 Task: Send an email with the signature Leila Perez with the subject Feedback on an interview and the message Can you confirm the details of the project budget? from softage.9@softage.net to softage.7@softage.net and move the email from Sent Items to the folder Sales orders
Action: Mouse moved to (935, 63)
Screenshot: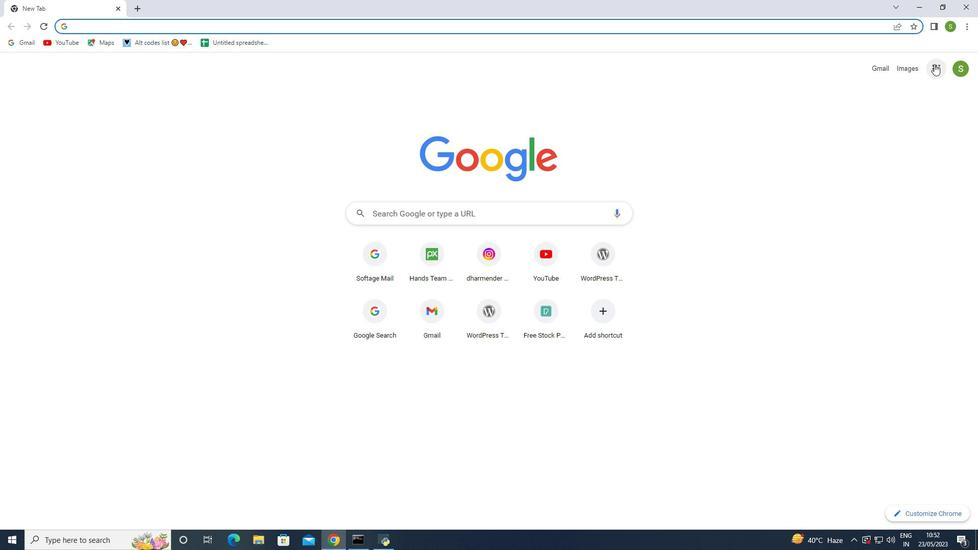 
Action: Mouse pressed left at (935, 63)
Screenshot: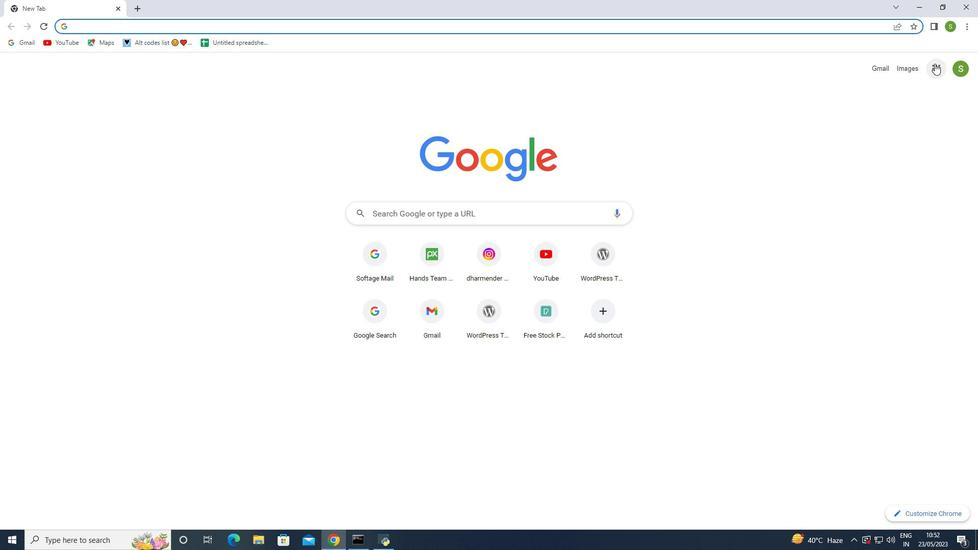 
Action: Mouse moved to (887, 121)
Screenshot: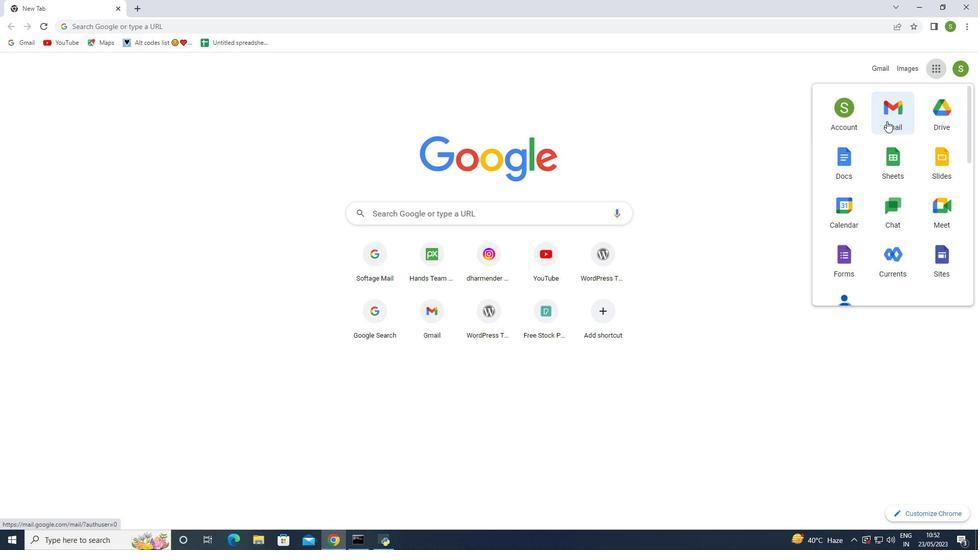 
Action: Mouse pressed left at (887, 121)
Screenshot: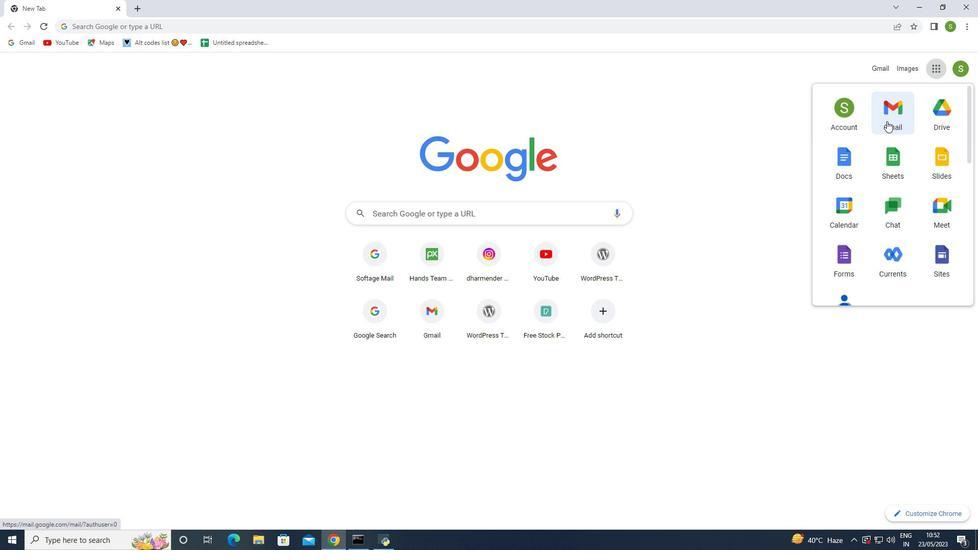 
Action: Mouse moved to (867, 74)
Screenshot: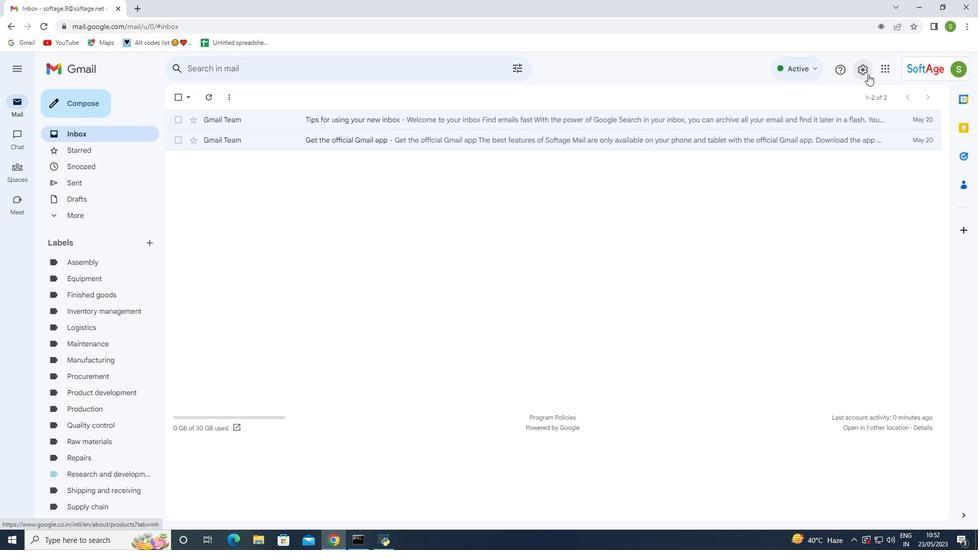 
Action: Mouse pressed left at (867, 74)
Screenshot: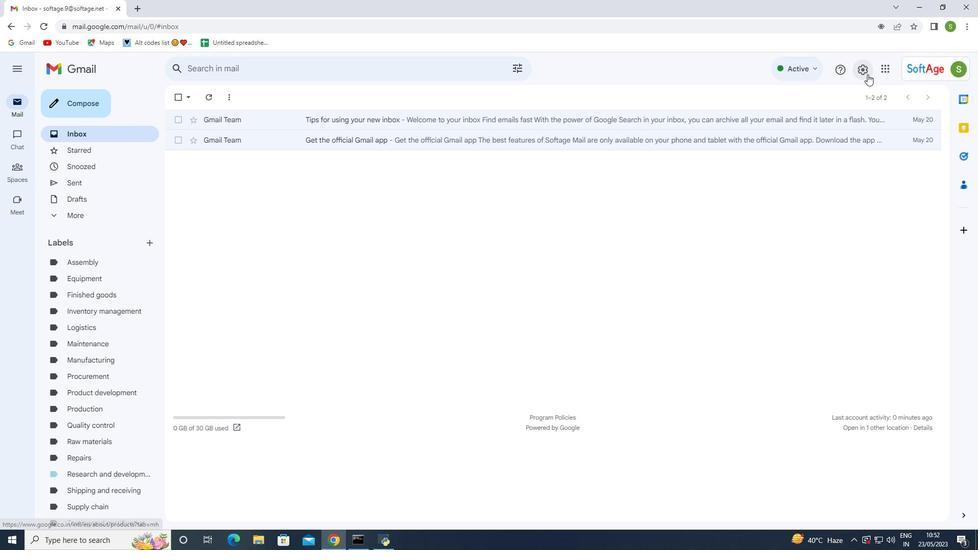 
Action: Mouse moved to (860, 119)
Screenshot: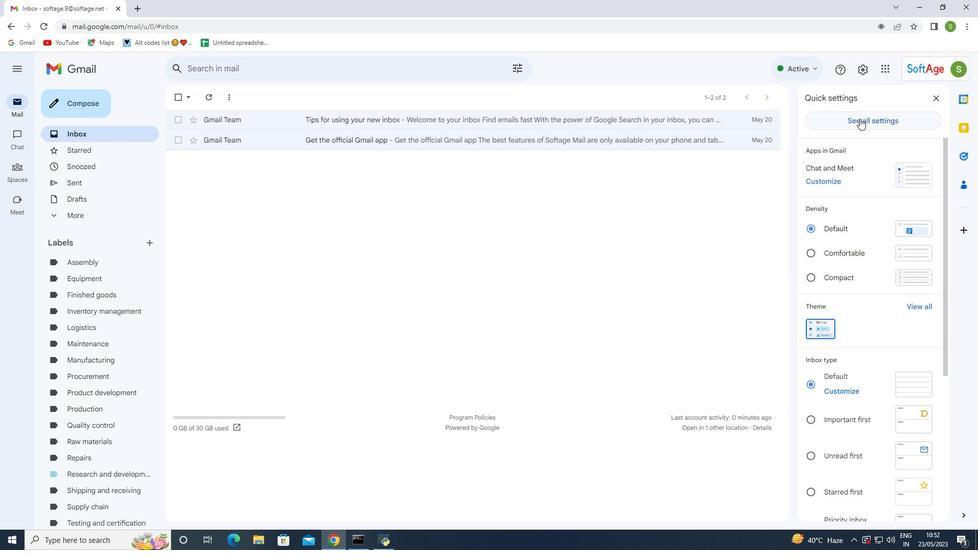 
Action: Mouse pressed left at (860, 119)
Screenshot: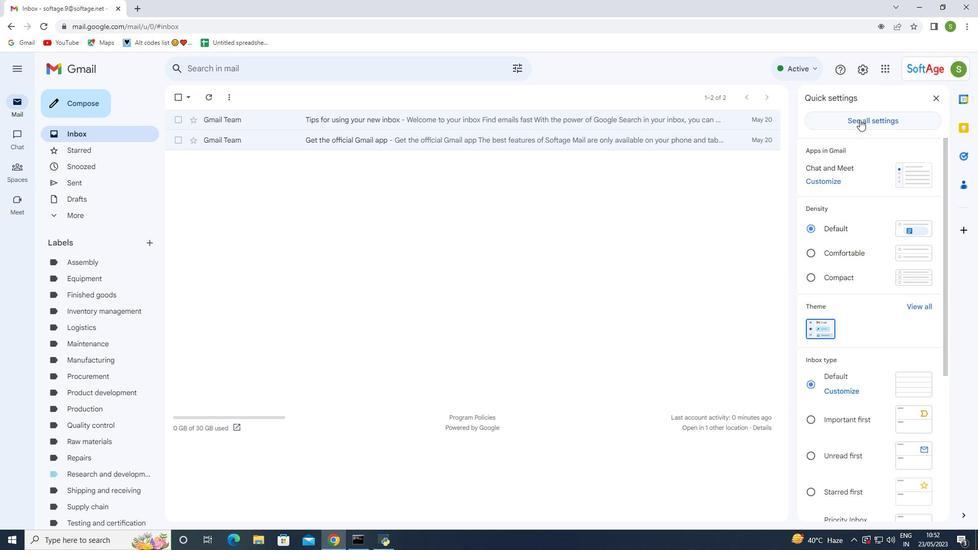 
Action: Mouse moved to (372, 271)
Screenshot: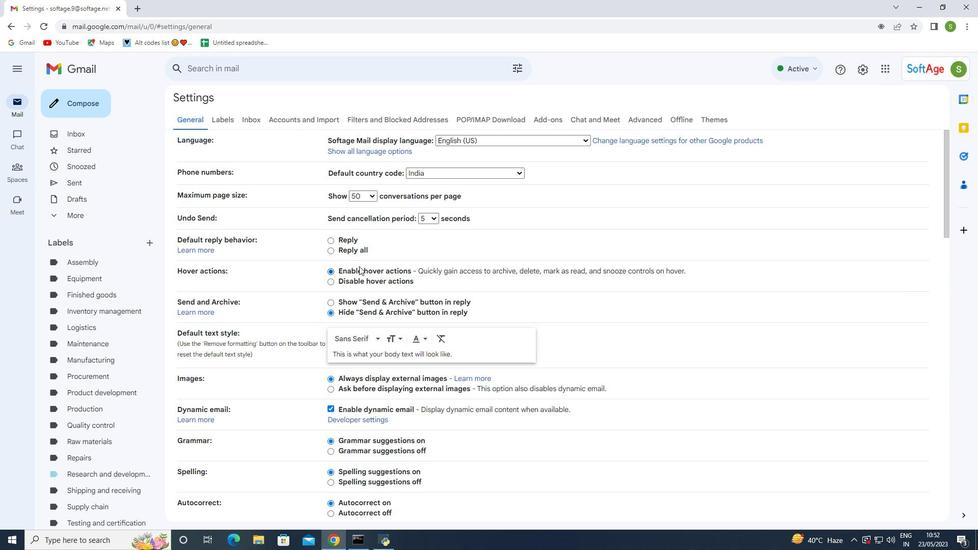 
Action: Mouse scrolled (367, 269) with delta (0, 0)
Screenshot: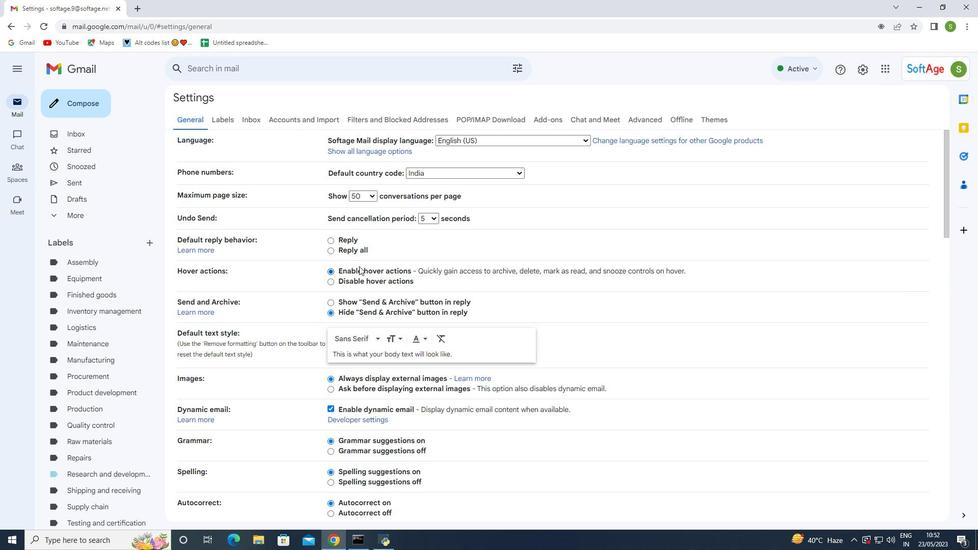 
Action: Mouse moved to (373, 271)
Screenshot: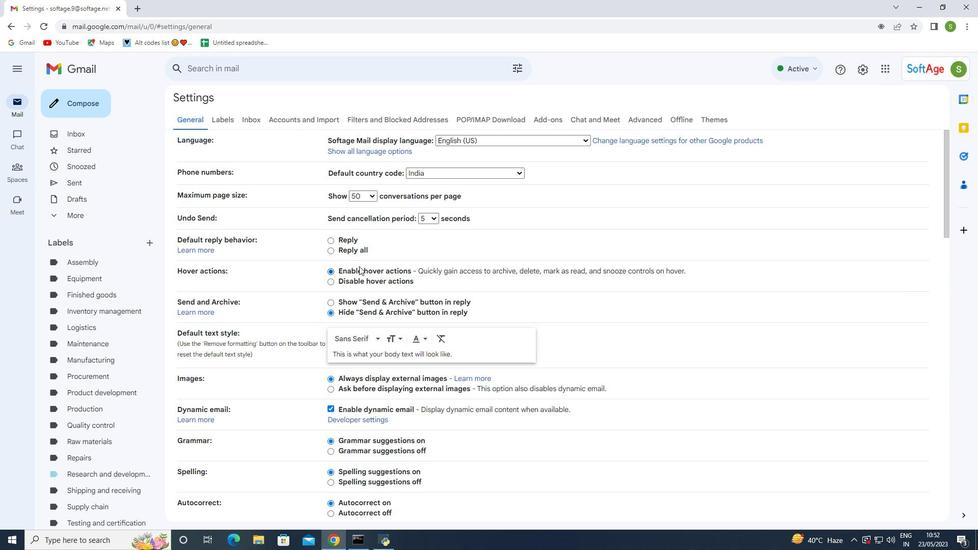 
Action: Mouse scrolled (368, 269) with delta (0, 0)
Screenshot: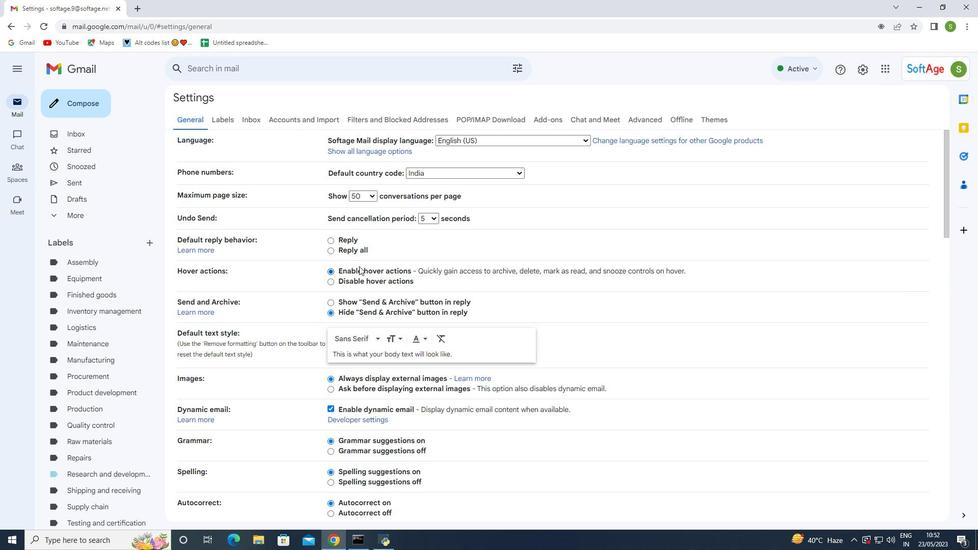 
Action: Mouse moved to (374, 271)
Screenshot: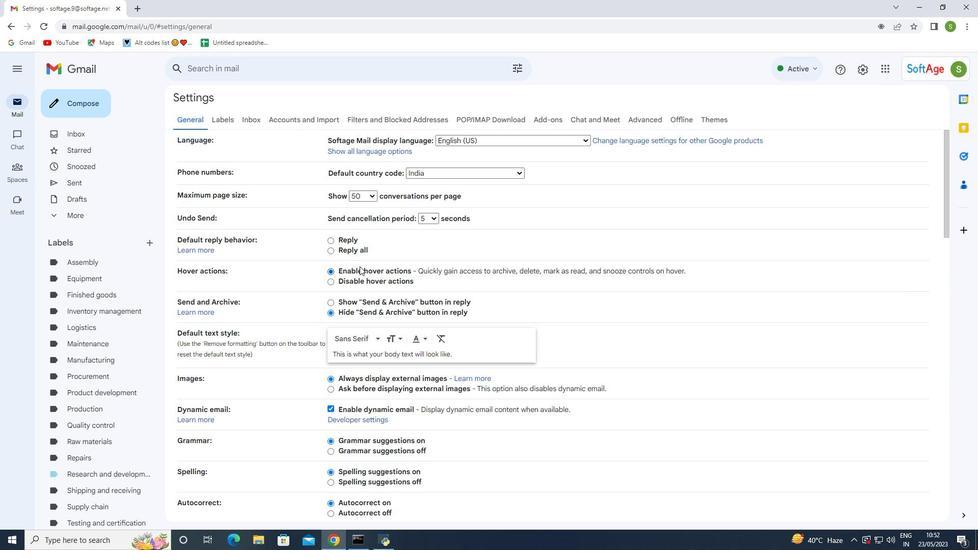 
Action: Mouse scrolled (368, 269) with delta (0, 0)
Screenshot: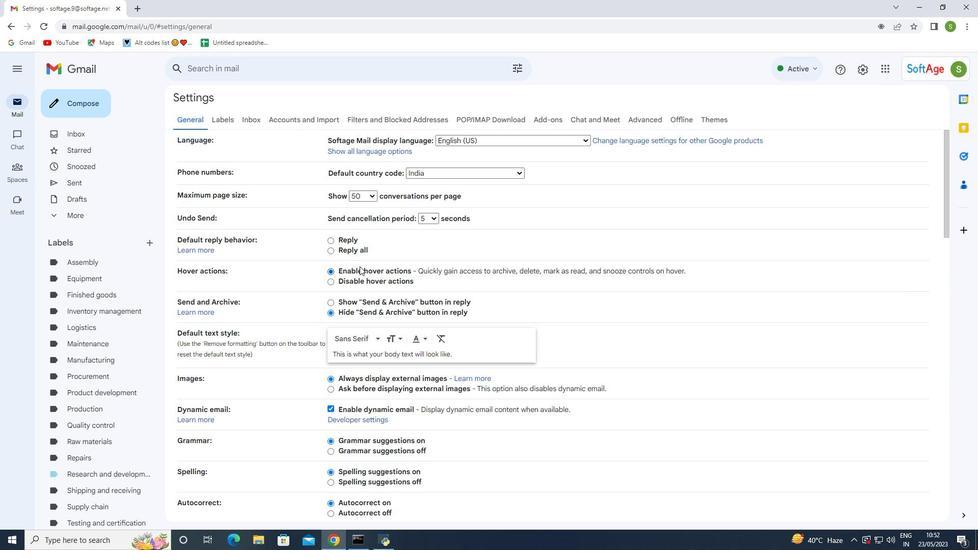 
Action: Mouse moved to (374, 272)
Screenshot: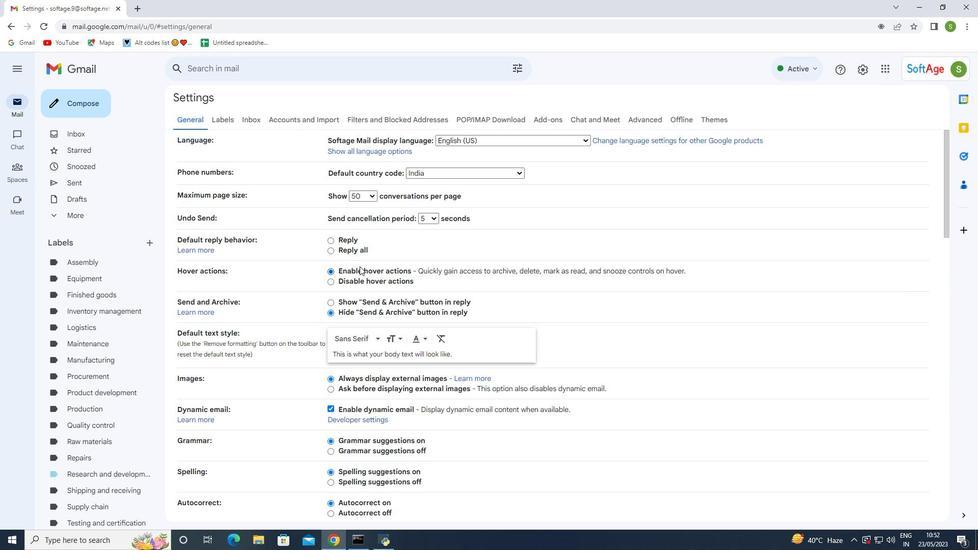 
Action: Mouse scrolled (368, 269) with delta (0, 0)
Screenshot: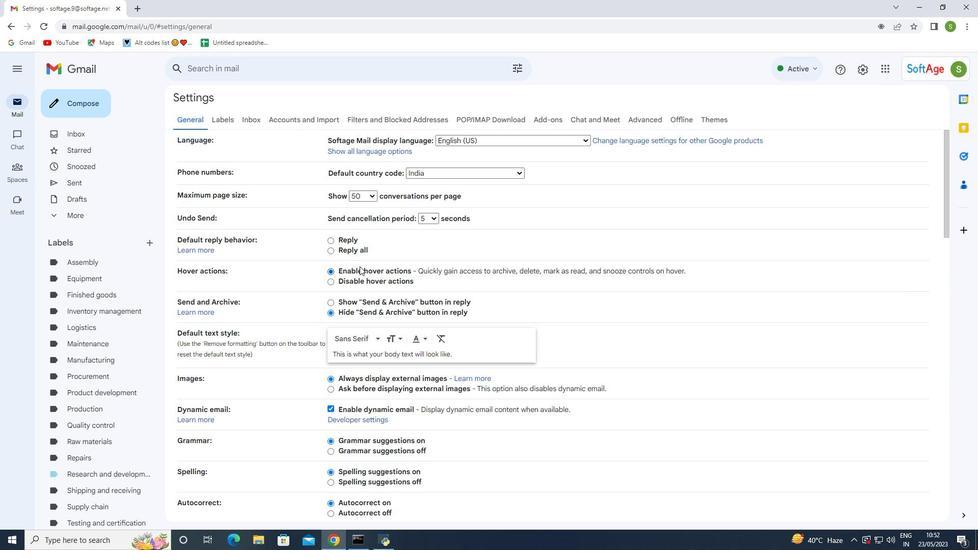 
Action: Mouse moved to (374, 272)
Screenshot: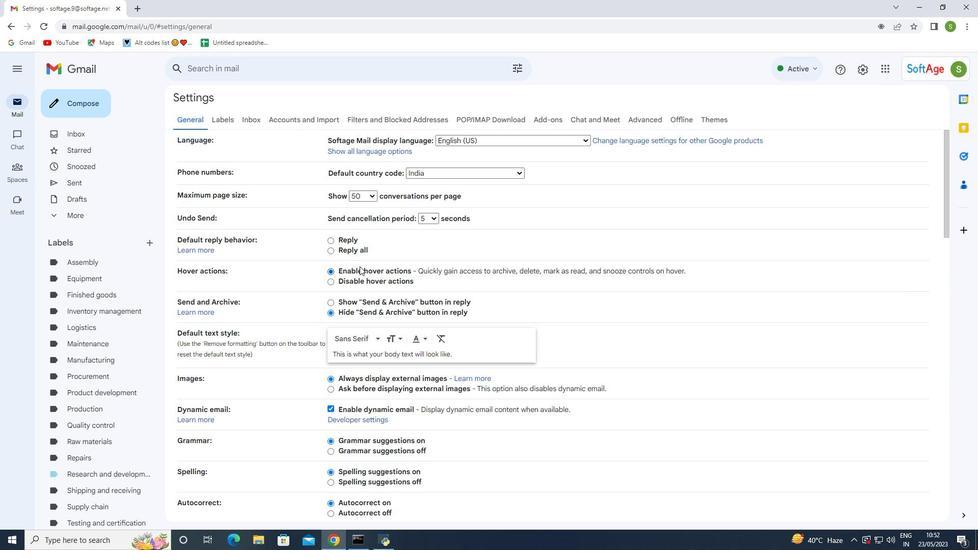 
Action: Mouse scrolled (368, 269) with delta (0, 0)
Screenshot: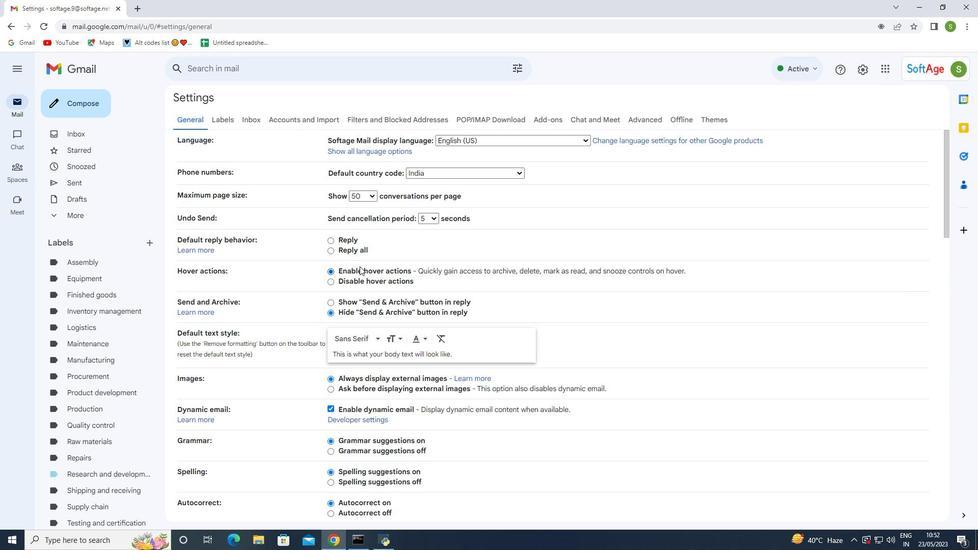
Action: Mouse moved to (375, 274)
Screenshot: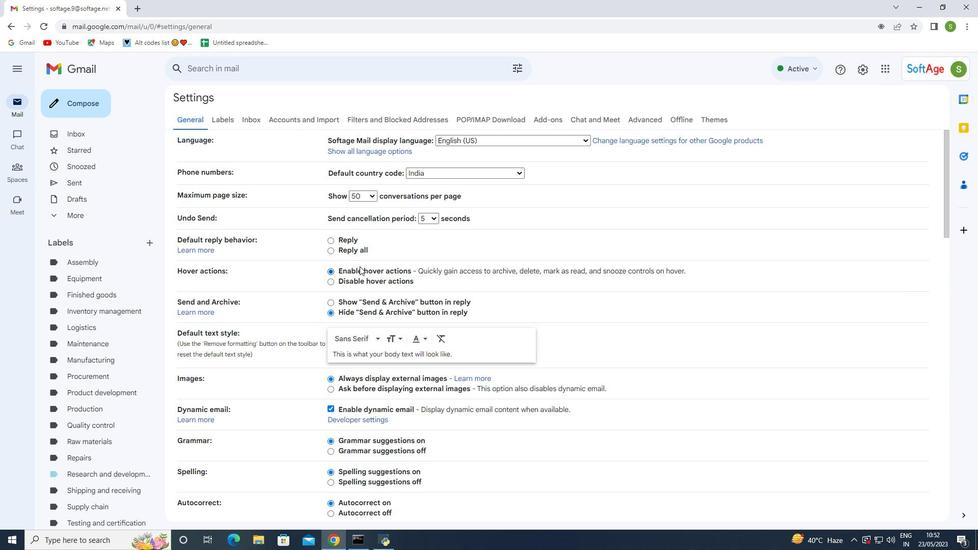 
Action: Mouse scrolled (375, 273) with delta (0, 0)
Screenshot: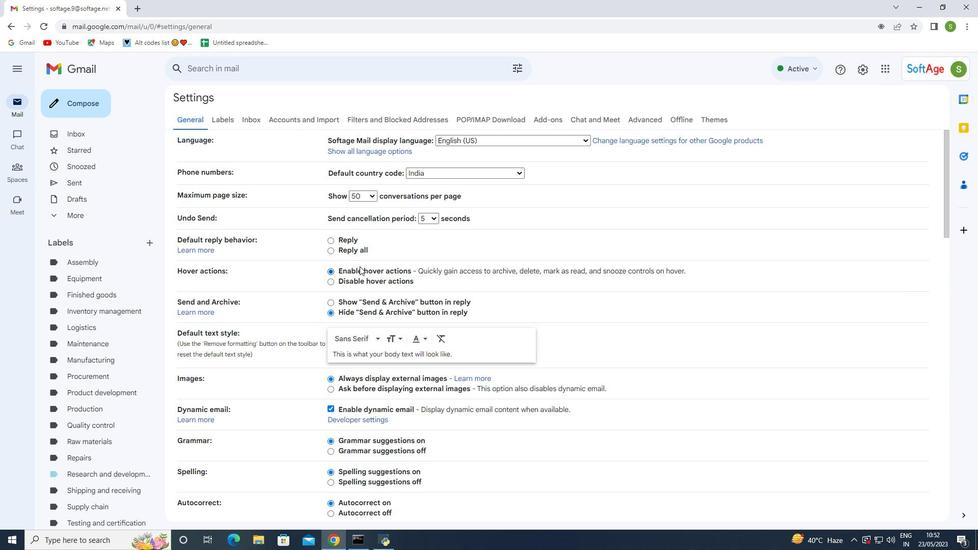 
Action: Mouse moved to (375, 274)
Screenshot: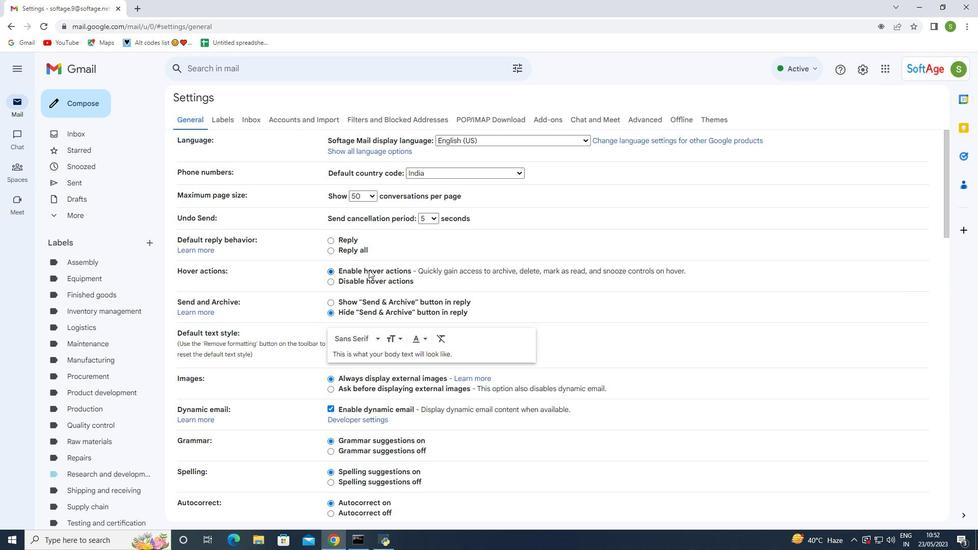 
Action: Mouse scrolled (375, 274) with delta (0, 0)
Screenshot: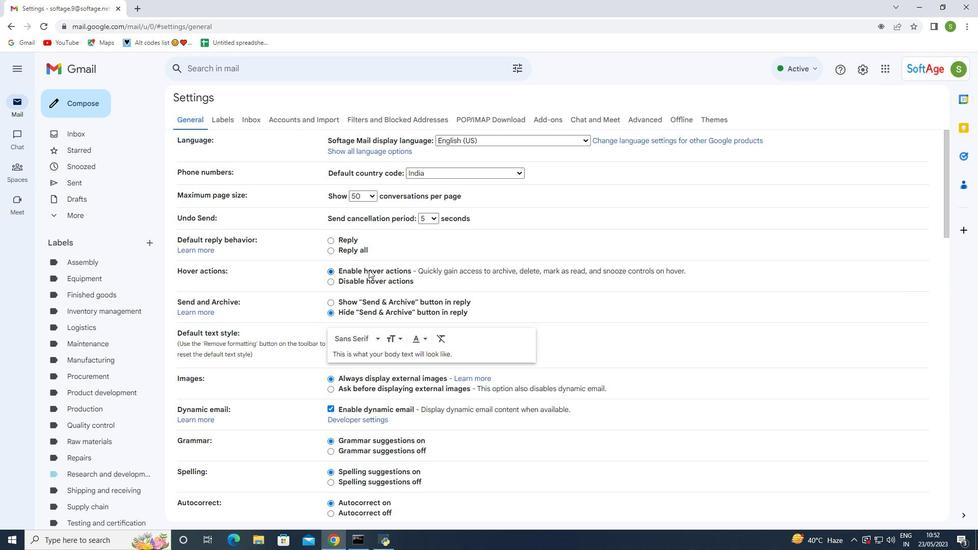 
Action: Mouse scrolled (375, 274) with delta (0, 0)
Screenshot: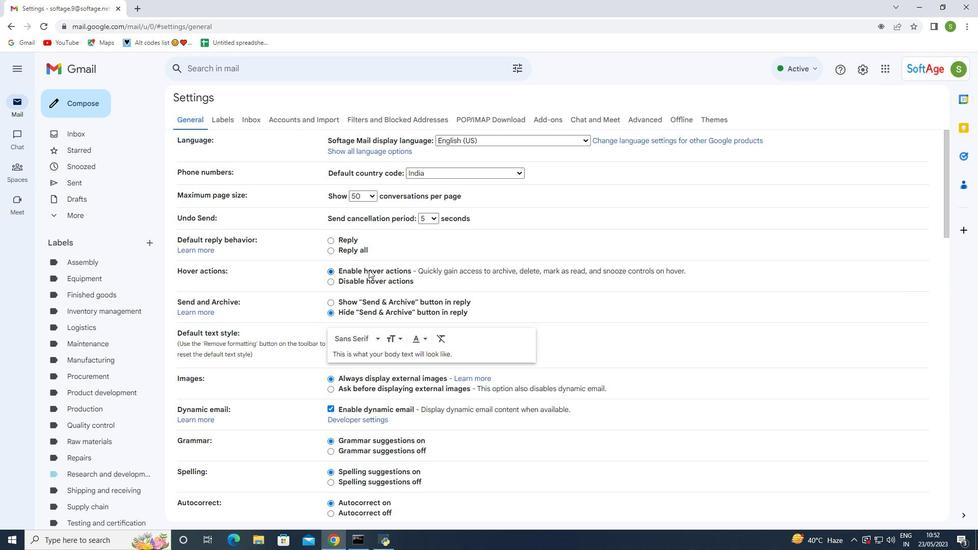 
Action: Mouse moved to (375, 275)
Screenshot: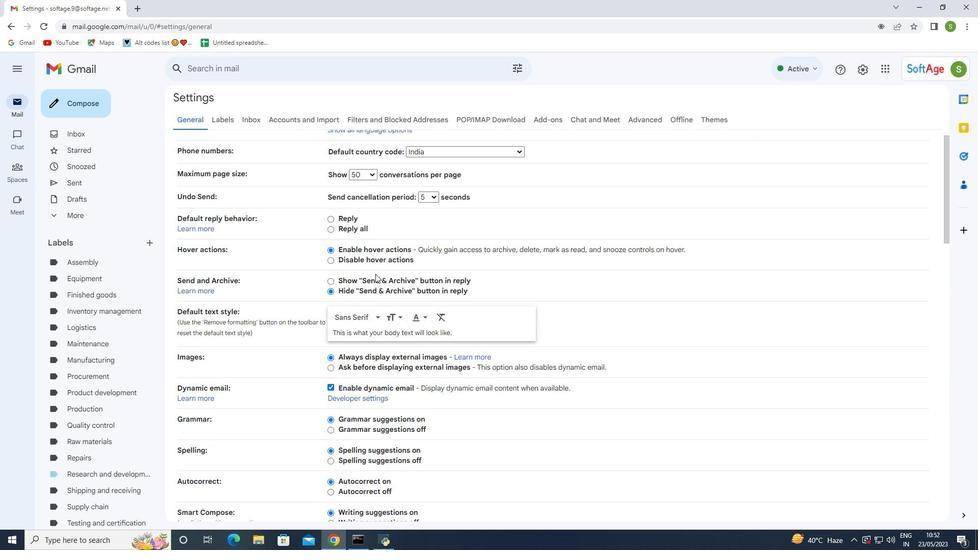 
Action: Mouse scrolled (375, 274) with delta (0, 0)
Screenshot: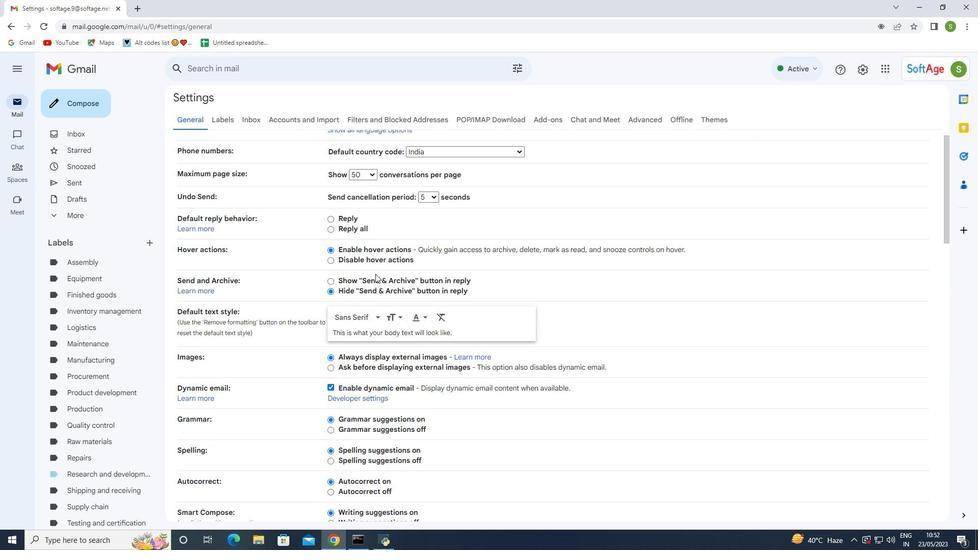 
Action: Mouse moved to (375, 275)
Screenshot: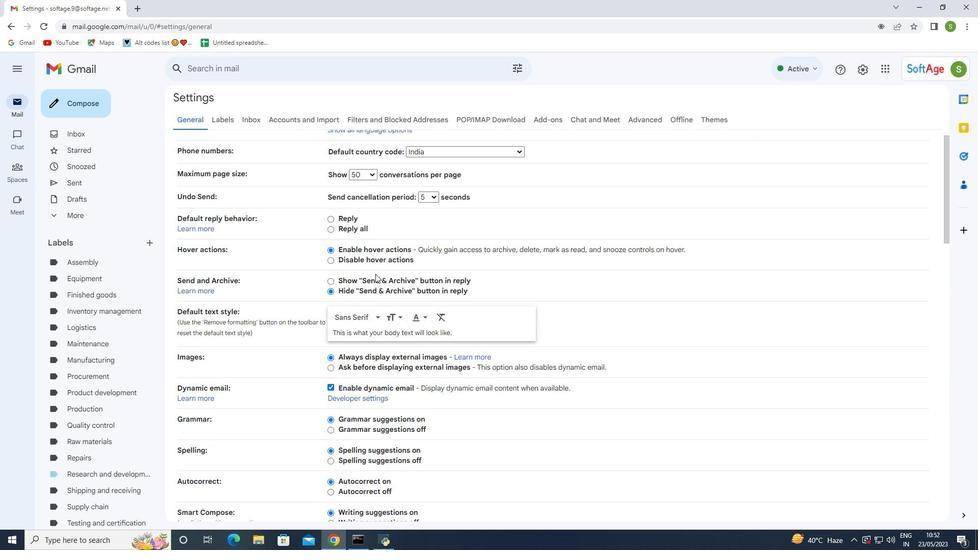 
Action: Mouse scrolled (375, 274) with delta (0, 0)
Screenshot: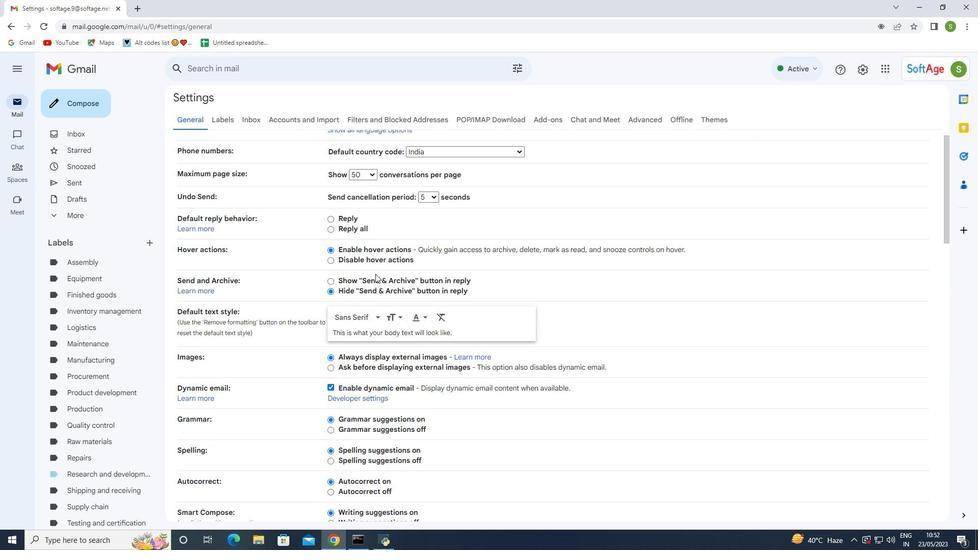 
Action: Mouse moved to (381, 288)
Screenshot: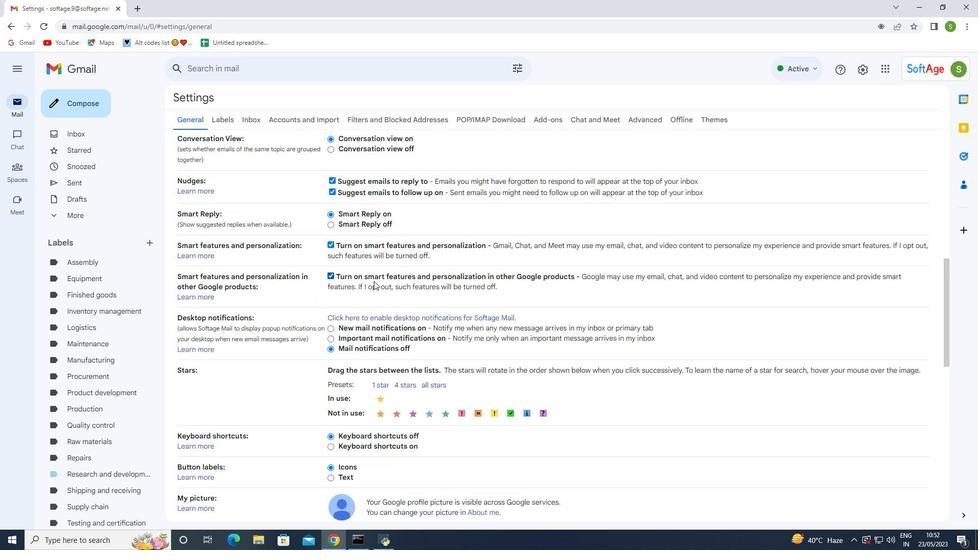 
Action: Mouse scrolled (381, 288) with delta (0, 0)
Screenshot: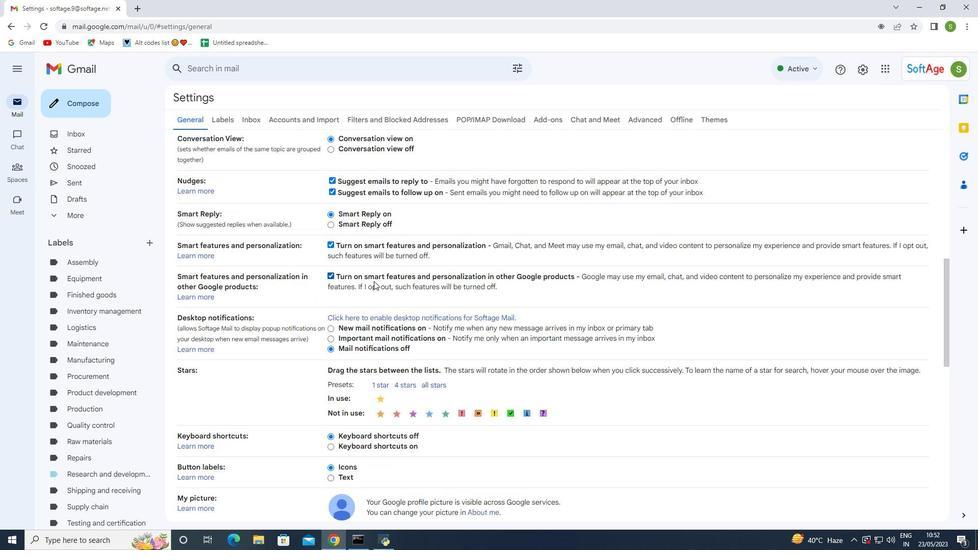 
Action: Mouse moved to (381, 289)
Screenshot: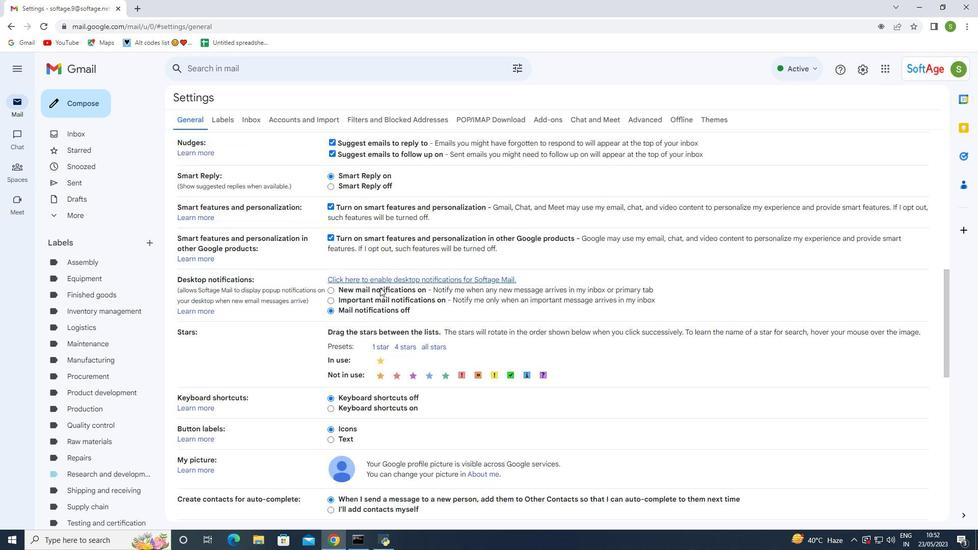 
Action: Mouse scrolled (381, 288) with delta (0, 0)
Screenshot: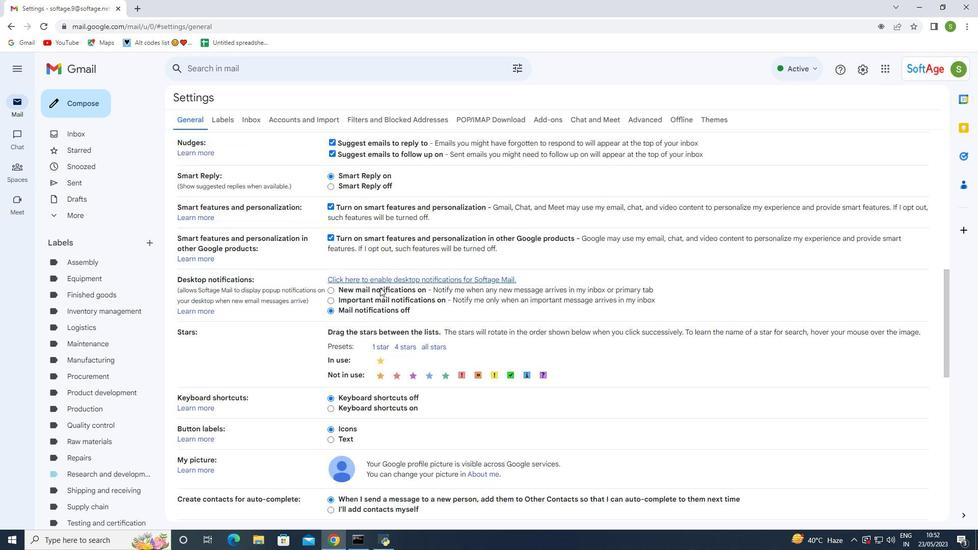 
Action: Mouse moved to (381, 290)
Screenshot: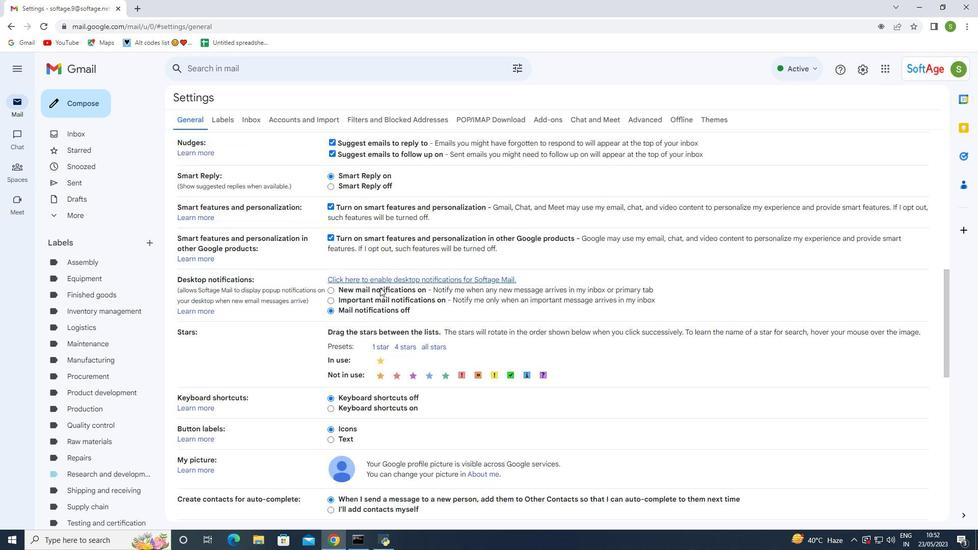 
Action: Mouse scrolled (381, 289) with delta (0, 0)
Screenshot: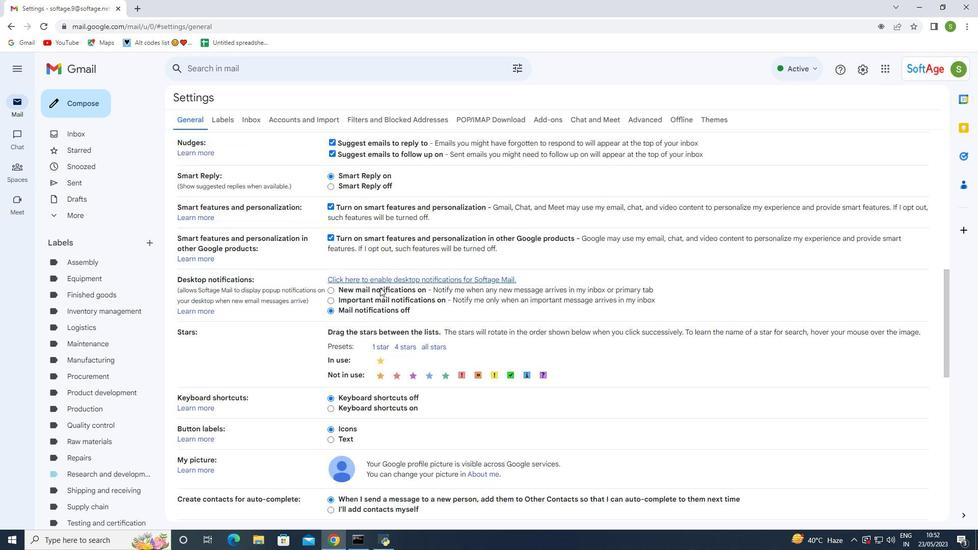 
Action: Mouse moved to (380, 290)
Screenshot: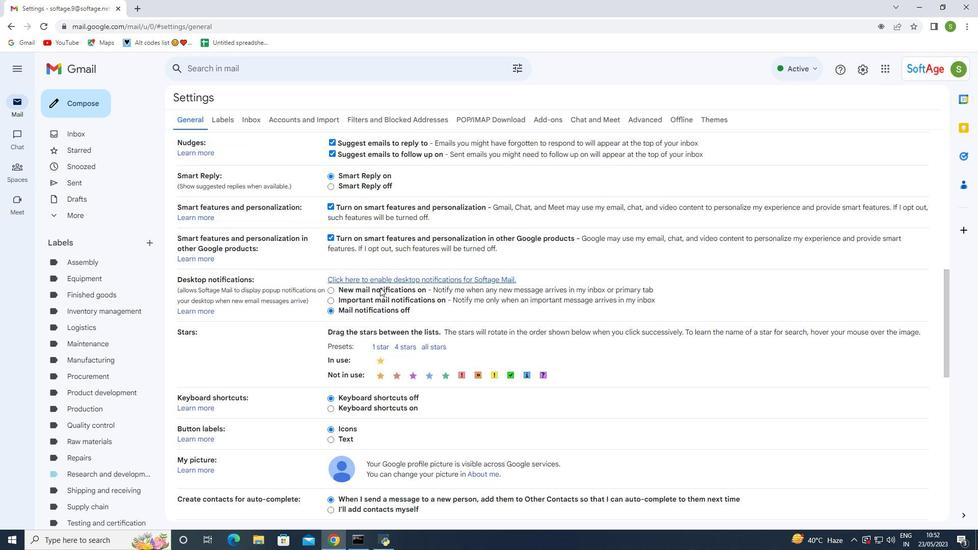 
Action: Mouse scrolled (380, 290) with delta (0, 0)
Screenshot: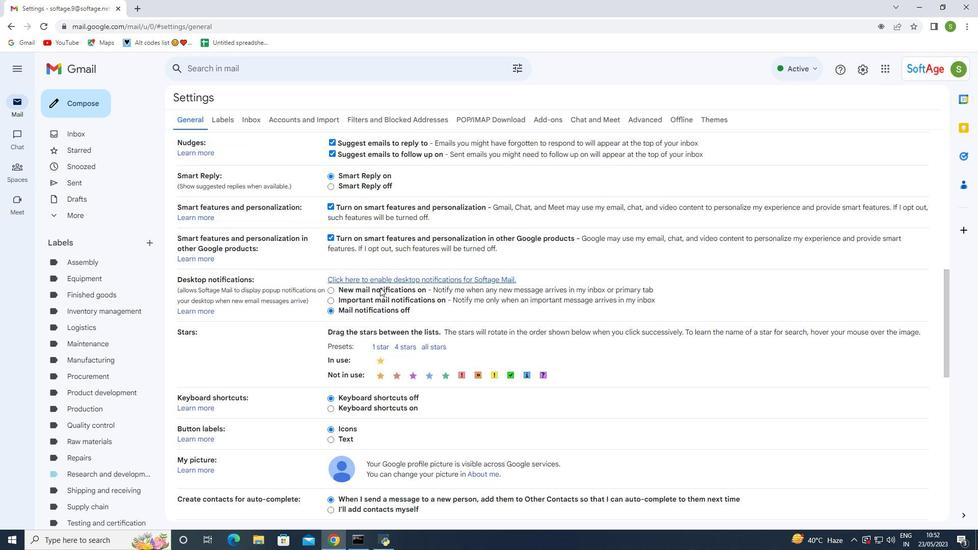 
Action: Mouse moved to (380, 290)
Screenshot: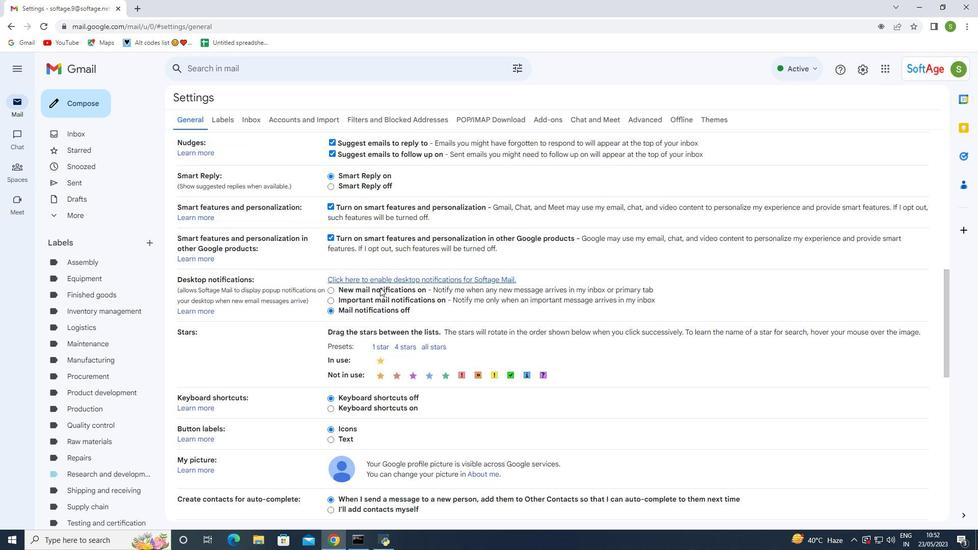 
Action: Mouse scrolled (380, 290) with delta (0, 0)
Screenshot: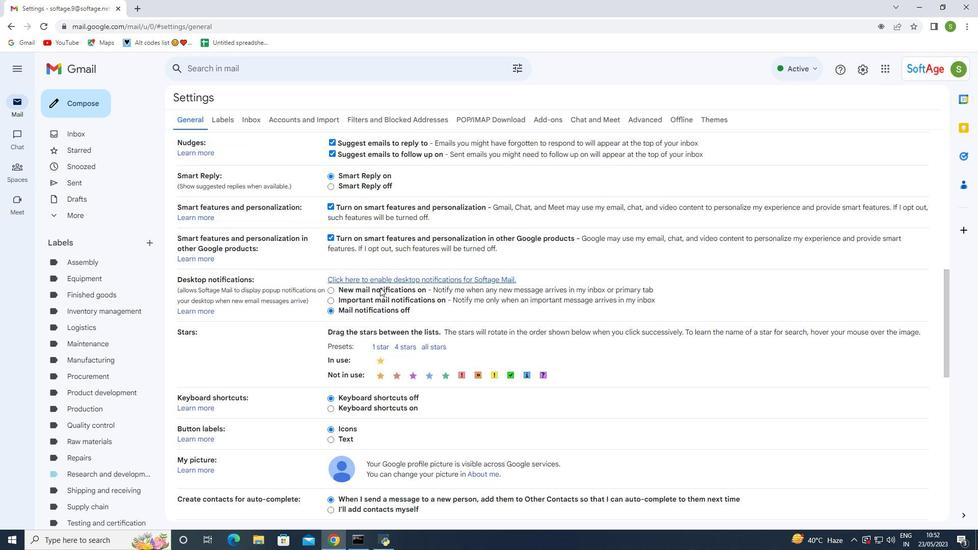 
Action: Mouse moved to (398, 341)
Screenshot: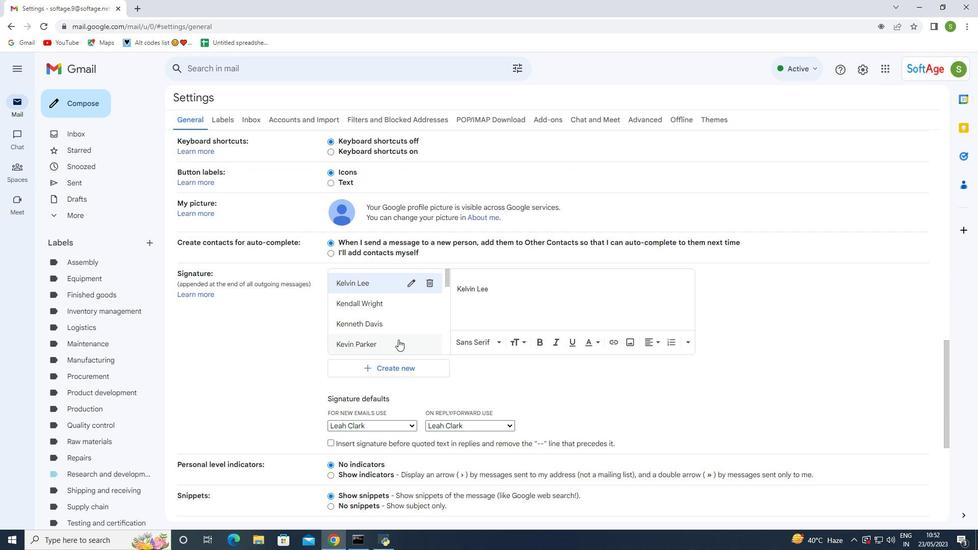 
Action: Mouse scrolled (398, 341) with delta (0, 0)
Screenshot: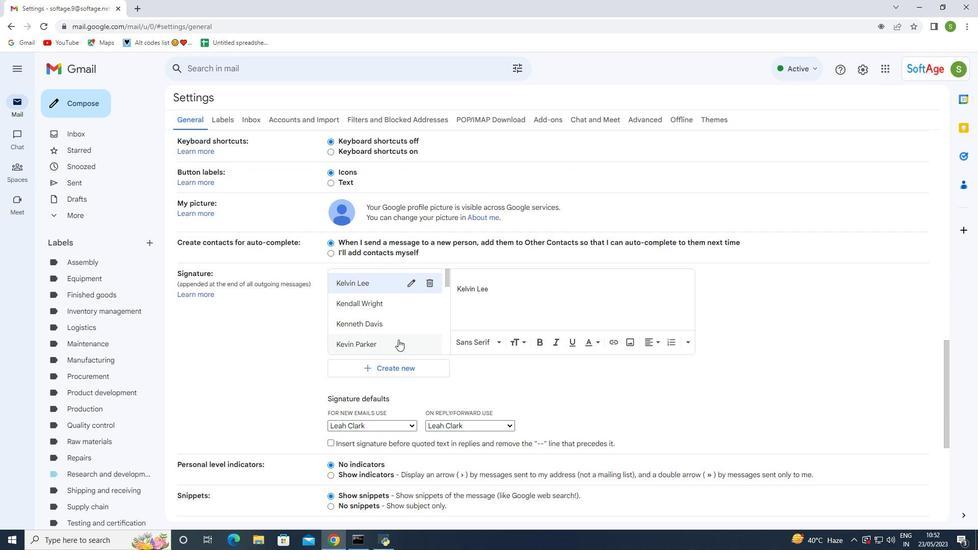 
Action: Mouse scrolled (398, 341) with delta (0, 0)
Screenshot: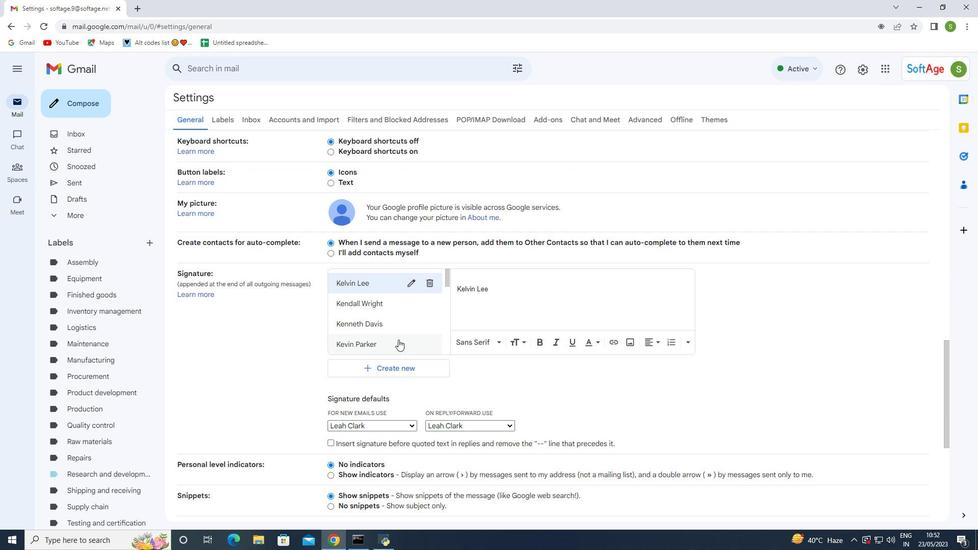 
Action: Mouse scrolled (398, 341) with delta (0, 0)
Screenshot: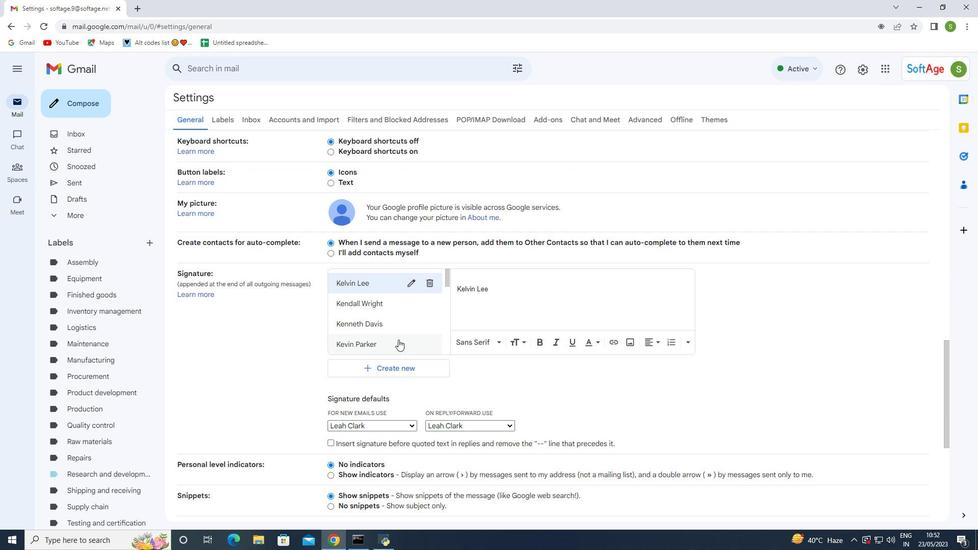 
Action: Mouse moved to (398, 341)
Screenshot: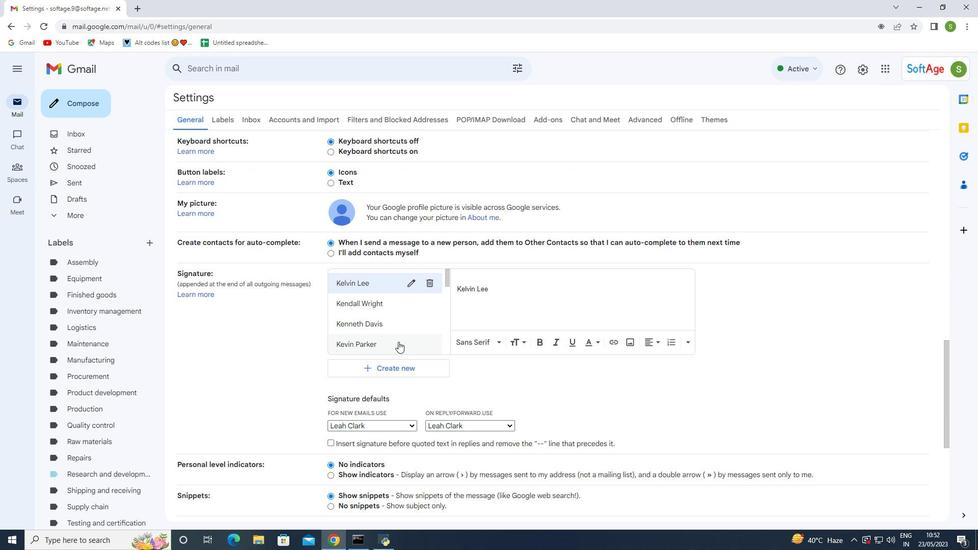 
Action: Mouse scrolled (398, 341) with delta (0, 0)
Screenshot: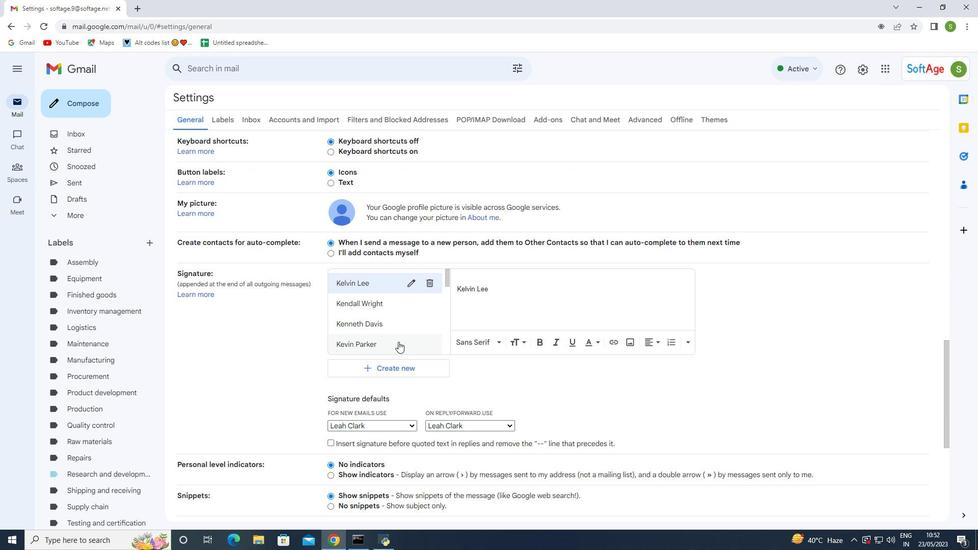 
Action: Mouse moved to (390, 366)
Screenshot: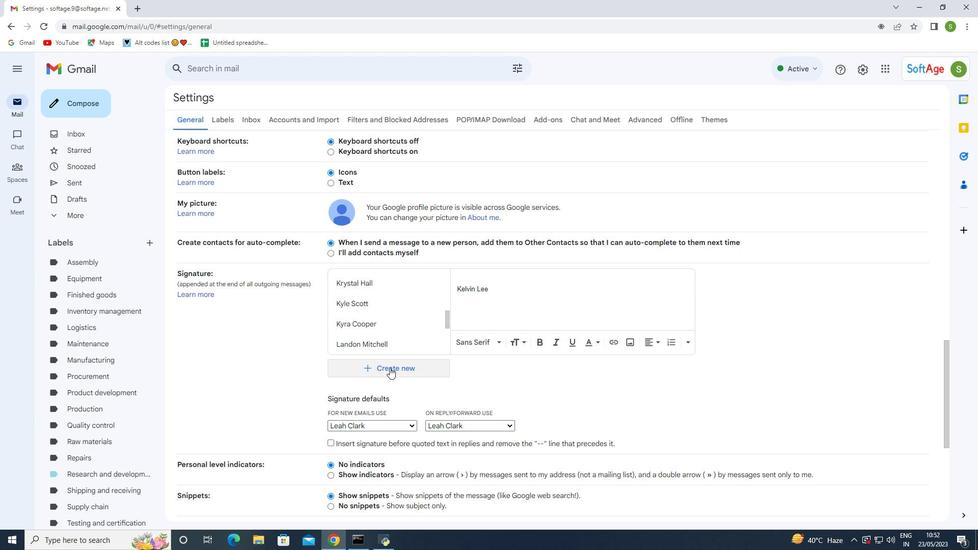 
Action: Mouse pressed left at (390, 366)
Screenshot: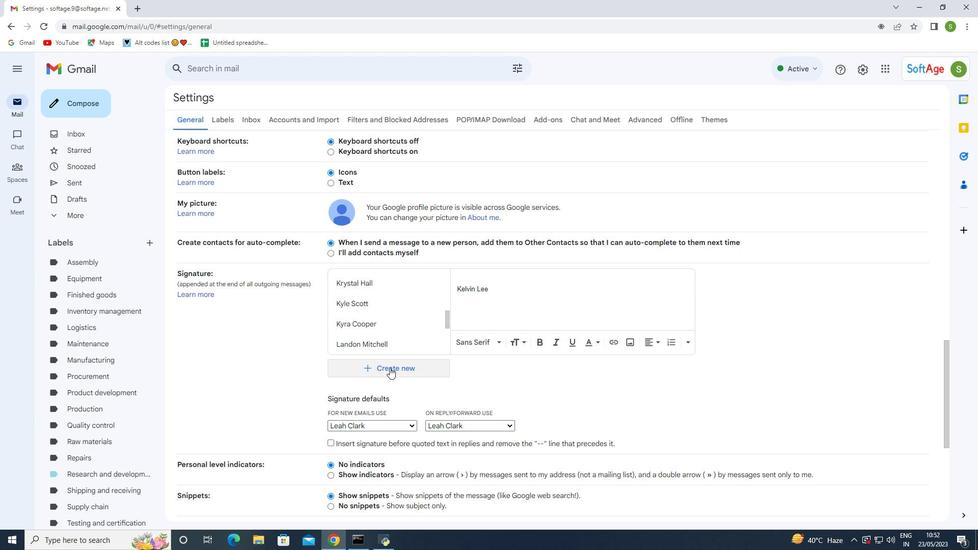 
Action: Mouse moved to (427, 277)
Screenshot: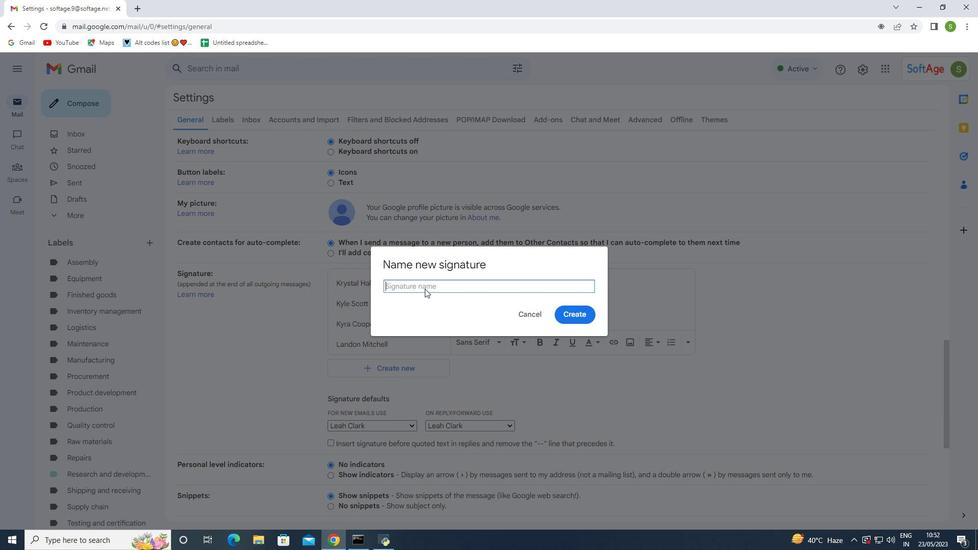 
Action: Mouse pressed left at (427, 277)
Screenshot: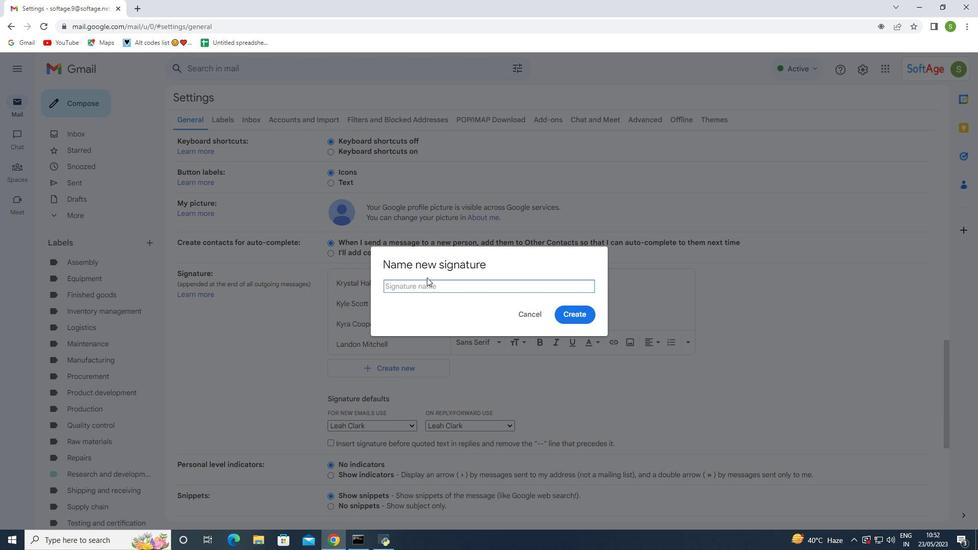 
Action: Mouse moved to (428, 283)
Screenshot: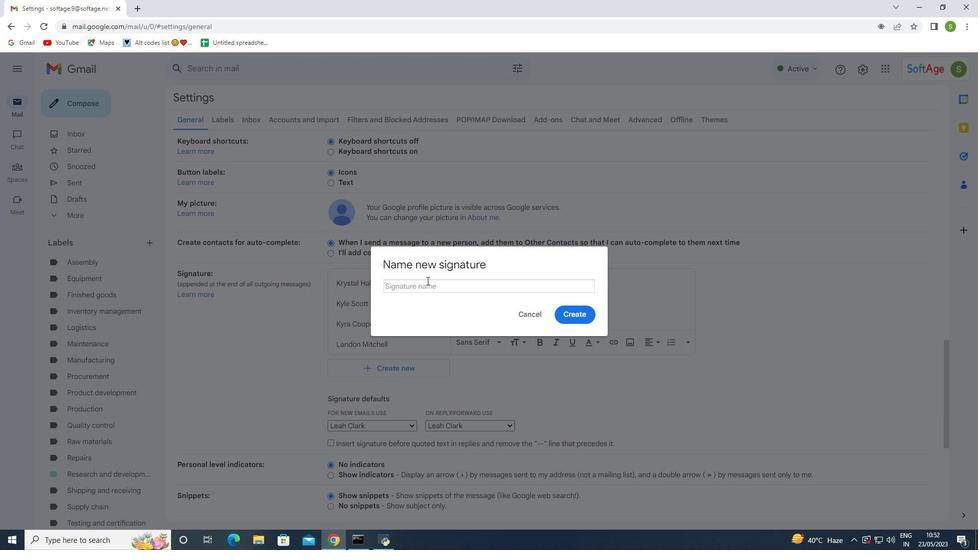 
Action: Mouse pressed left at (428, 283)
Screenshot: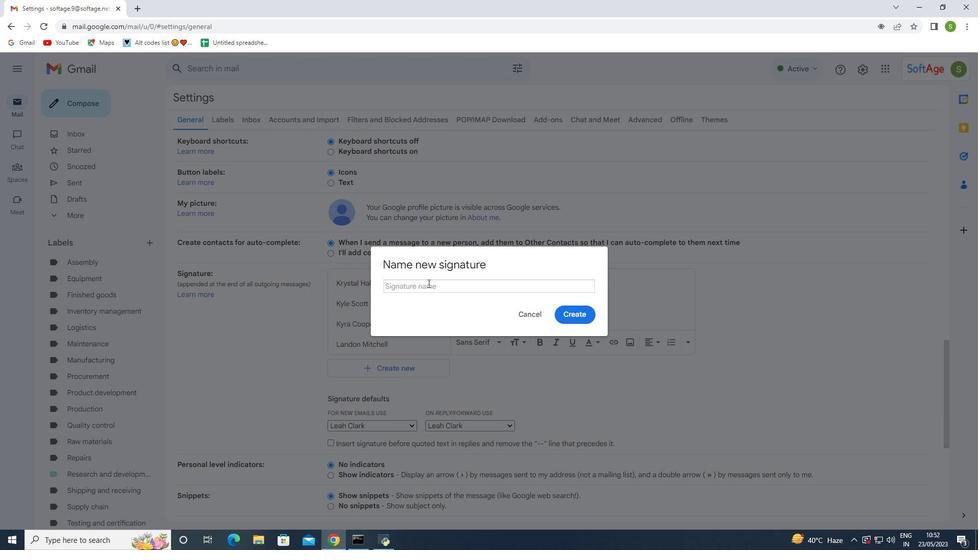 
Action: Key pressed <Key.shift>Leila<Key.space><Key.shift>Perez
Screenshot: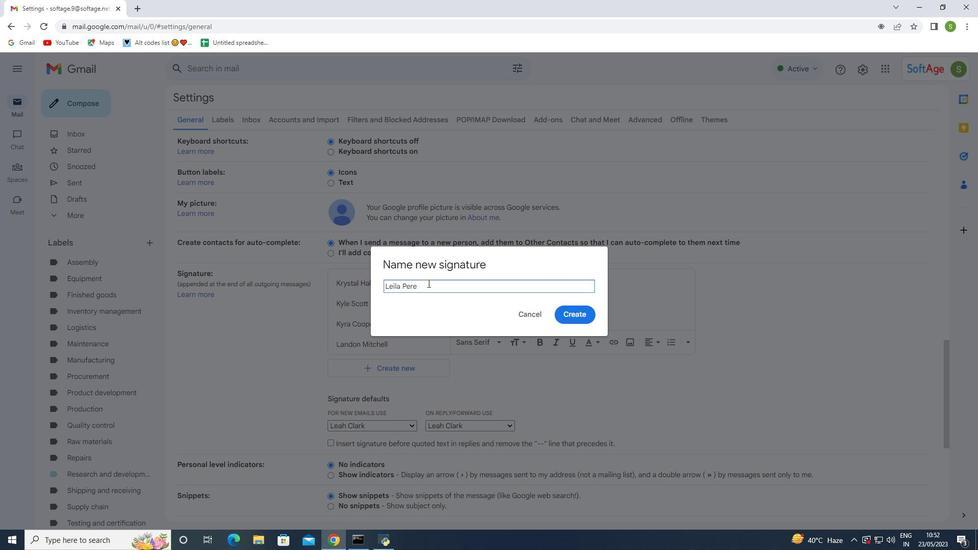 
Action: Mouse moved to (566, 317)
Screenshot: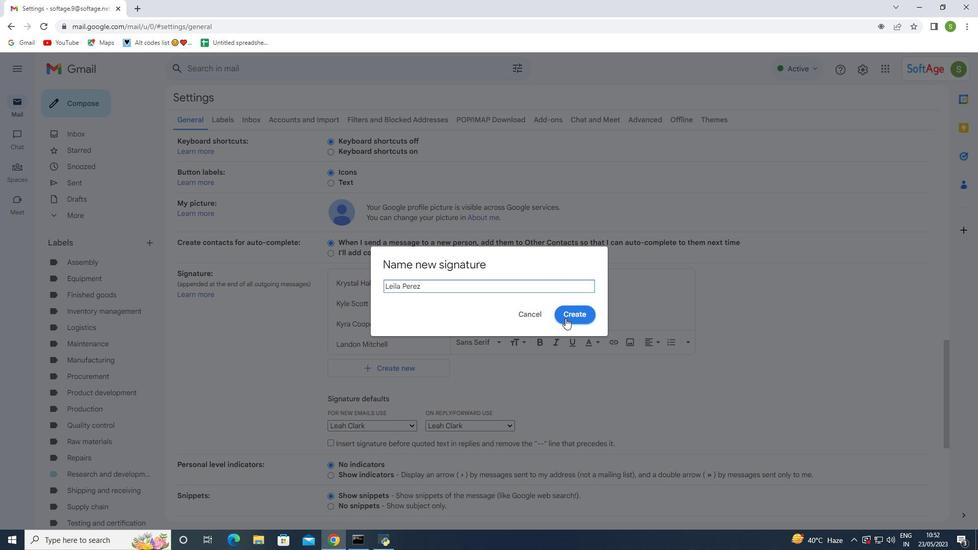 
Action: Mouse pressed left at (566, 317)
Screenshot: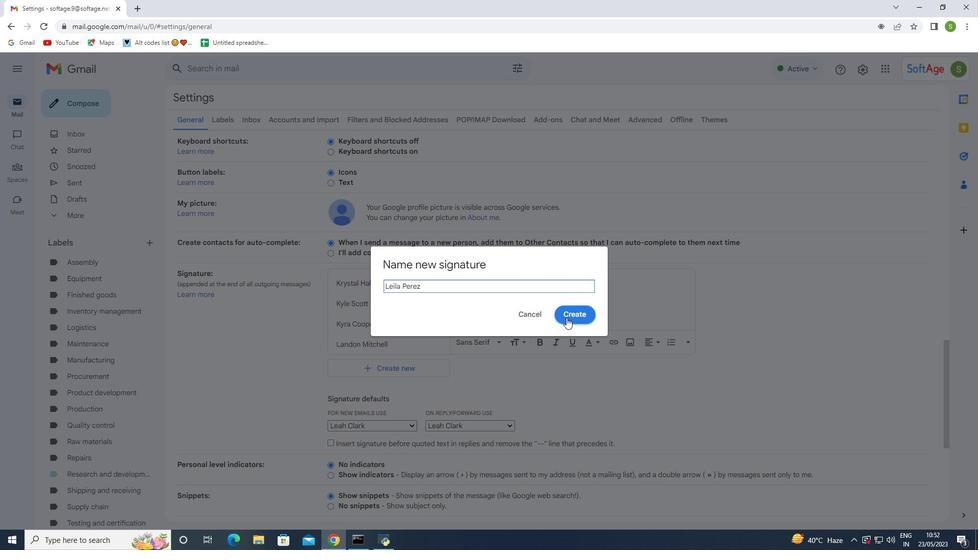 
Action: Mouse moved to (502, 287)
Screenshot: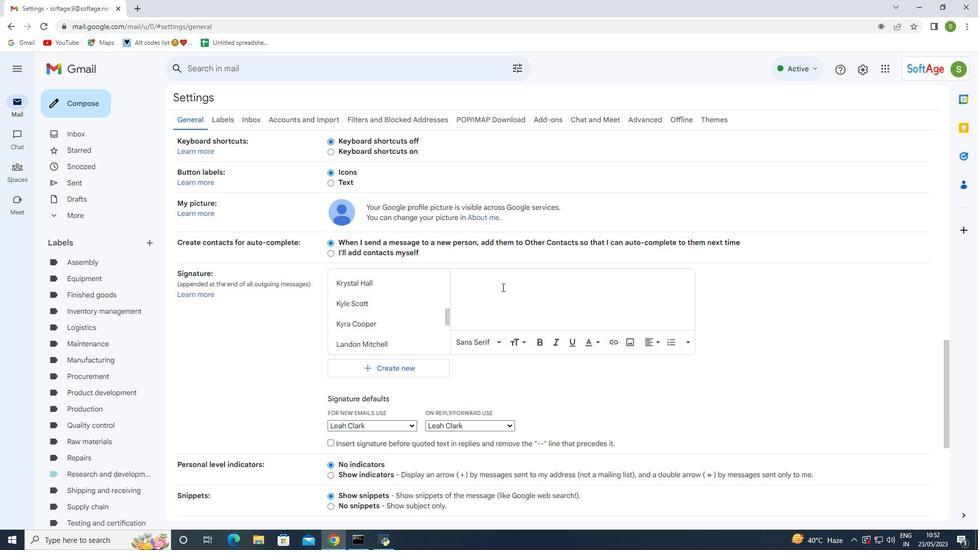 
Action: Key pressed <Key.shift>Leila<Key.space><Key.shift><Key.shift>Perez
Screenshot: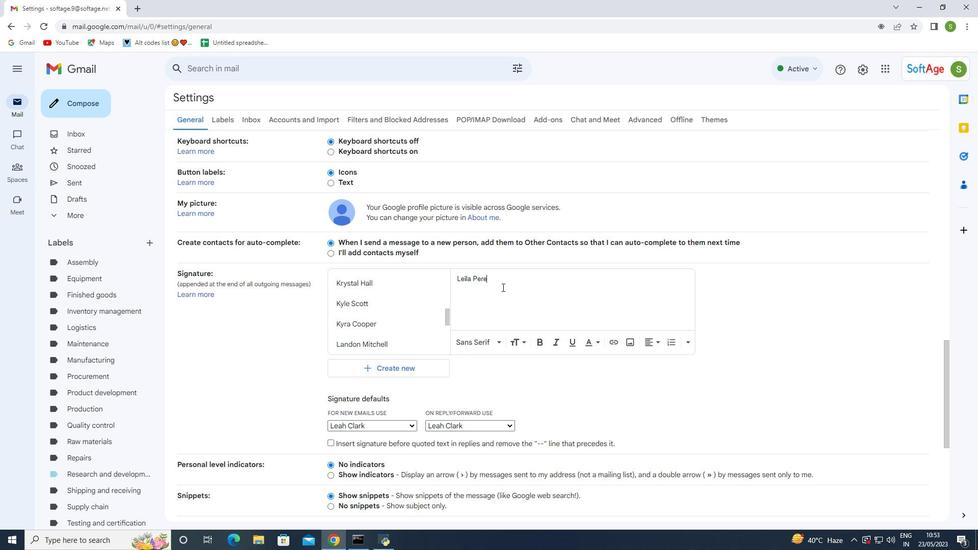 
Action: Mouse moved to (445, 421)
Screenshot: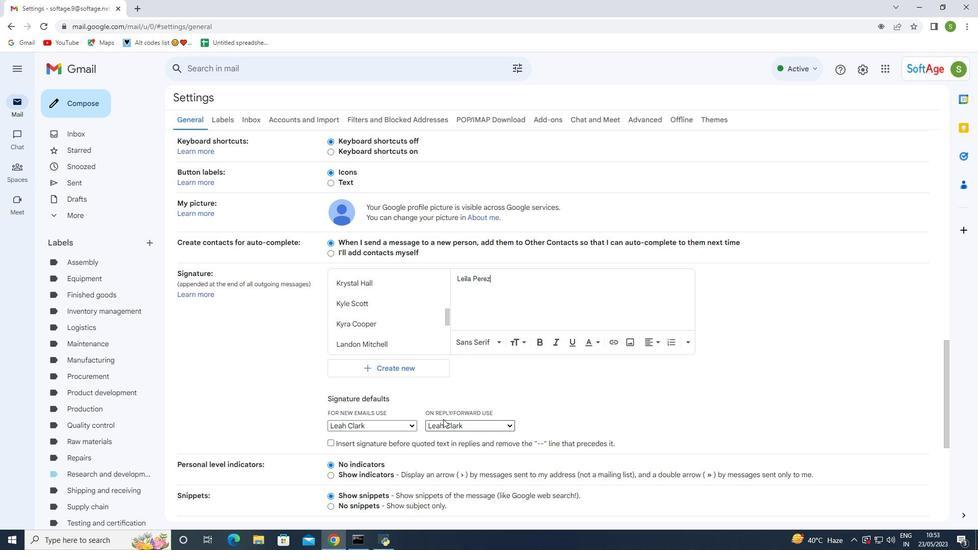 
Action: Mouse pressed left at (445, 421)
Screenshot: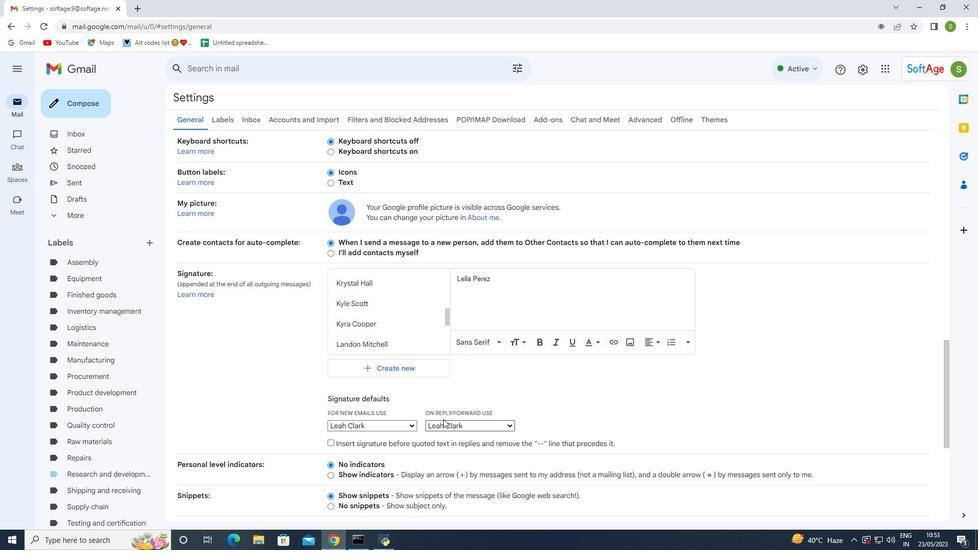 
Action: Mouse moved to (448, 414)
Screenshot: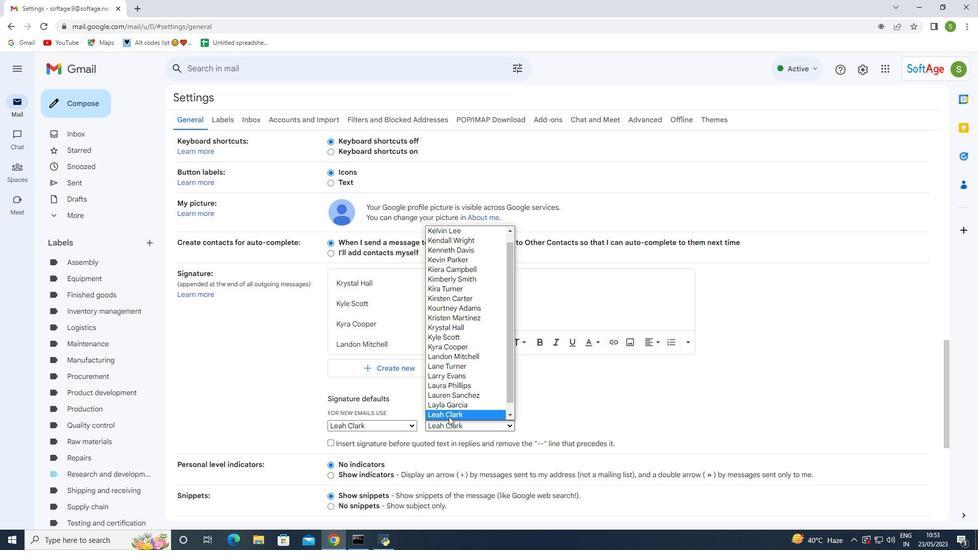 
Action: Mouse scrolled (448, 413) with delta (0, 0)
Screenshot: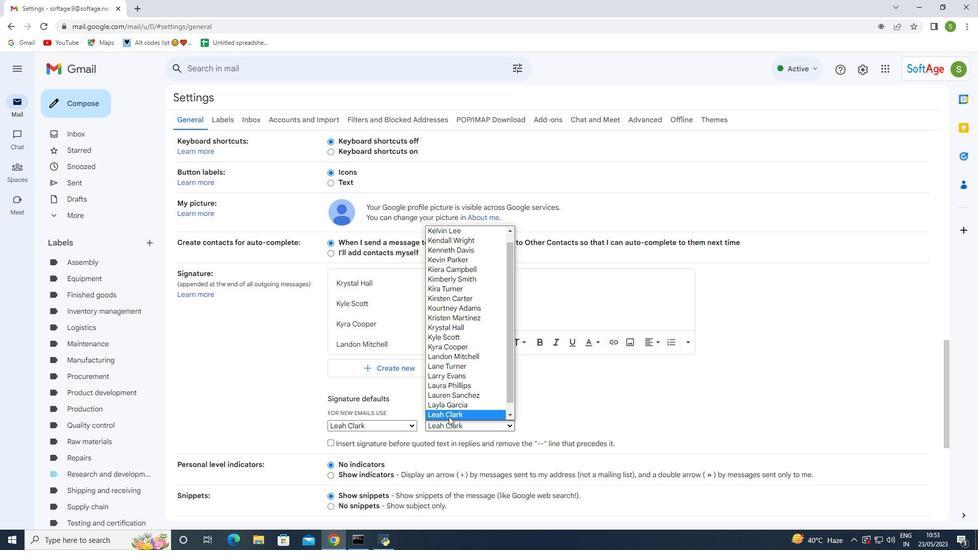 
Action: Mouse moved to (448, 414)
Screenshot: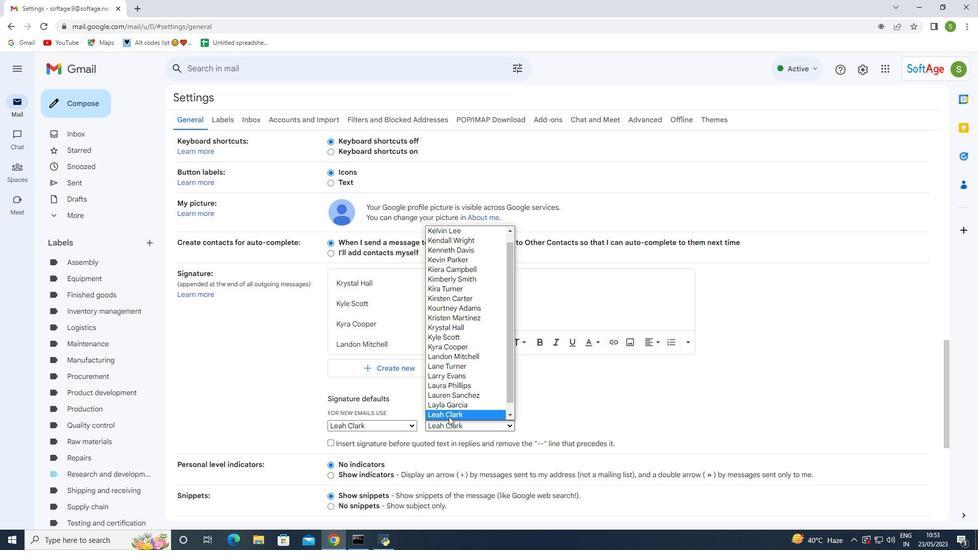 
Action: Mouse scrolled (448, 413) with delta (0, 0)
Screenshot: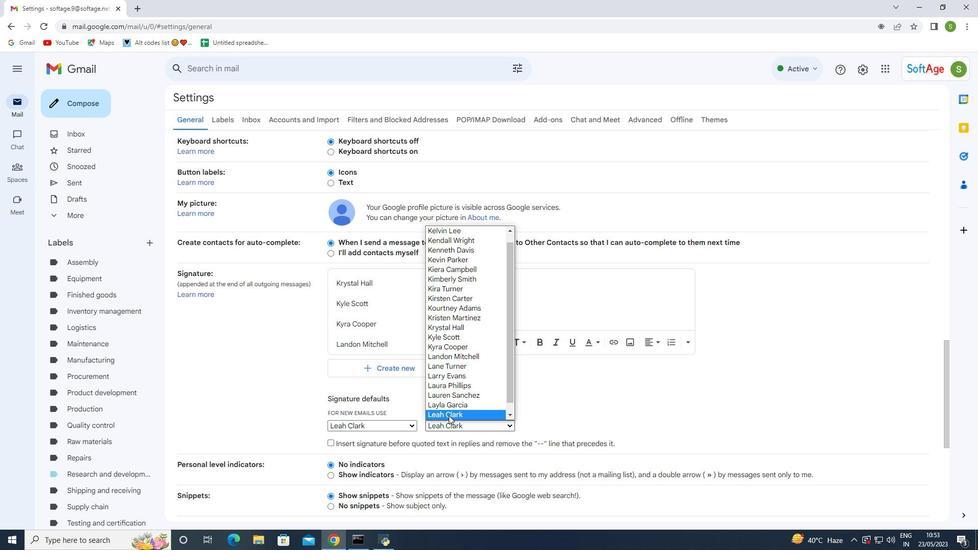 
Action: Mouse scrolled (448, 413) with delta (0, 0)
Screenshot: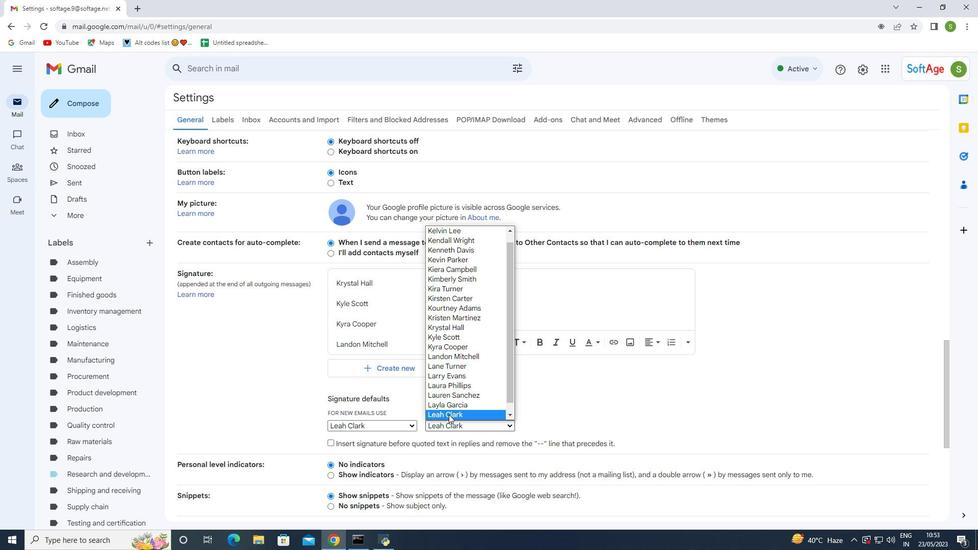 
Action: Mouse moved to (448, 414)
Screenshot: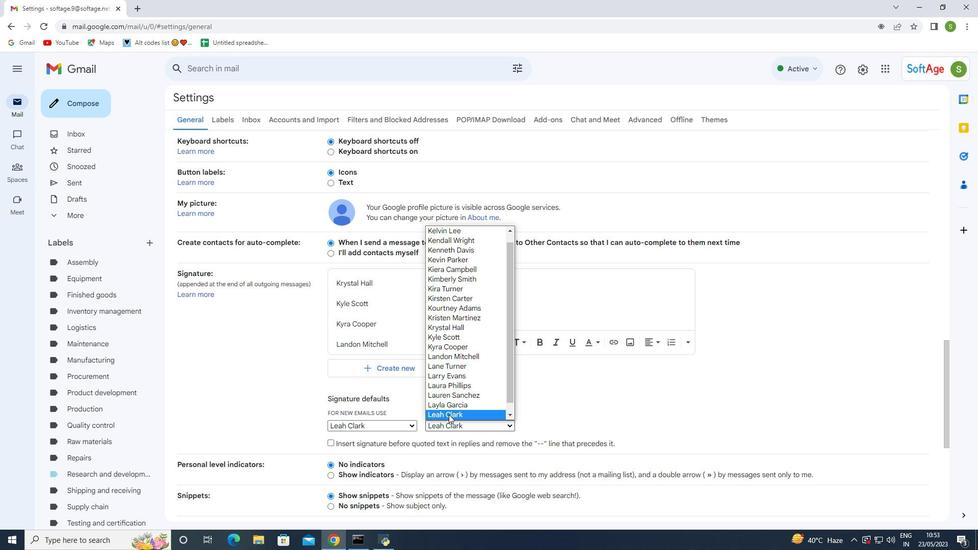 
Action: Mouse scrolled (448, 413) with delta (0, 0)
Screenshot: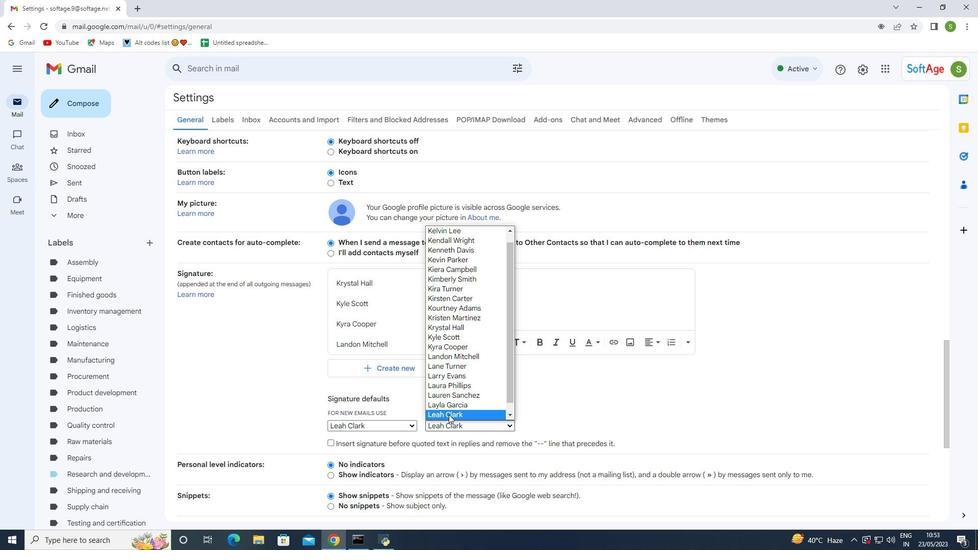 
Action: Mouse moved to (456, 416)
Screenshot: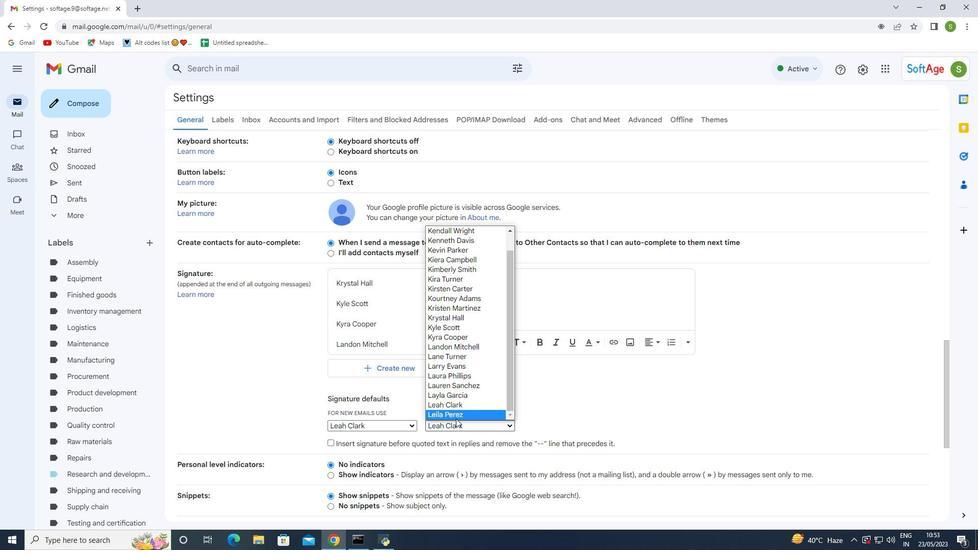 
Action: Mouse pressed left at (456, 416)
Screenshot: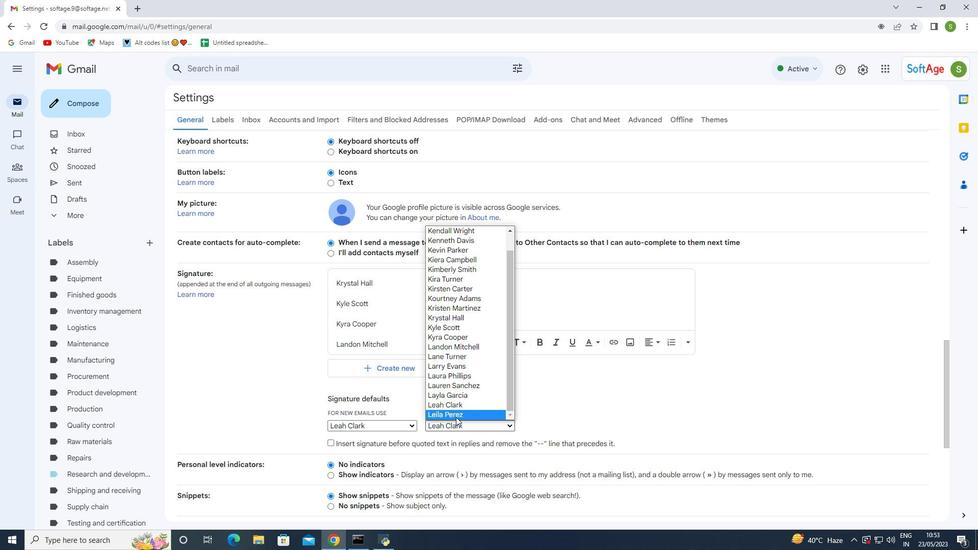 
Action: Mouse moved to (407, 427)
Screenshot: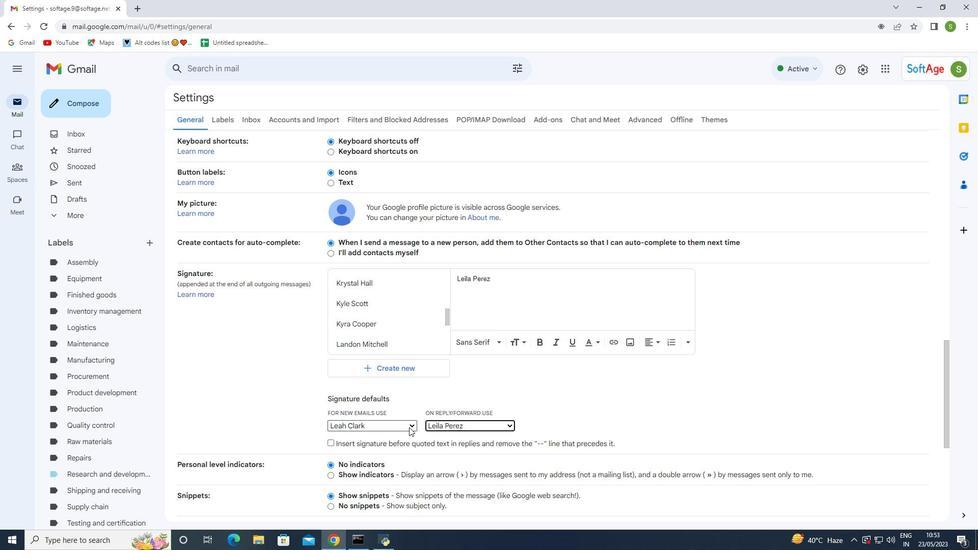 
Action: Mouse pressed left at (407, 427)
Screenshot: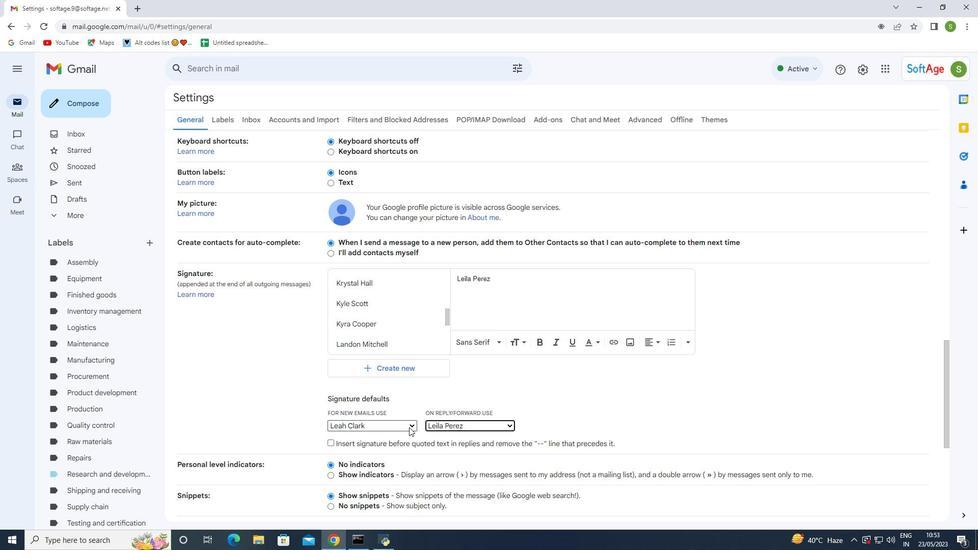 
Action: Mouse moved to (409, 423)
Screenshot: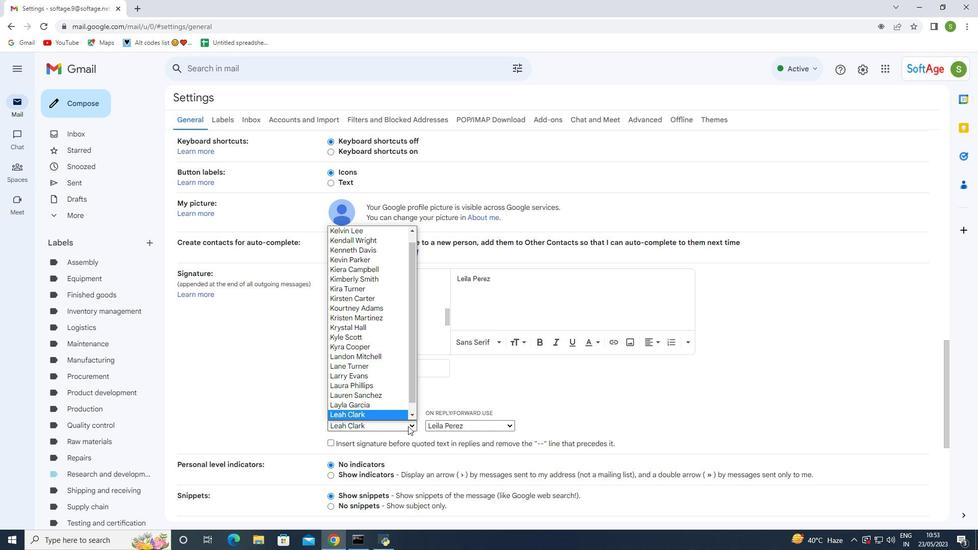 
Action: Mouse scrolled (409, 423) with delta (0, 0)
Screenshot: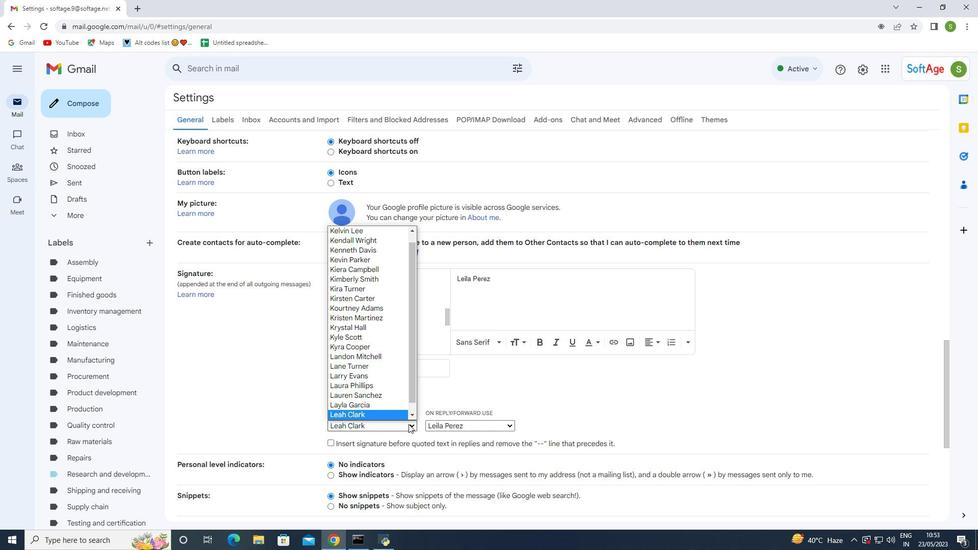 
Action: Mouse scrolled (409, 423) with delta (0, 0)
Screenshot: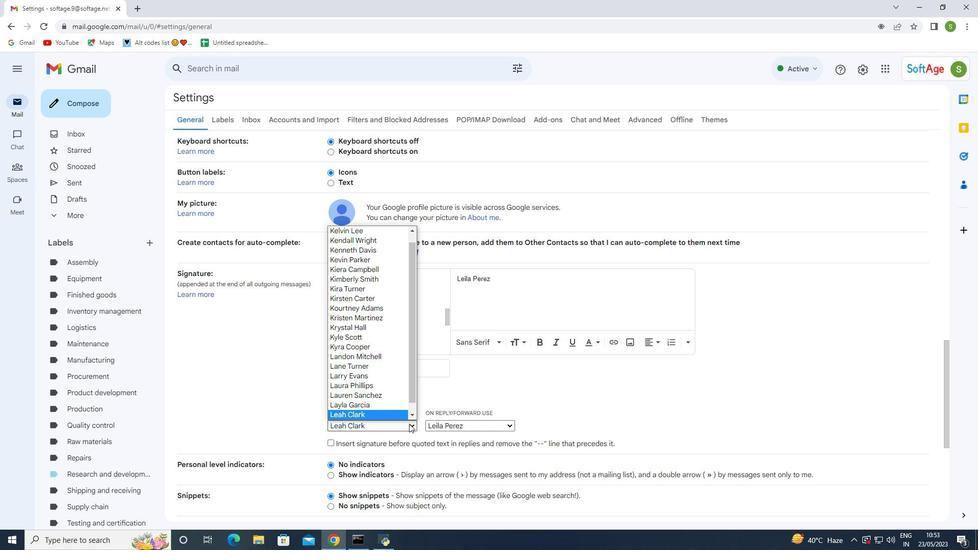 
Action: Mouse scrolled (409, 423) with delta (0, 0)
Screenshot: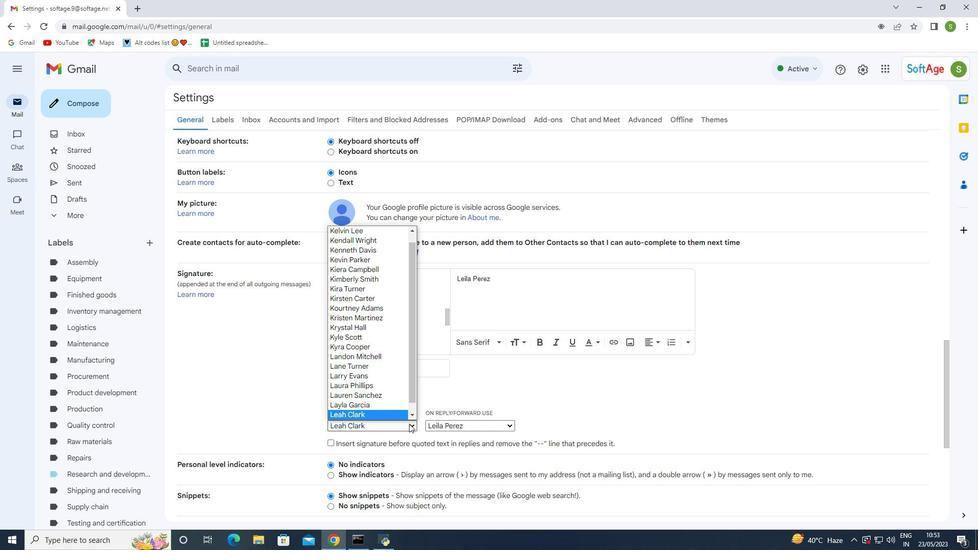 
Action: Mouse moved to (388, 276)
Screenshot: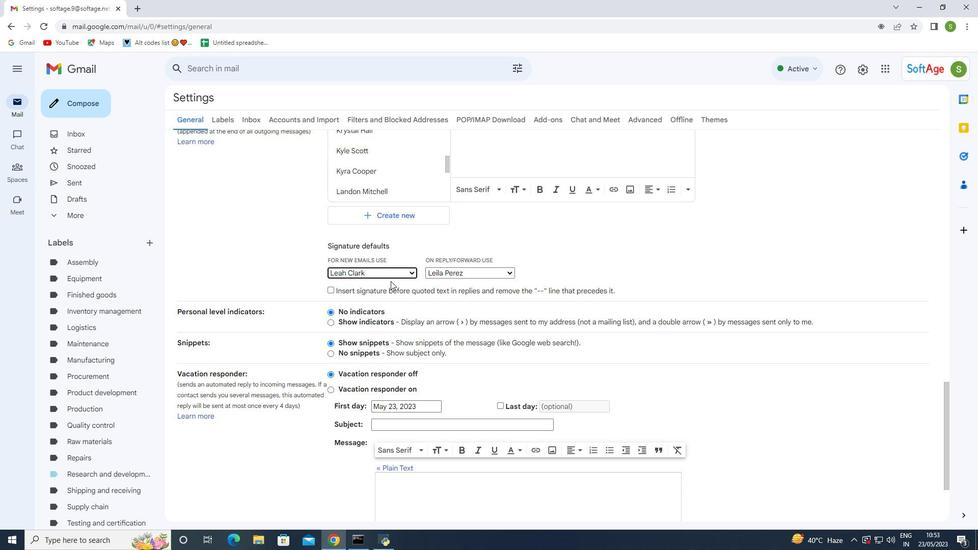 
Action: Mouse pressed left at (388, 276)
Screenshot: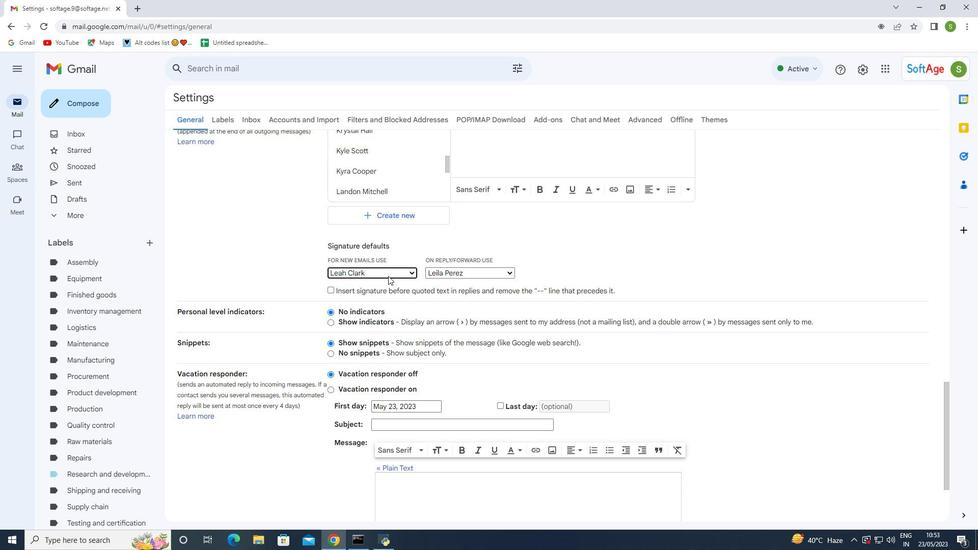 
Action: Mouse moved to (343, 466)
Screenshot: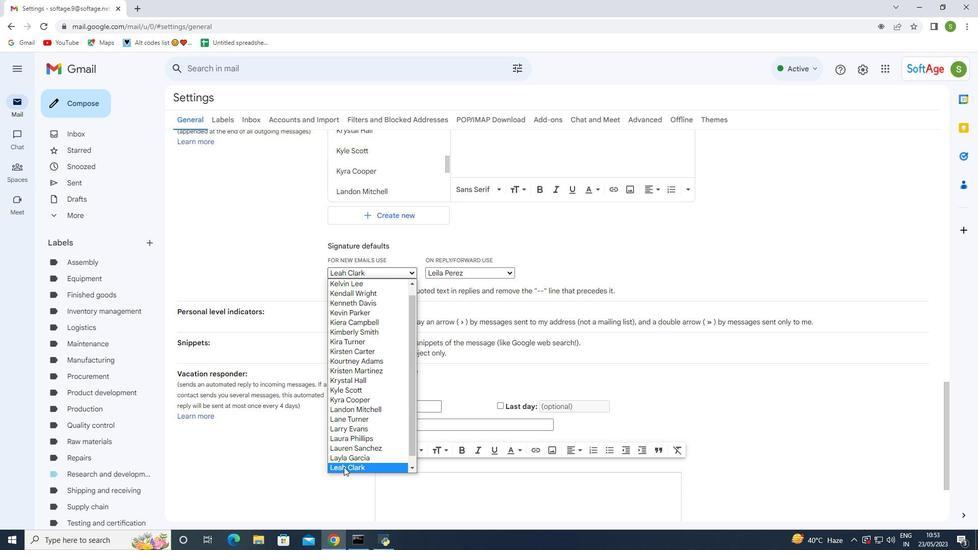
Action: Mouse scrolled (343, 466) with delta (0, 0)
Screenshot: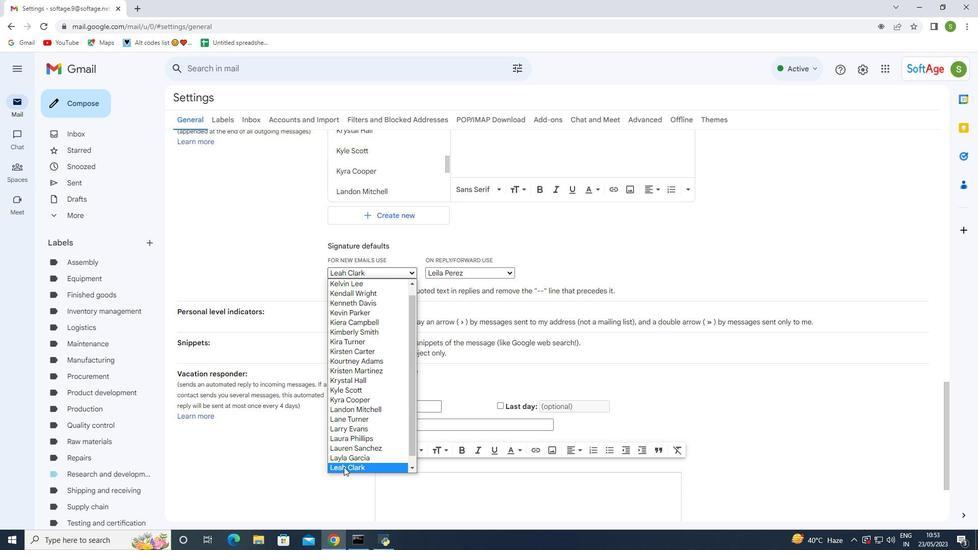 
Action: Mouse moved to (343, 466)
Screenshot: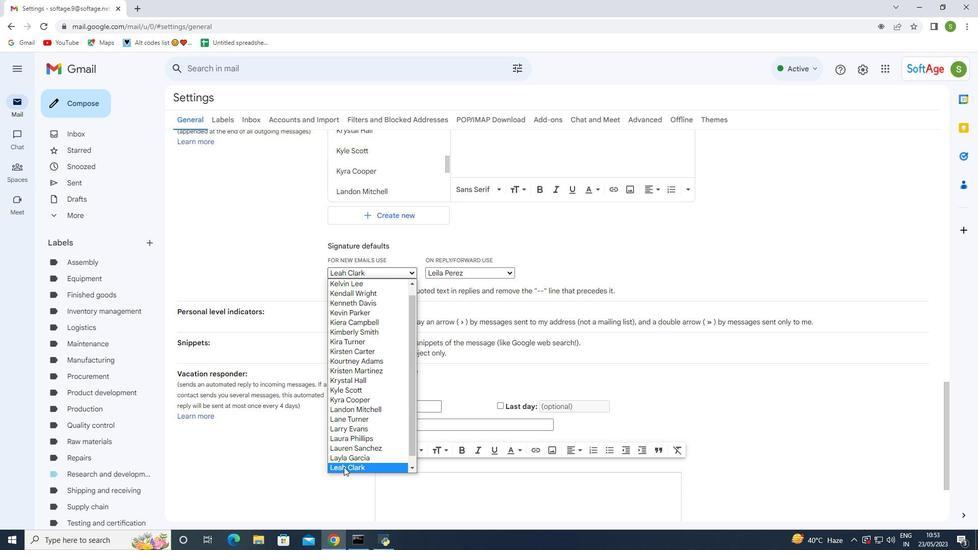
Action: Mouse scrolled (343, 465) with delta (0, 0)
Screenshot: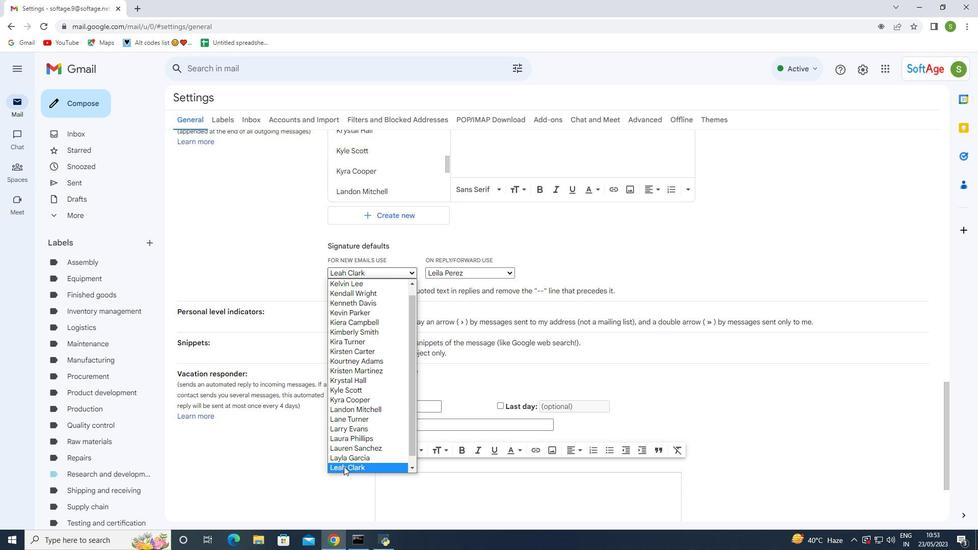 
Action: Mouse scrolled (343, 465) with delta (0, 0)
Screenshot: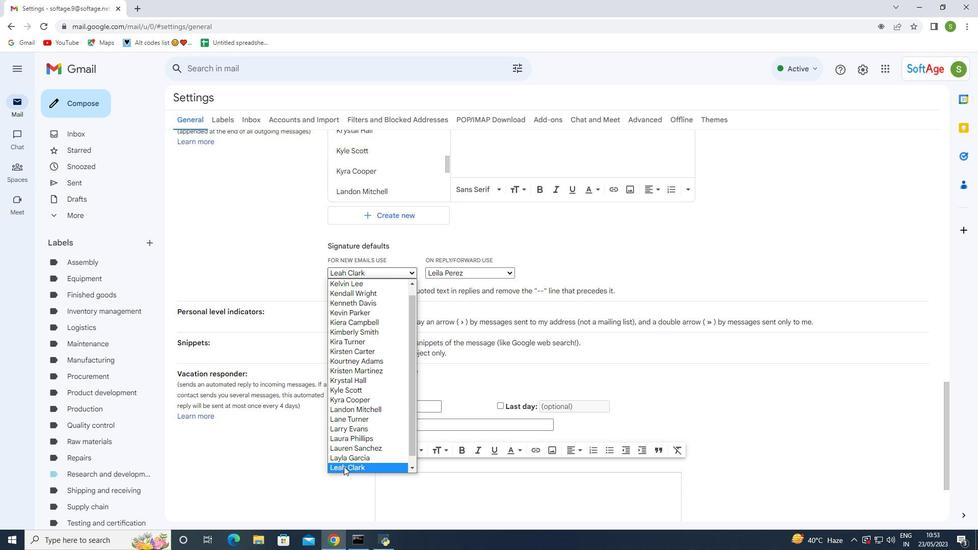 
Action: Mouse moved to (349, 469)
Screenshot: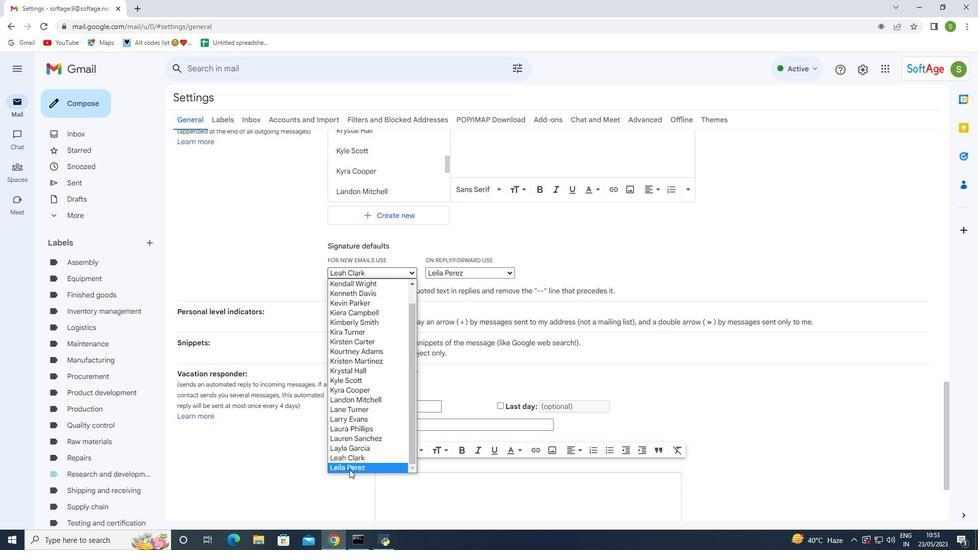 
Action: Mouse pressed left at (349, 469)
Screenshot: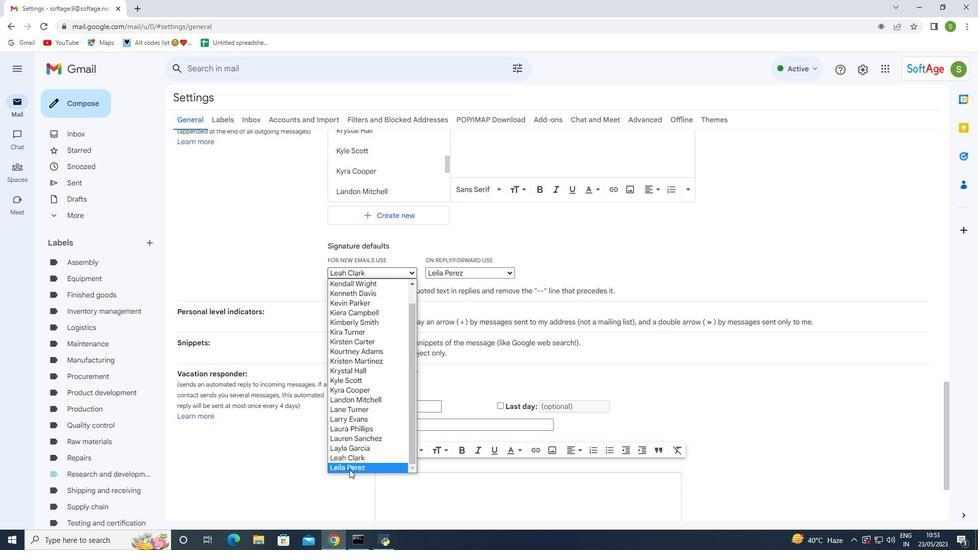 
Action: Mouse moved to (384, 416)
Screenshot: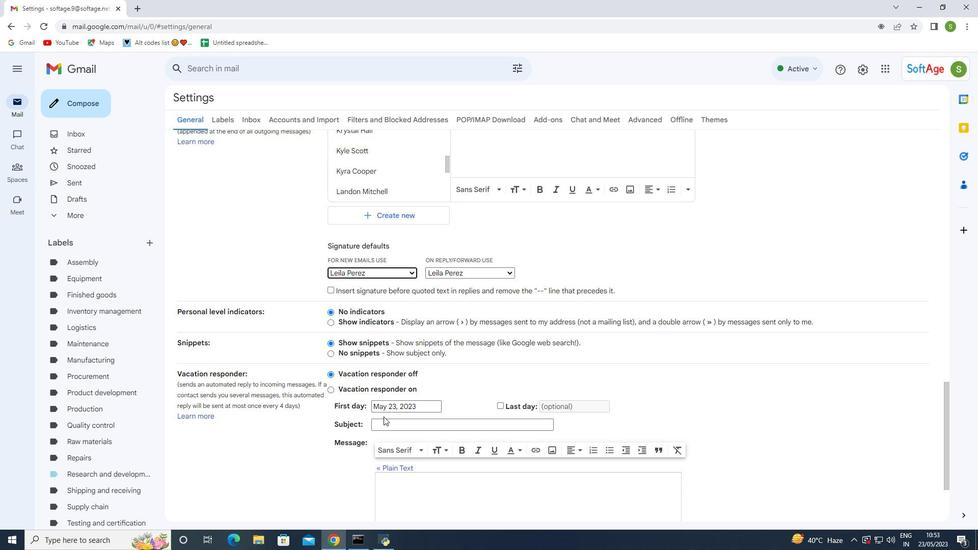 
Action: Mouse scrolled (384, 416) with delta (0, 0)
Screenshot: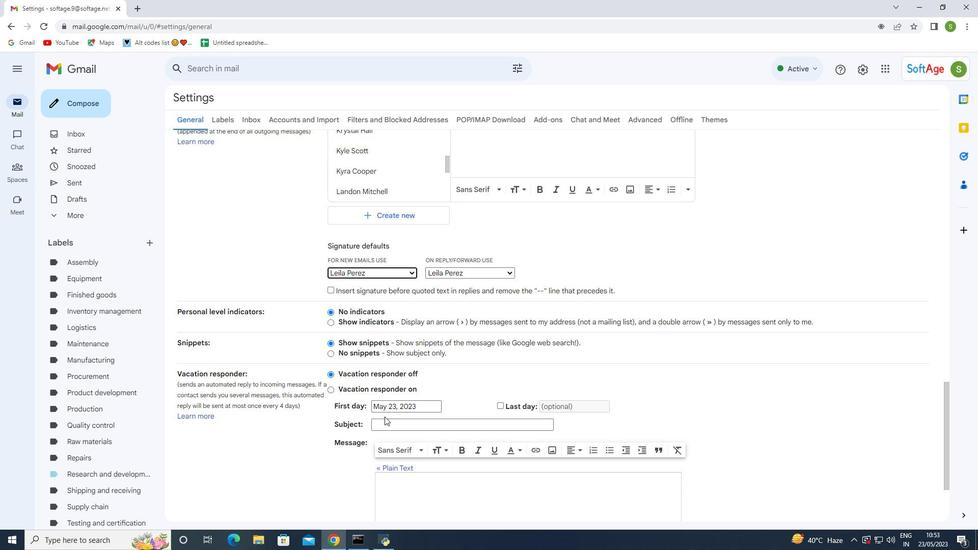 
Action: Mouse scrolled (384, 416) with delta (0, 0)
Screenshot: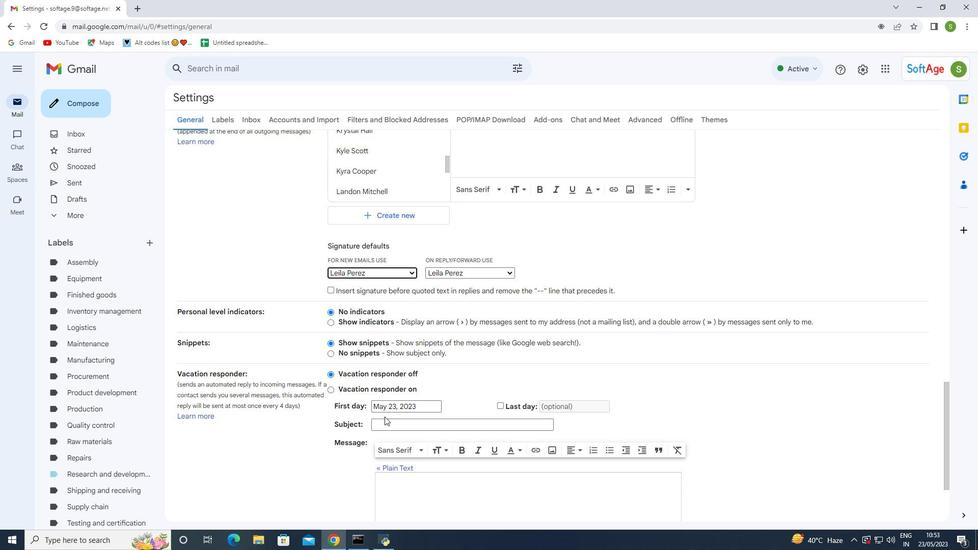 
Action: Mouse scrolled (384, 416) with delta (0, 0)
Screenshot: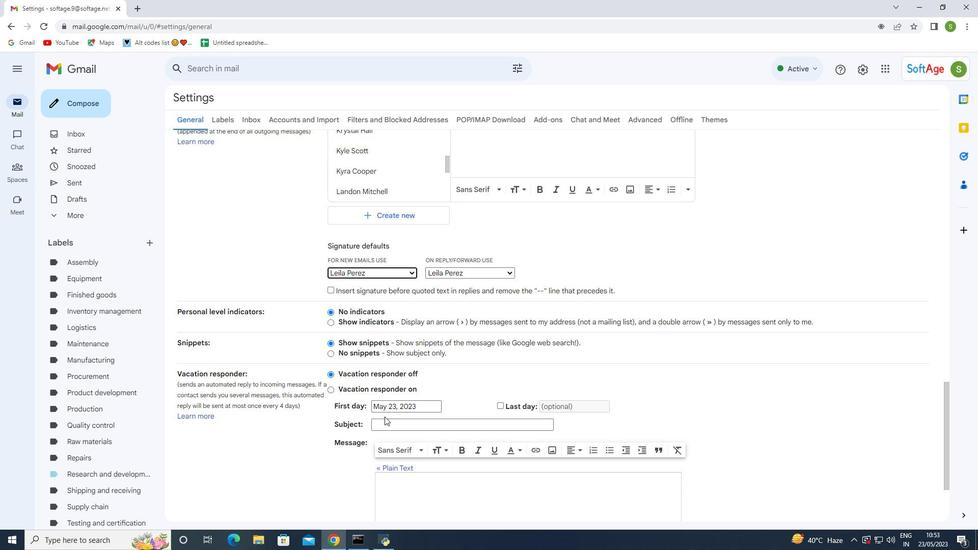 
Action: Mouse moved to (540, 463)
Screenshot: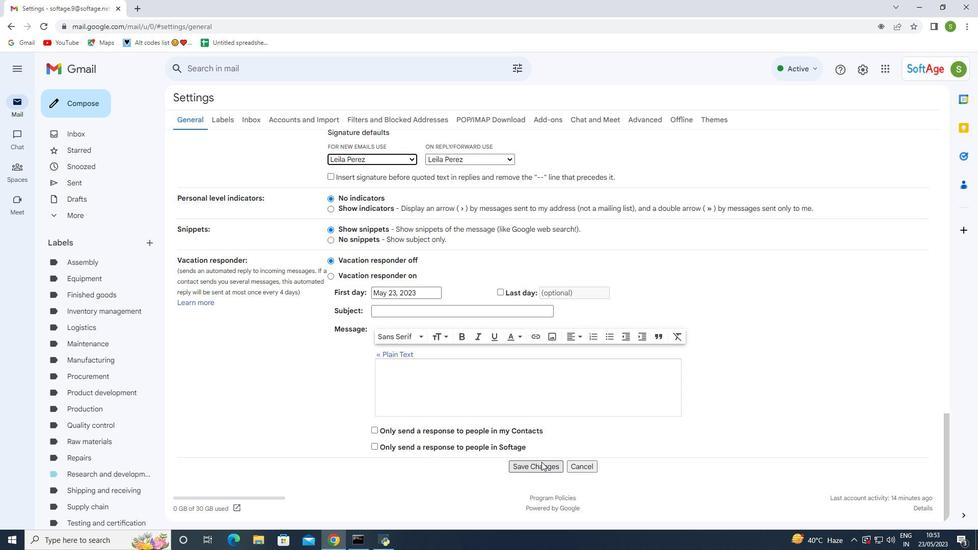 
Action: Mouse pressed left at (540, 463)
Screenshot: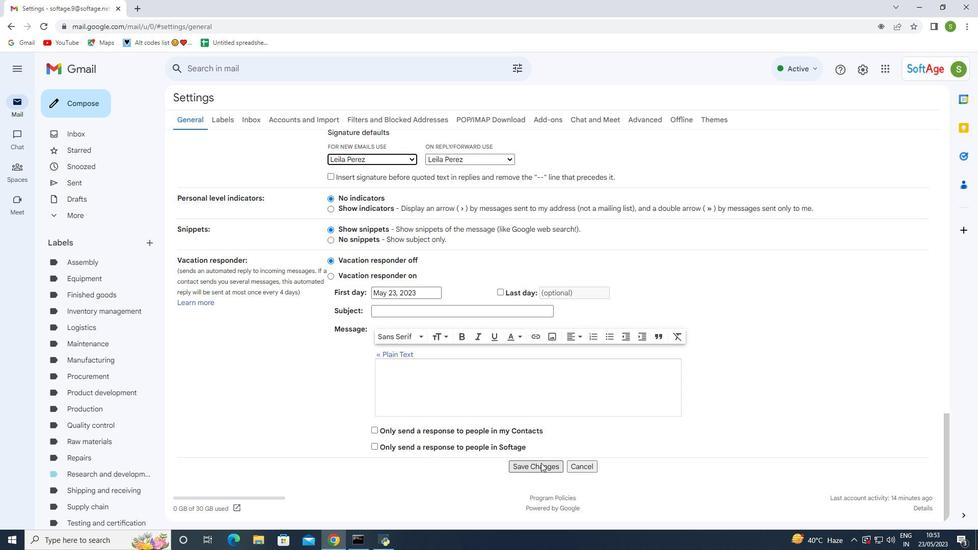 
Action: Mouse moved to (79, 95)
Screenshot: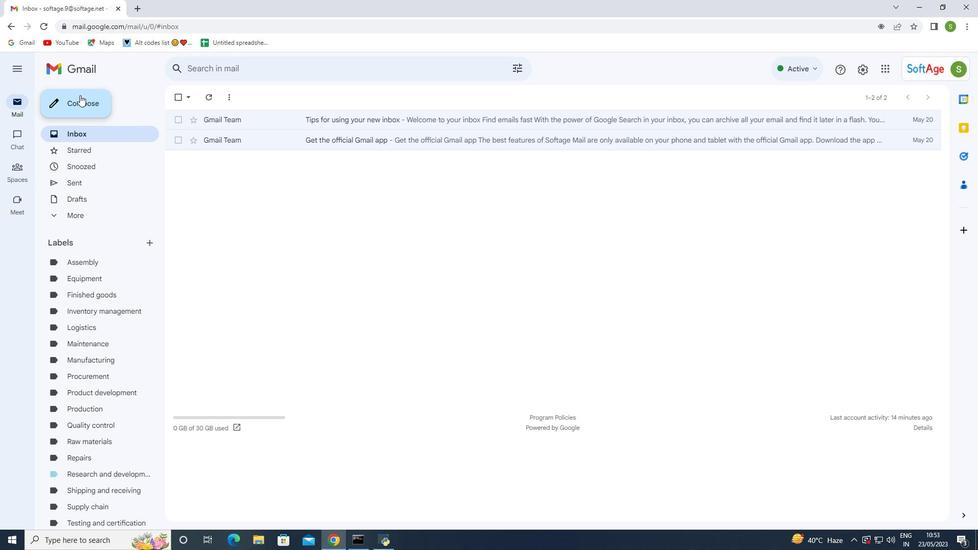 
Action: Mouse pressed left at (79, 95)
Screenshot: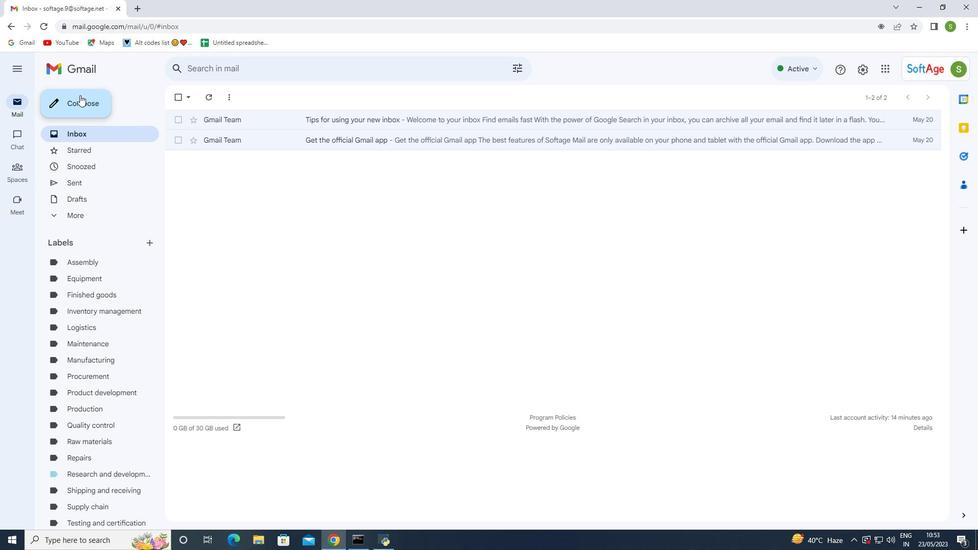 
Action: Mouse moved to (707, 249)
Screenshot: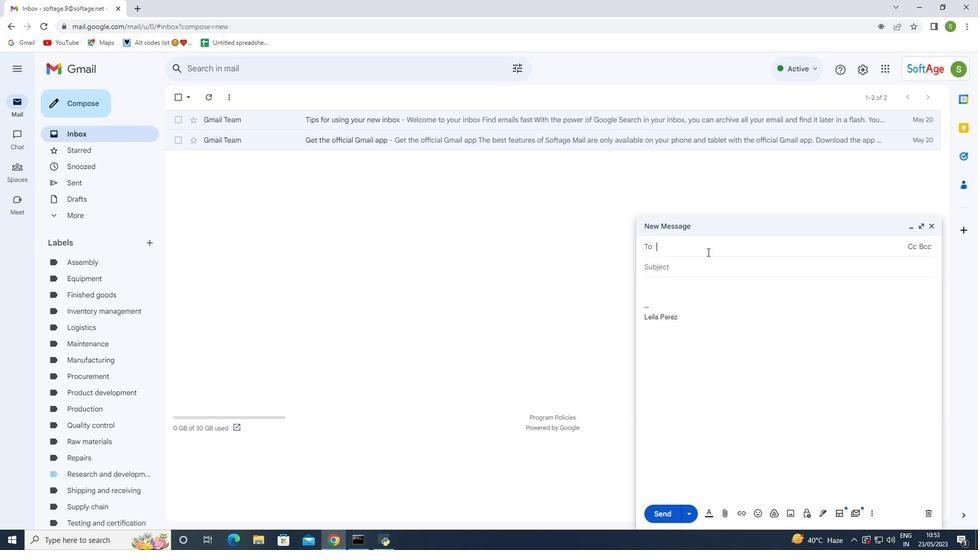 
Action: Mouse pressed left at (707, 249)
Screenshot: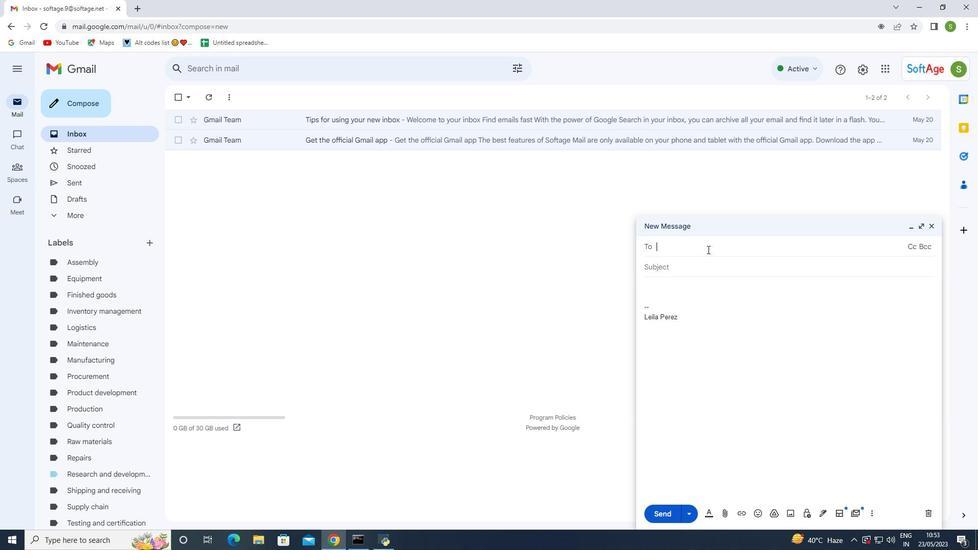 
Action: Mouse moved to (707, 249)
Screenshot: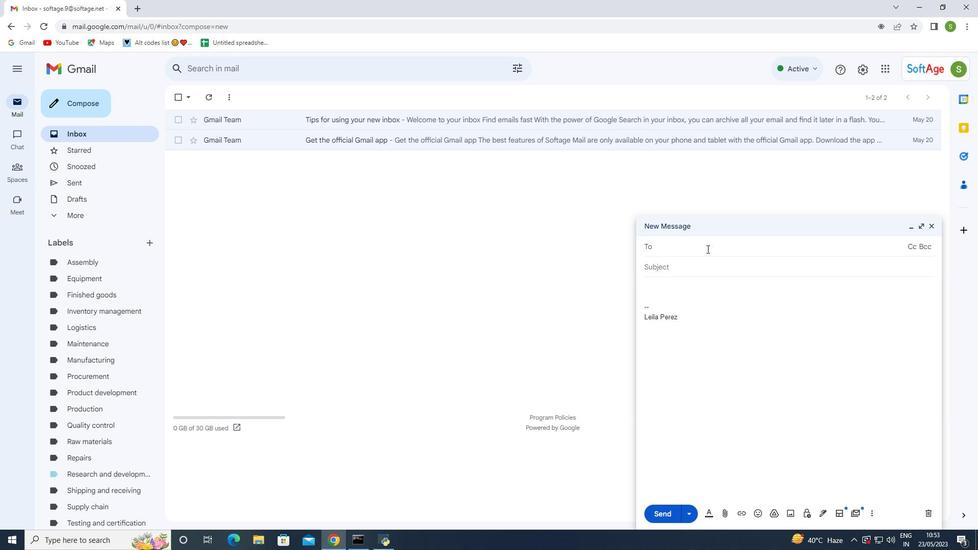 
Action: Key pressed softage.7<Key.shift>@softage.net
Screenshot: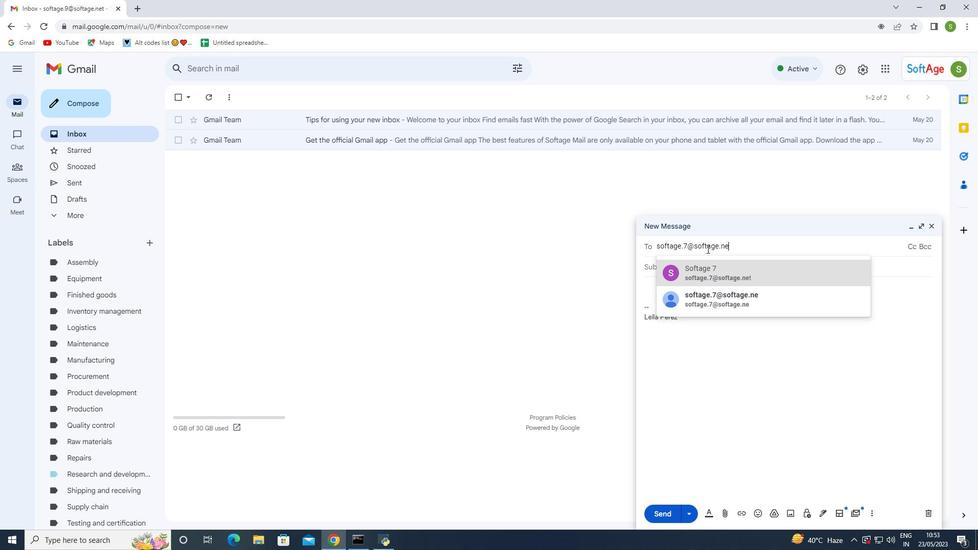 
Action: Mouse moved to (685, 281)
Screenshot: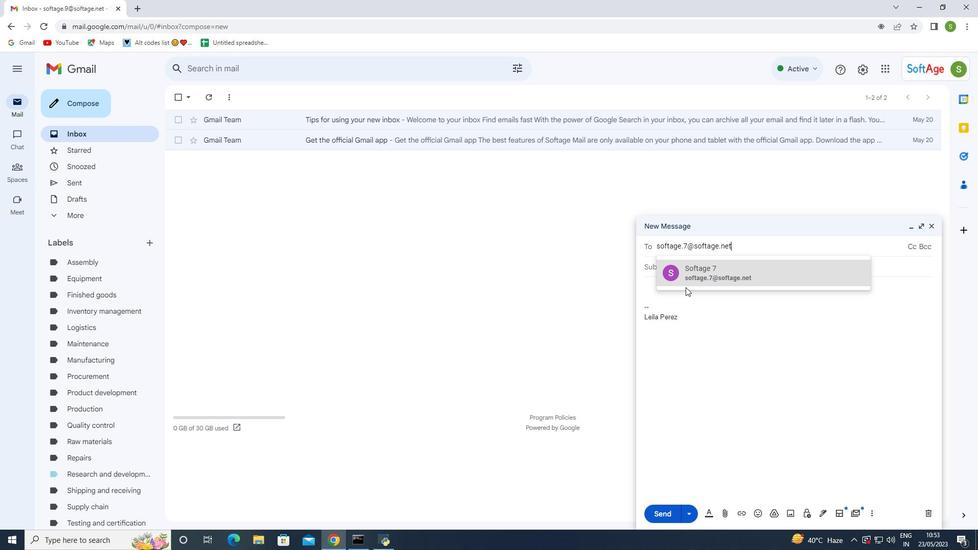 
Action: Mouse pressed left at (685, 281)
Screenshot: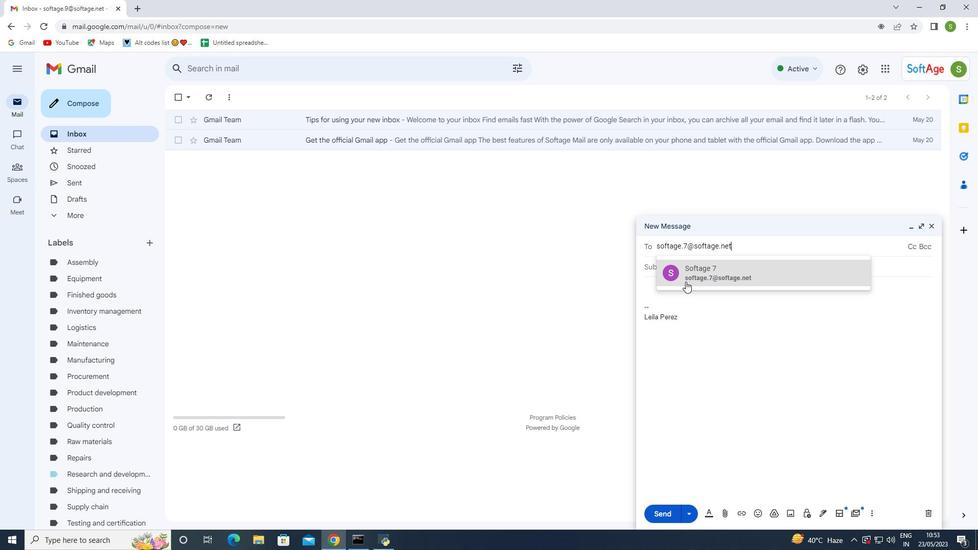 
Action: Mouse moved to (687, 276)
Screenshot: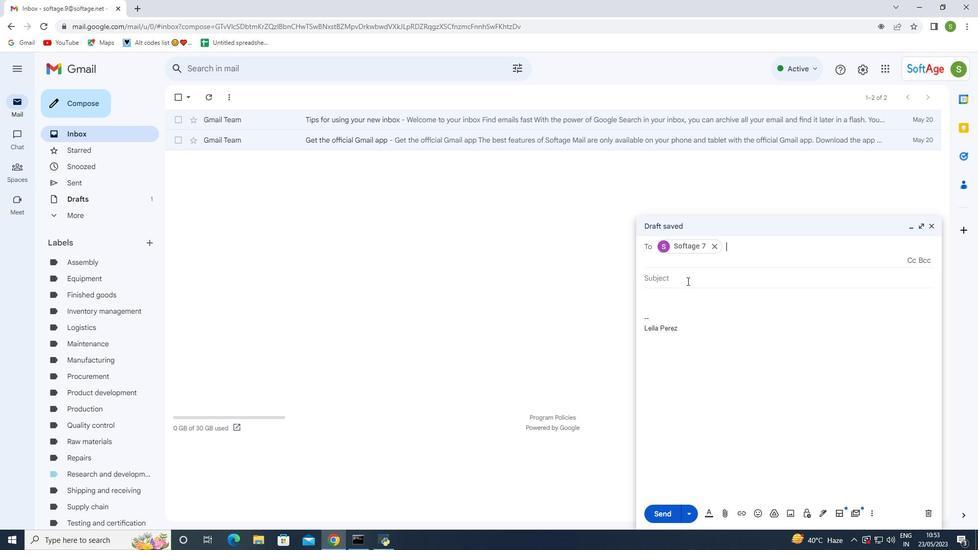
Action: Mouse pressed left at (687, 276)
Screenshot: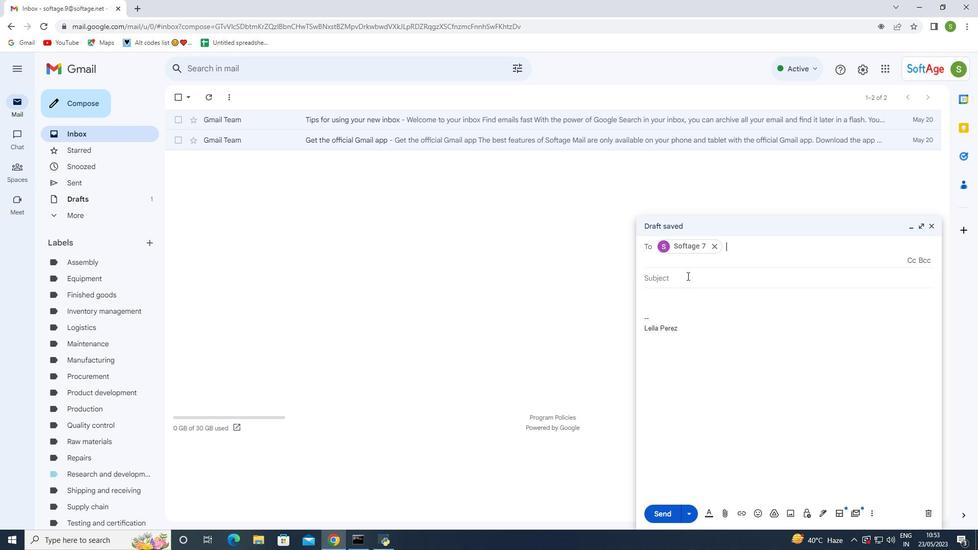 
Action: Key pressed <Key.caps_lock><Key.caps_lock><Key.shift>Feedback<Key.space>on<Key.space>aaaaaaaaaaa<Key.backspace><Key.backspace><Key.backspace><Key.backspace><Key.backspace><Key.backspace><Key.backspace><Key.backspace><Key.backspace><Key.backspace><Key.backspace><Key.backspace><Key.space>a<Key.space>a<Key.backspace><Key.backspace><Key.backspace>an<Key.space>interview<Key.space>and<Key.space><Key.backspace><Key.backspace><Key.backspace><Key.backspace><Key.backspace>
Screenshot: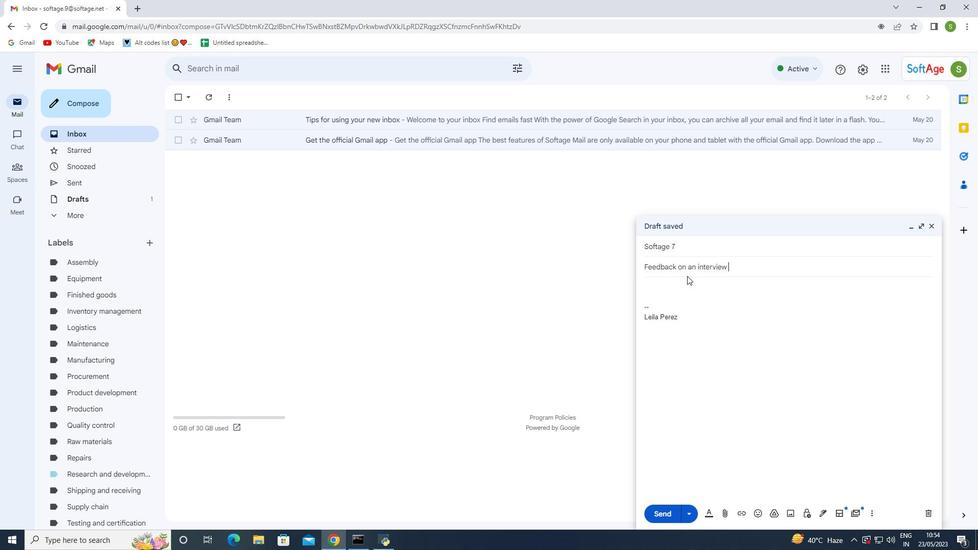 
Action: Mouse moved to (700, 296)
Screenshot: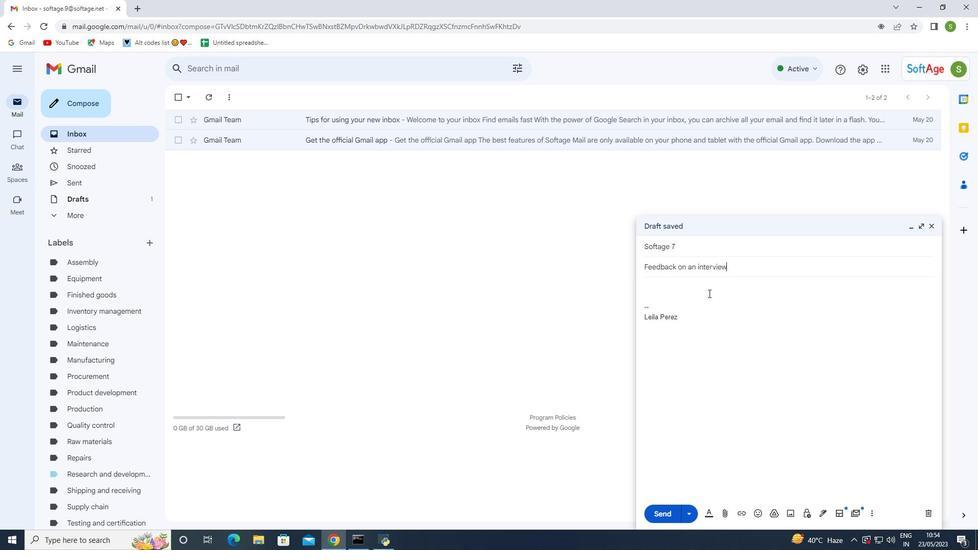 
Action: Mouse pressed left at (700, 296)
Screenshot: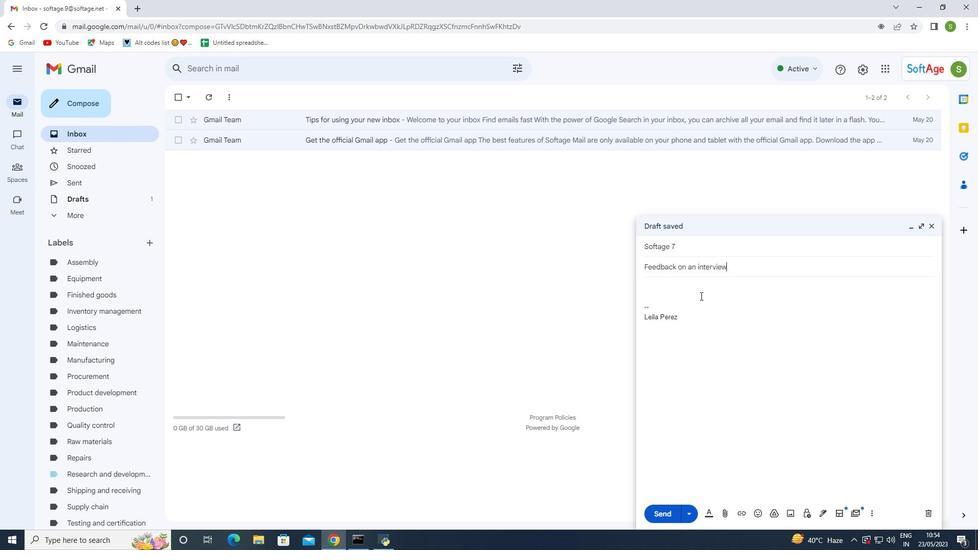 
Action: Mouse moved to (658, 307)
Screenshot: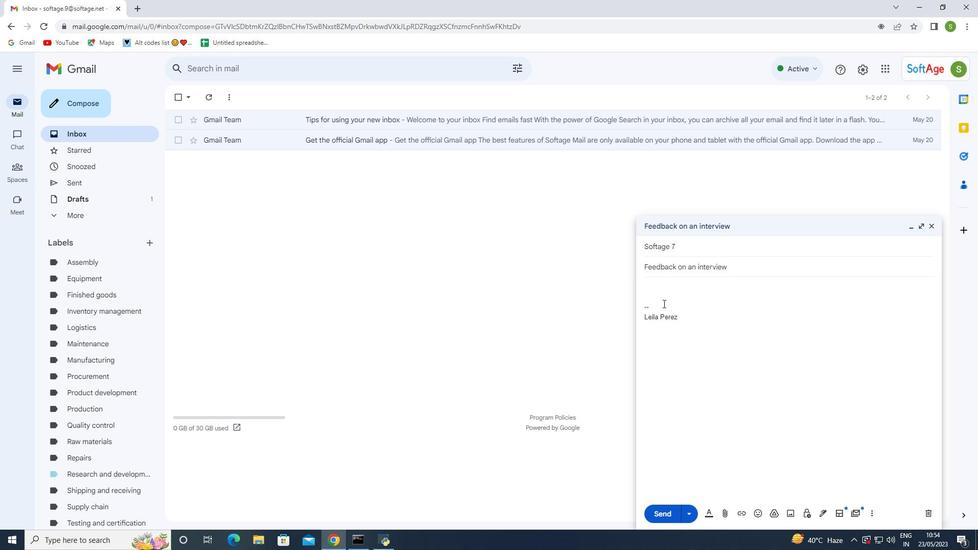 
Action: Mouse pressed left at (658, 307)
Screenshot: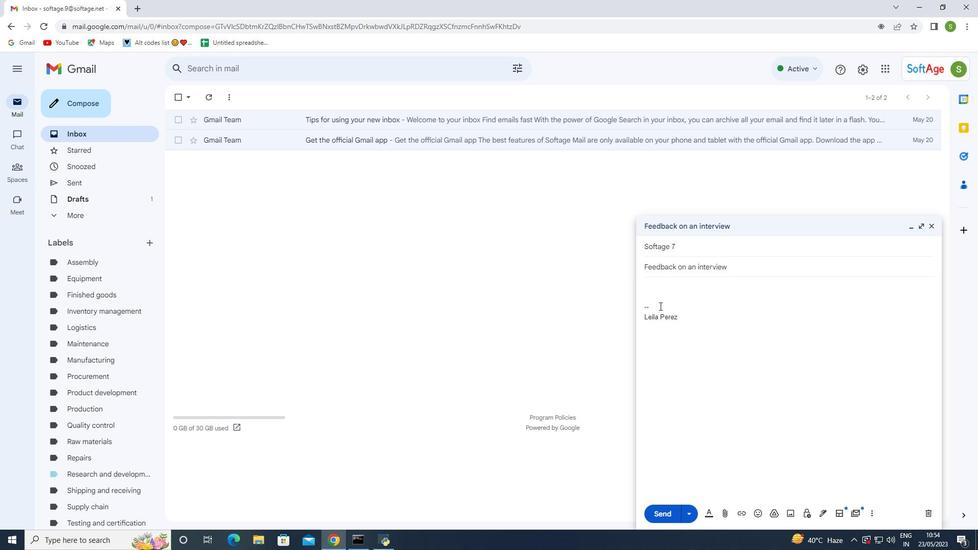 
Action: Mouse moved to (638, 287)
Screenshot: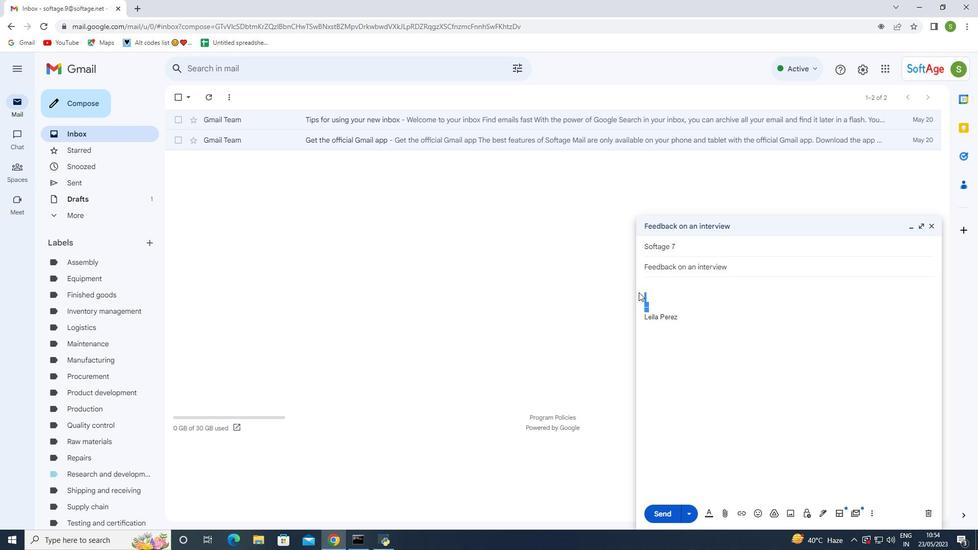 
Action: Key pressed <Key.backspace><Key.enter><Key.up><Key.shift><Key.shift><Key.shift><Key.shift><Key.shift>Can<Key.space>you<Key.space>confirm<Key.space>the<Key.space>details<Key.space>of<Key.space>the<Key.space>project<Key.space>budget<Key.shift_r>><Key.backspace><Key.shift_r>?
Screenshot: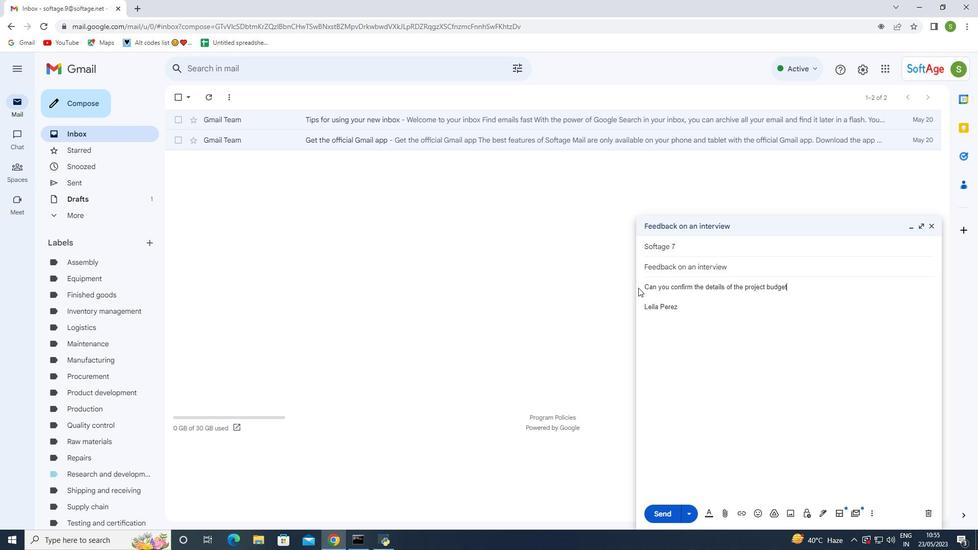 
Action: Mouse moved to (665, 517)
Screenshot: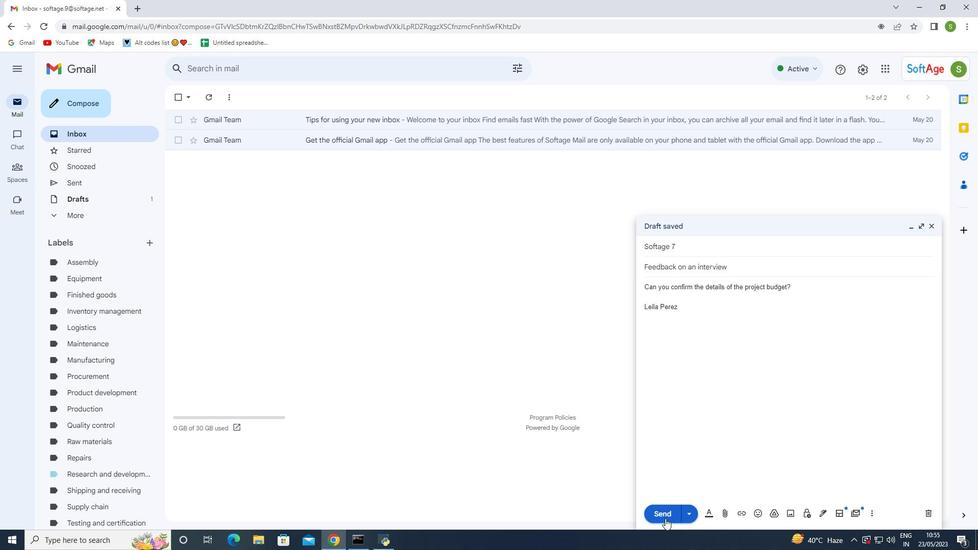 
Action: Mouse pressed left at (665, 517)
Screenshot: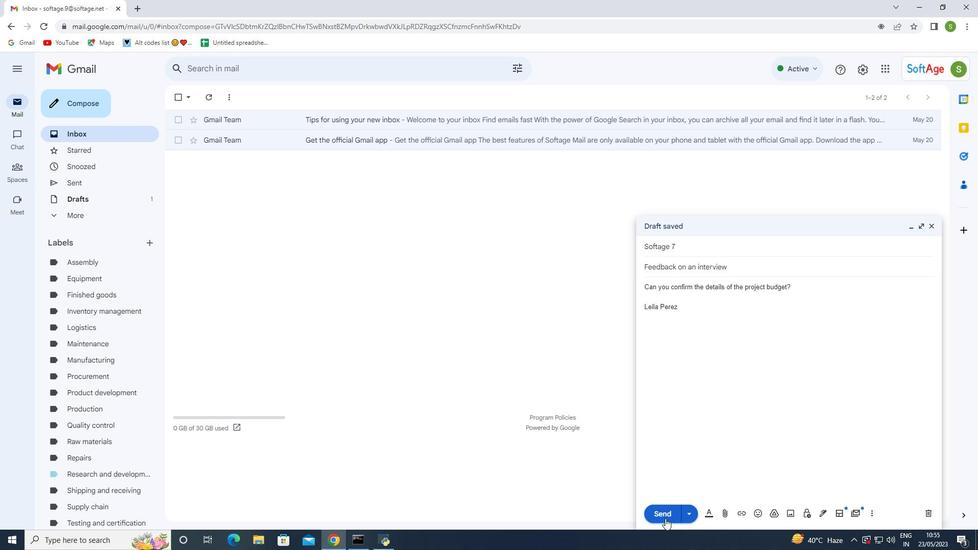 
Action: Mouse moved to (73, 181)
Screenshot: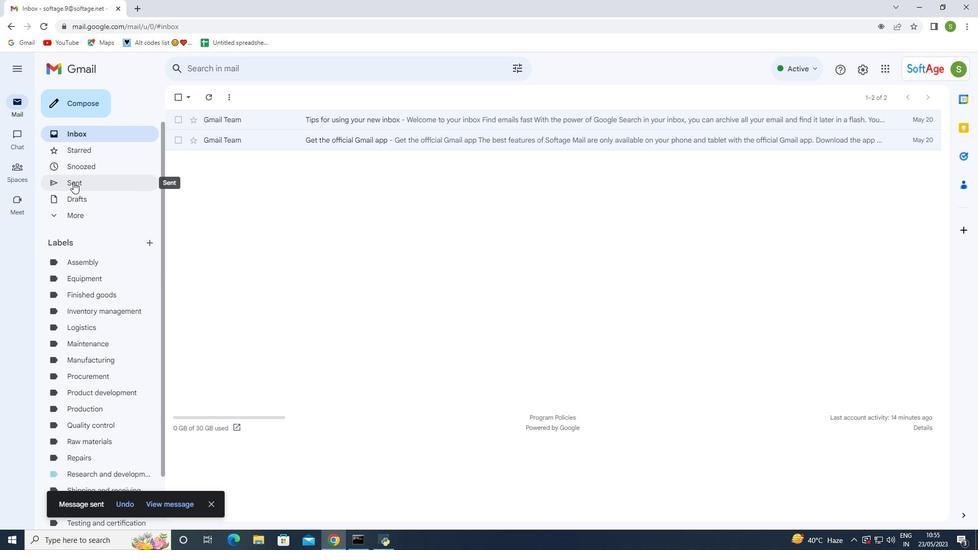 
Action: Mouse pressed left at (73, 181)
Screenshot: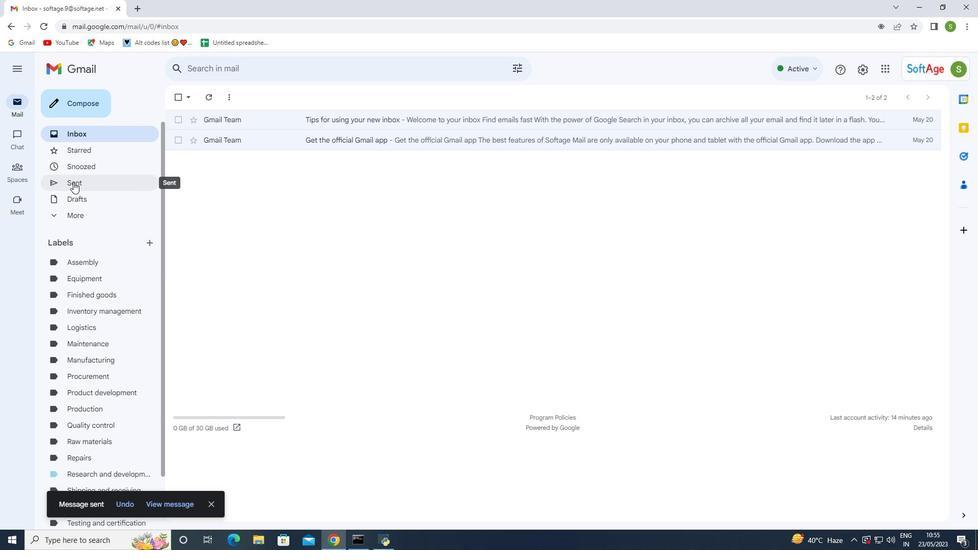 
Action: Mouse moved to (177, 147)
Screenshot: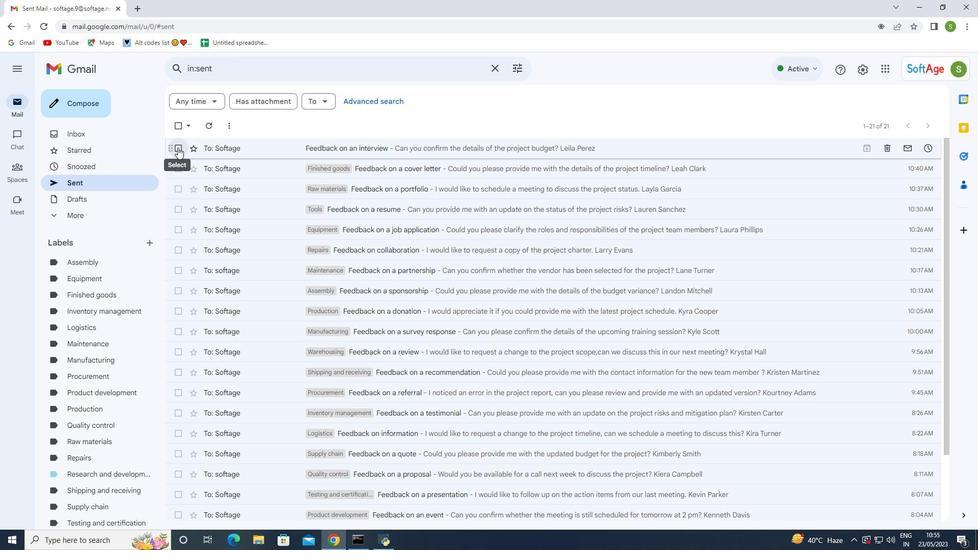 
Action: Mouse pressed left at (177, 147)
Screenshot: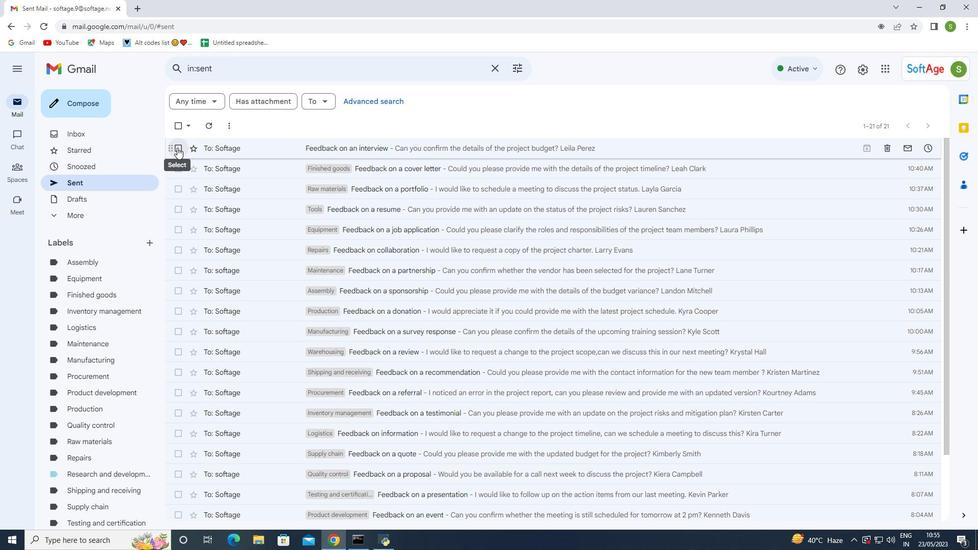 
Action: Mouse moved to (249, 147)
Screenshot: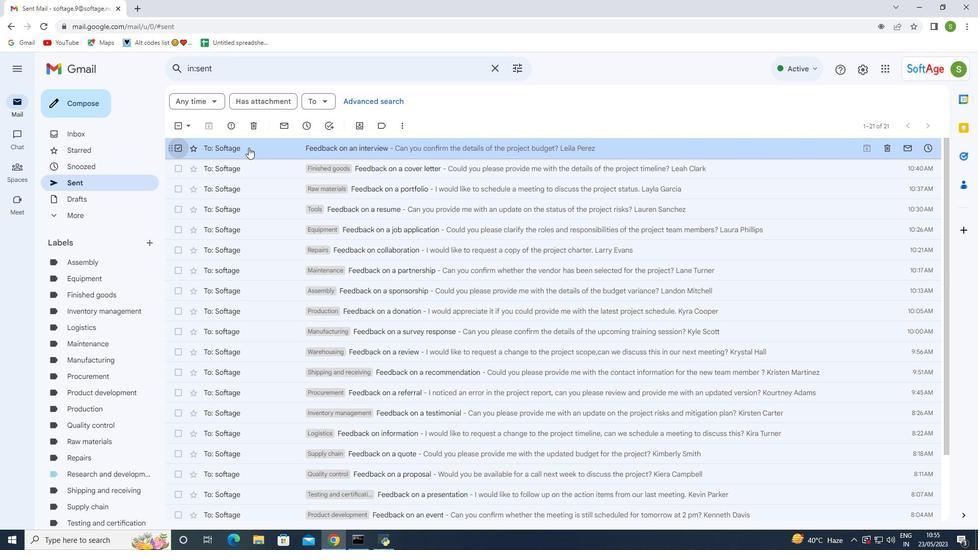 
Action: Mouse pressed right at (249, 147)
Screenshot: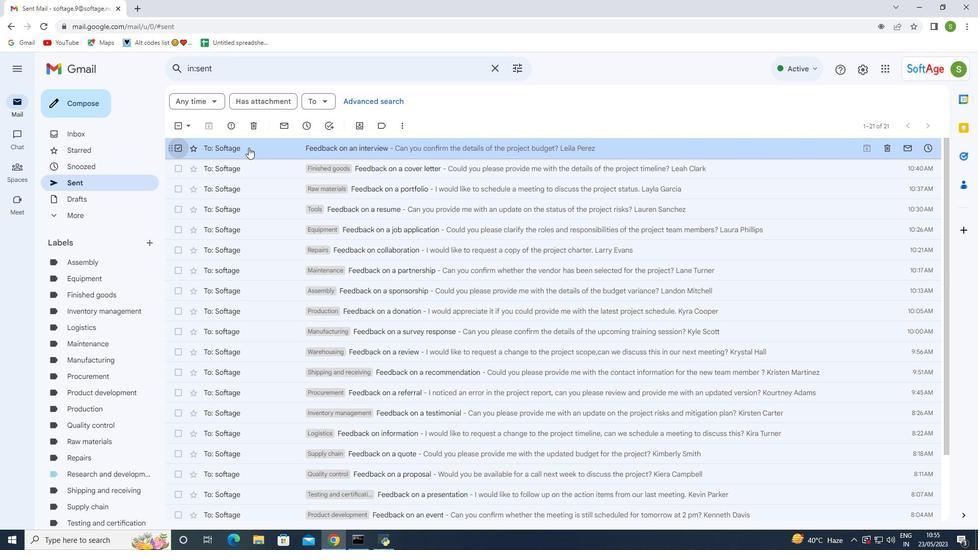 
Action: Mouse moved to (417, 297)
Screenshot: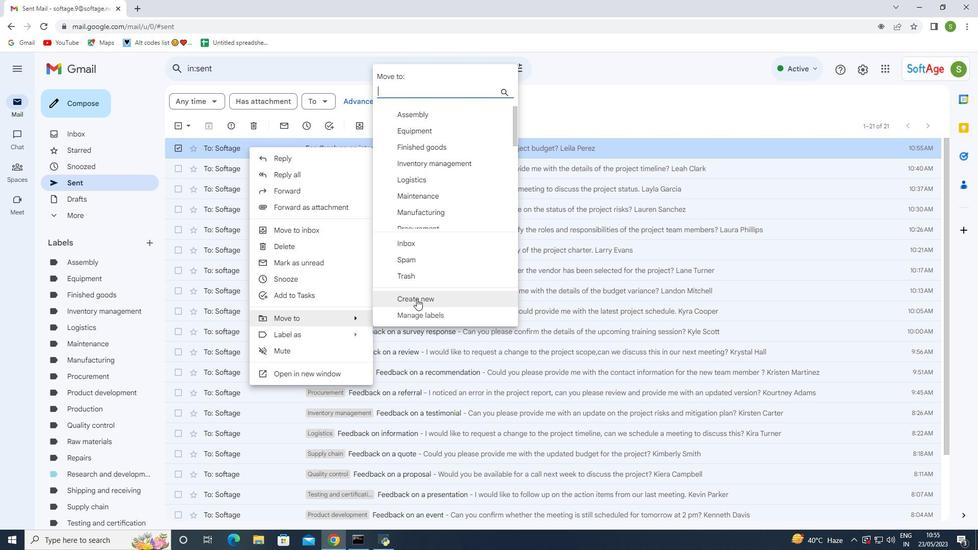 
Action: Mouse pressed left at (417, 297)
Screenshot: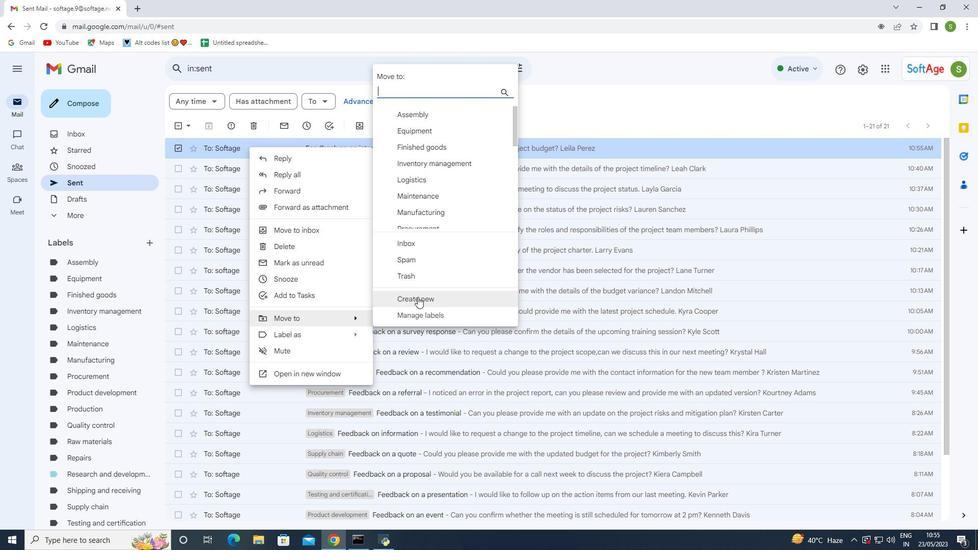 
Action: Mouse moved to (420, 285)
Screenshot: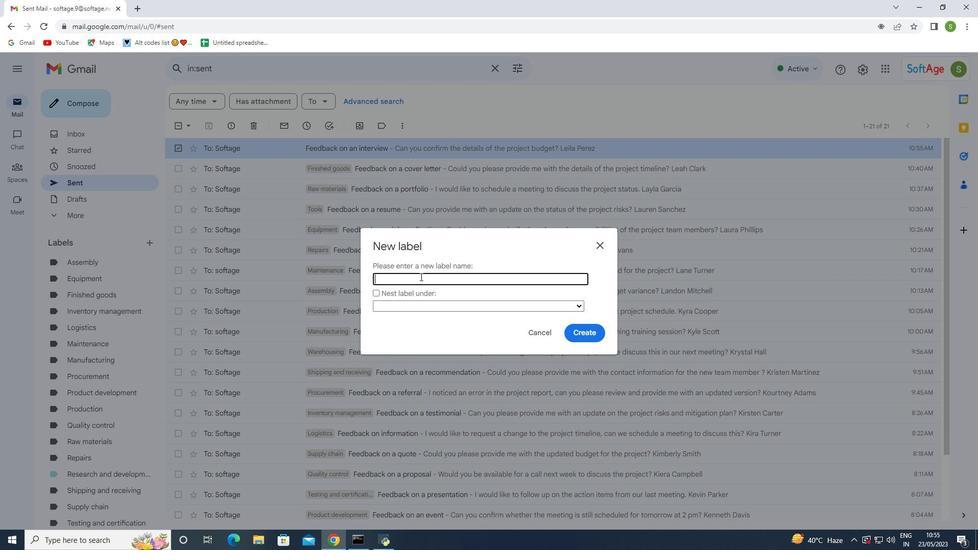
Action: Mouse pressed left at (420, 285)
Screenshot: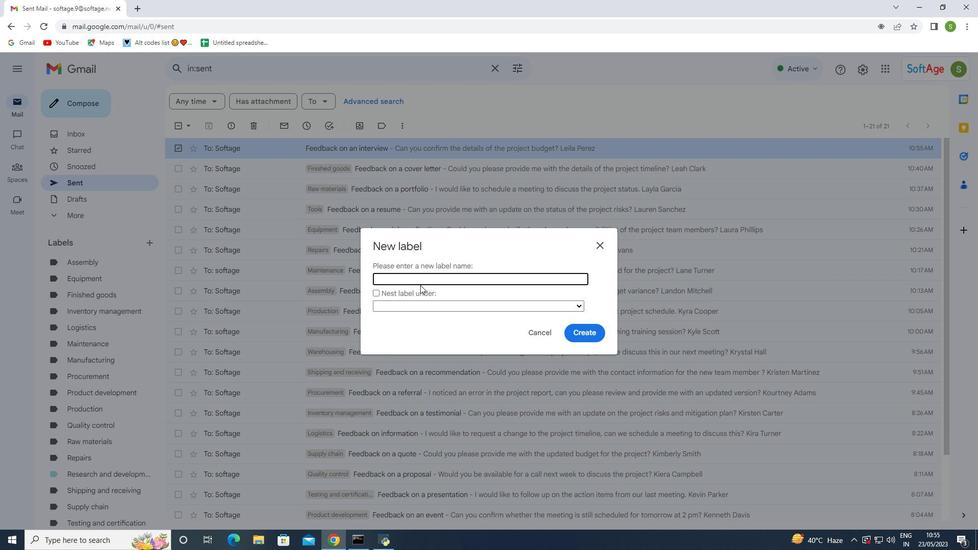 
Action: Mouse moved to (421, 280)
Screenshot: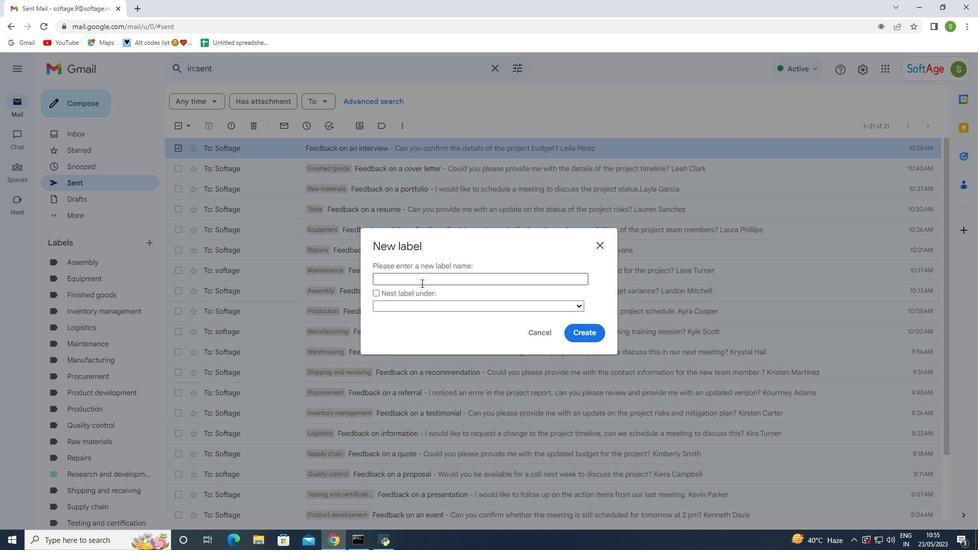 
Action: Mouse pressed left at (421, 280)
Screenshot: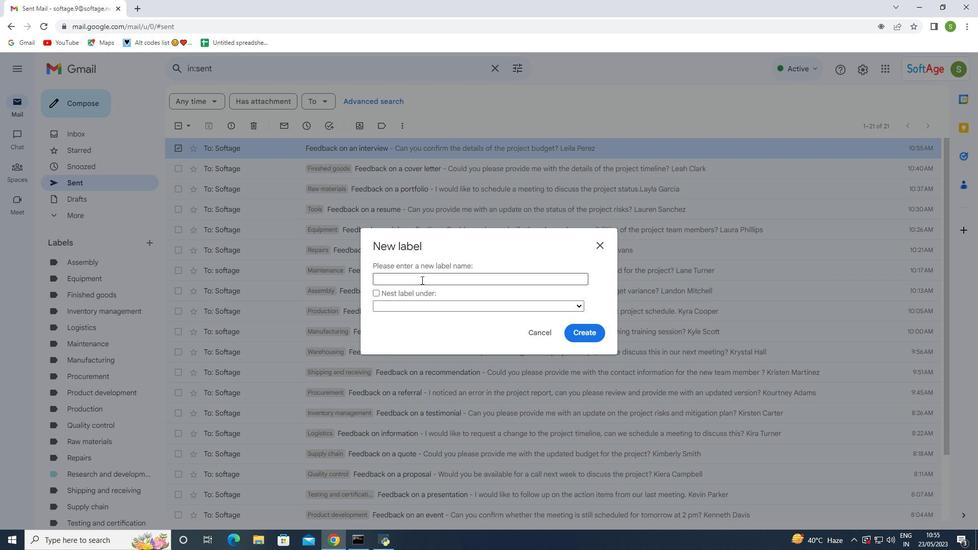 
Action: Key pressed <Key.shift>Sales<Key.space>orders
Screenshot: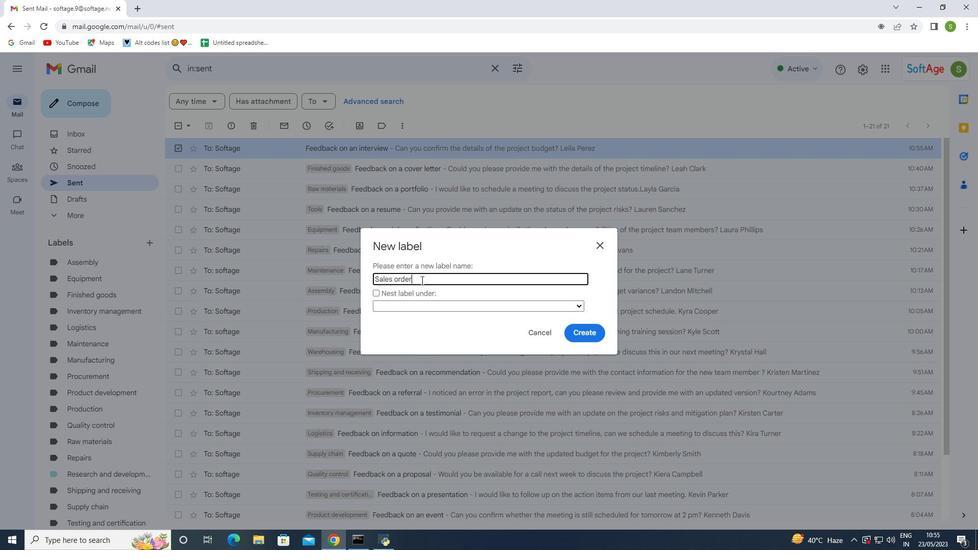 
Action: Mouse moved to (578, 338)
Screenshot: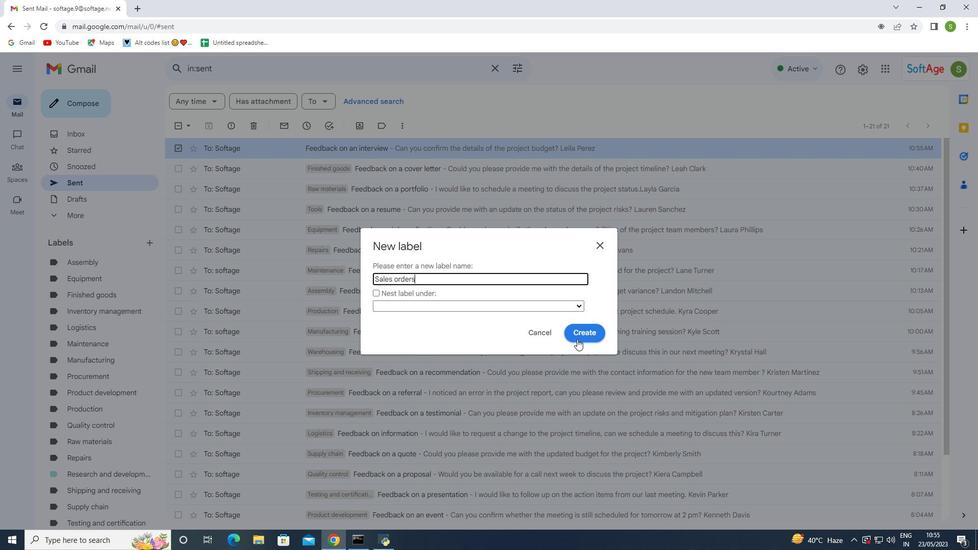 
Action: Mouse pressed left at (578, 338)
Screenshot: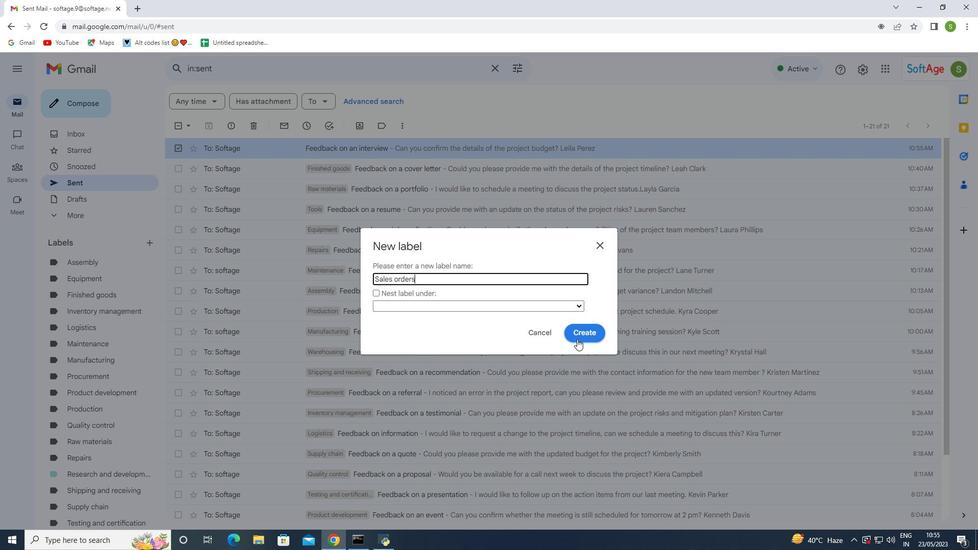 
Action: Mouse moved to (66, 315)
Screenshot: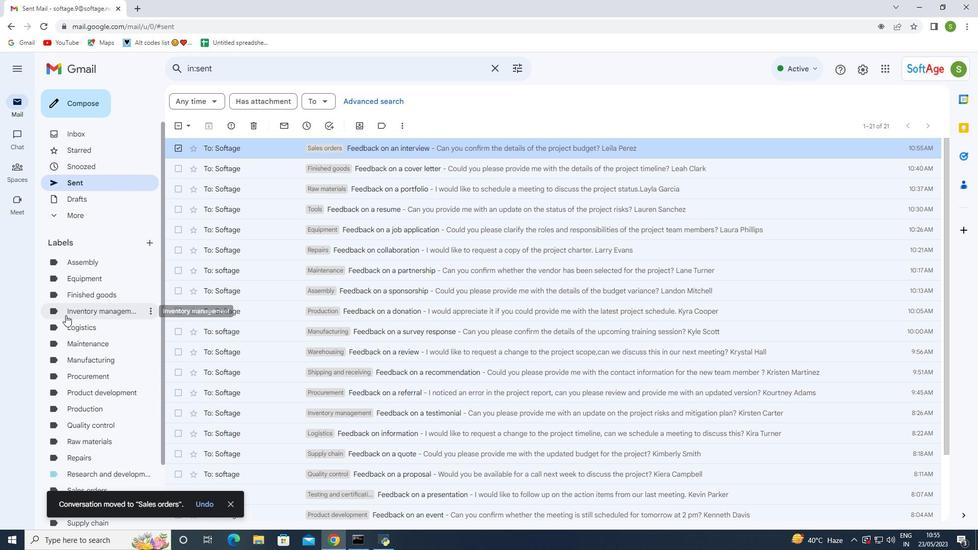 
Action: Mouse scrolled (66, 314) with delta (0, 0)
Screenshot: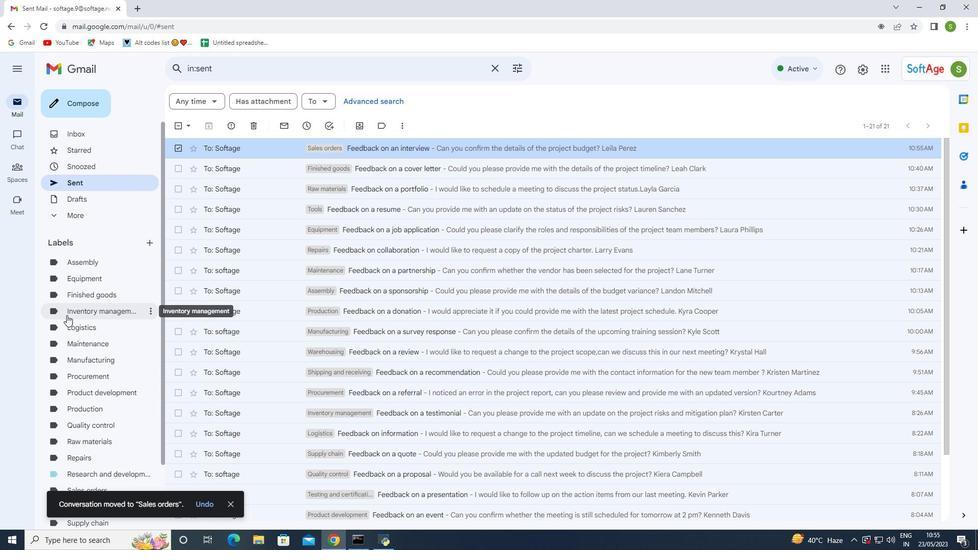 
Action: Mouse moved to (85, 394)
Screenshot: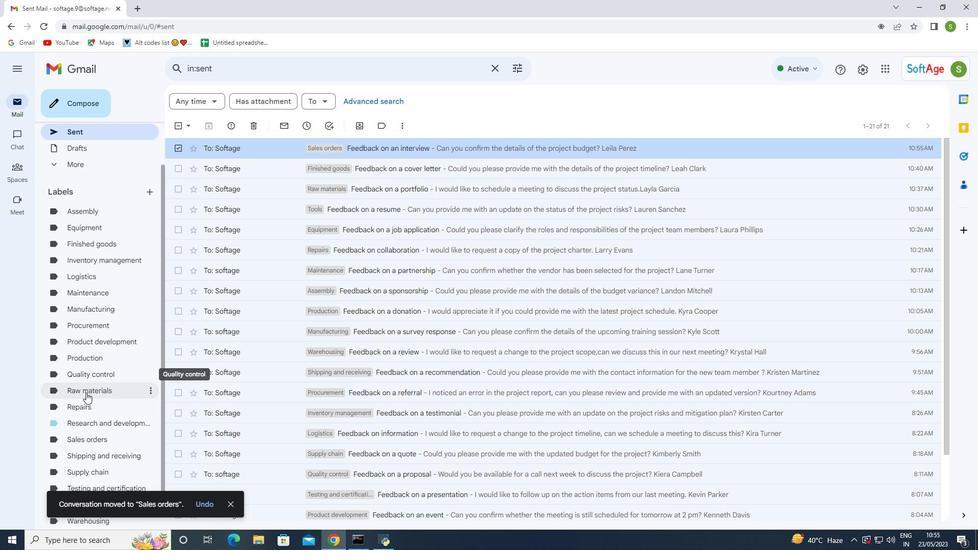 
Action: Mouse scrolled (85, 393) with delta (0, 0)
Screenshot: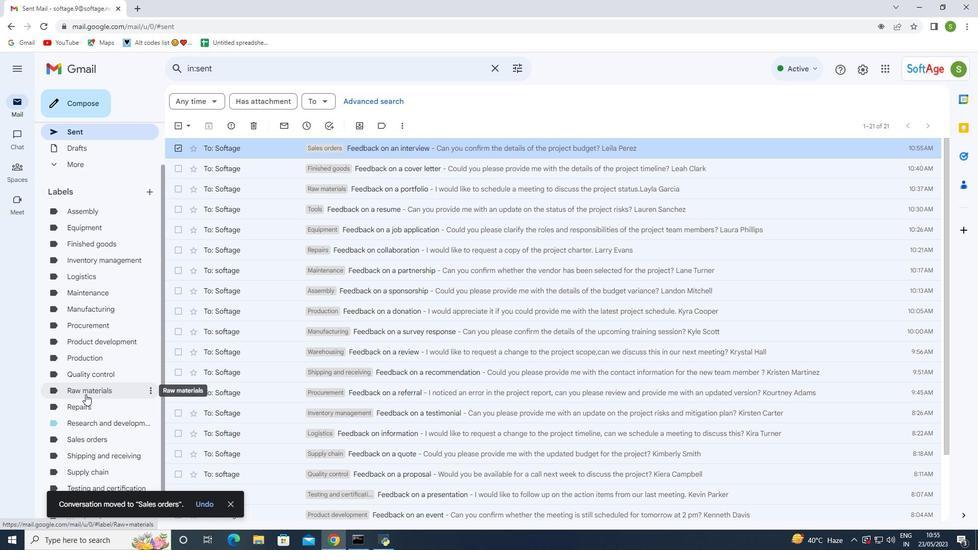 
Action: Mouse scrolled (85, 393) with delta (0, 0)
Screenshot: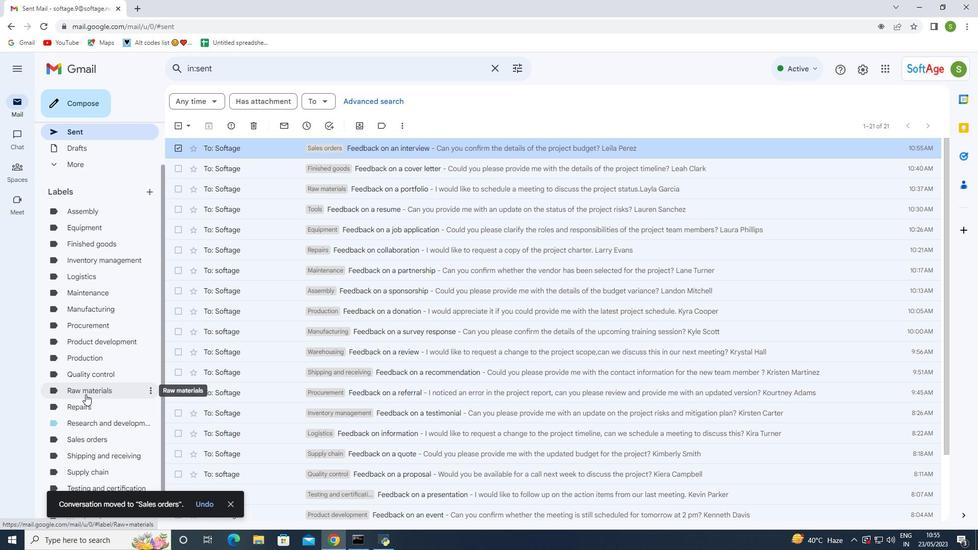 
Action: Mouse moved to (86, 414)
Screenshot: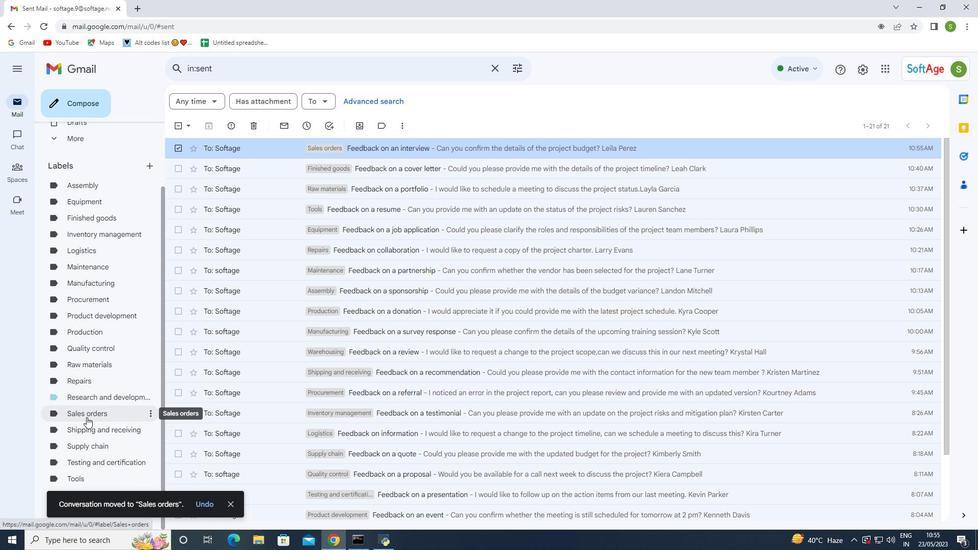 
Action: Mouse pressed left at (86, 414)
Screenshot: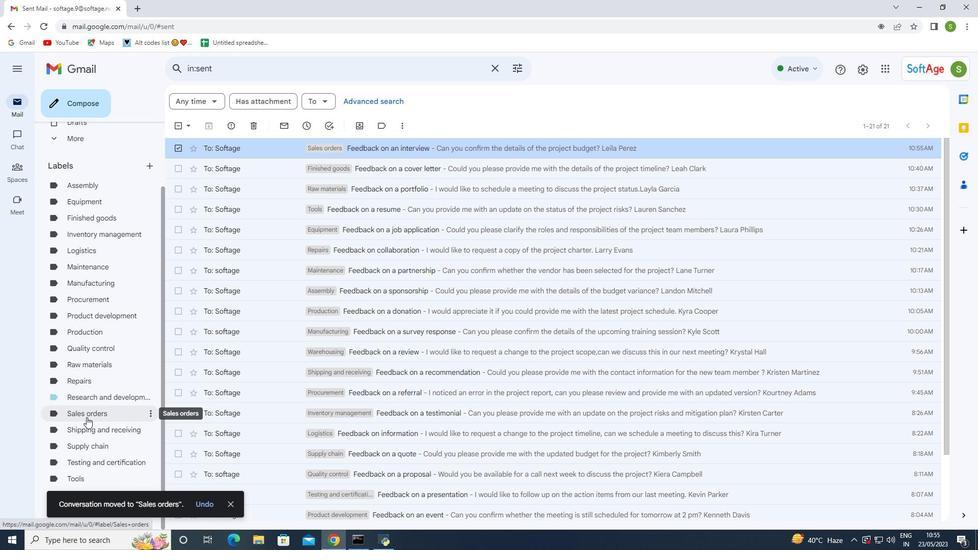 
Action: Mouse pressed left at (86, 414)
Screenshot: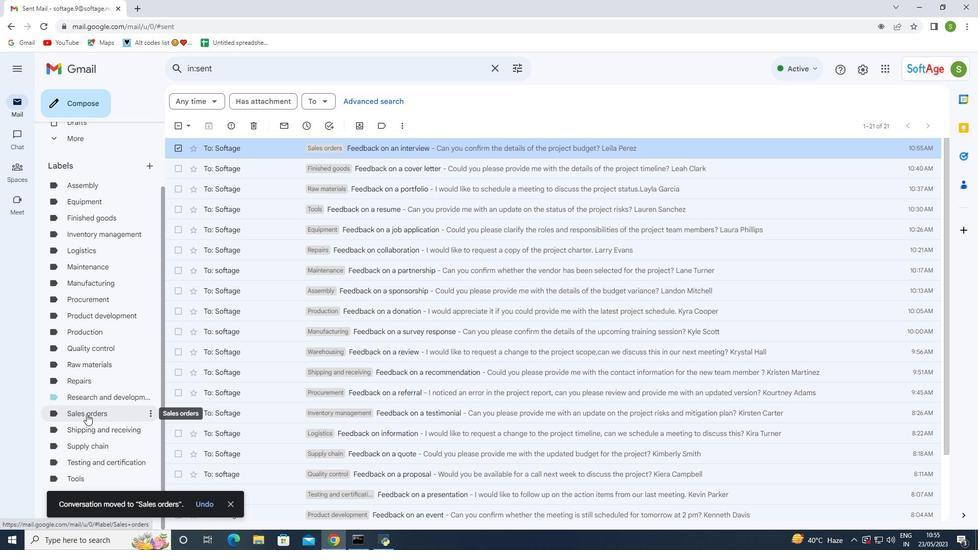 
Action: Mouse moved to (299, 151)
Screenshot: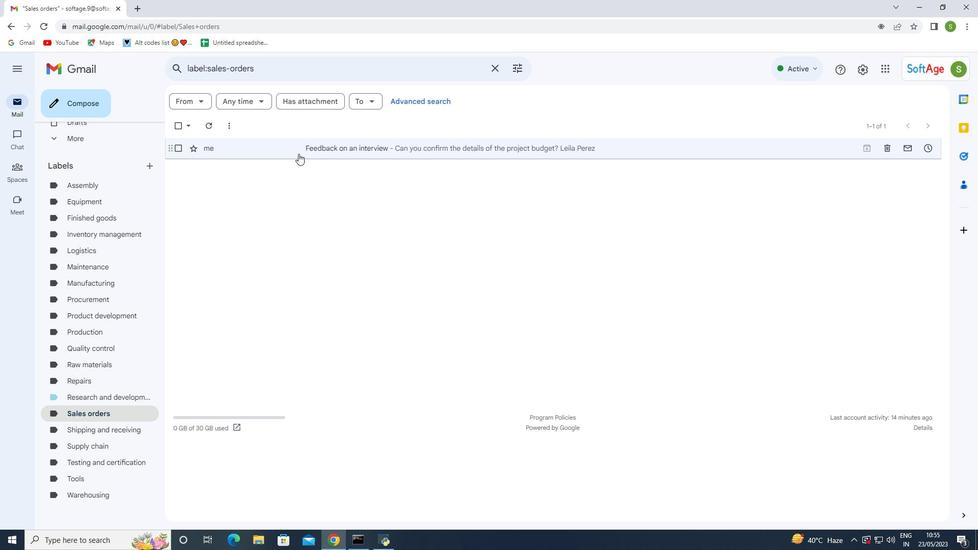 
Action: Mouse pressed left at (299, 151)
Screenshot: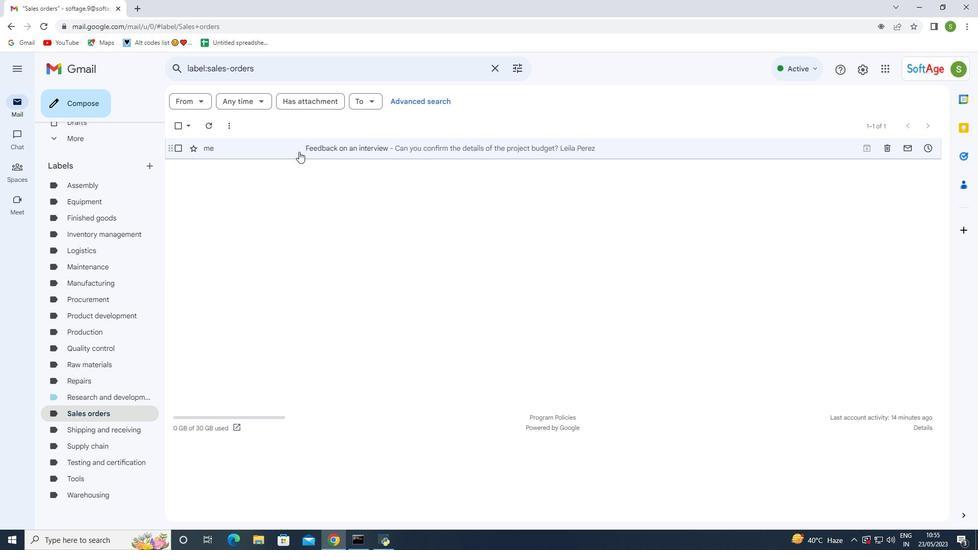 
Action: Mouse pressed left at (299, 151)
Screenshot: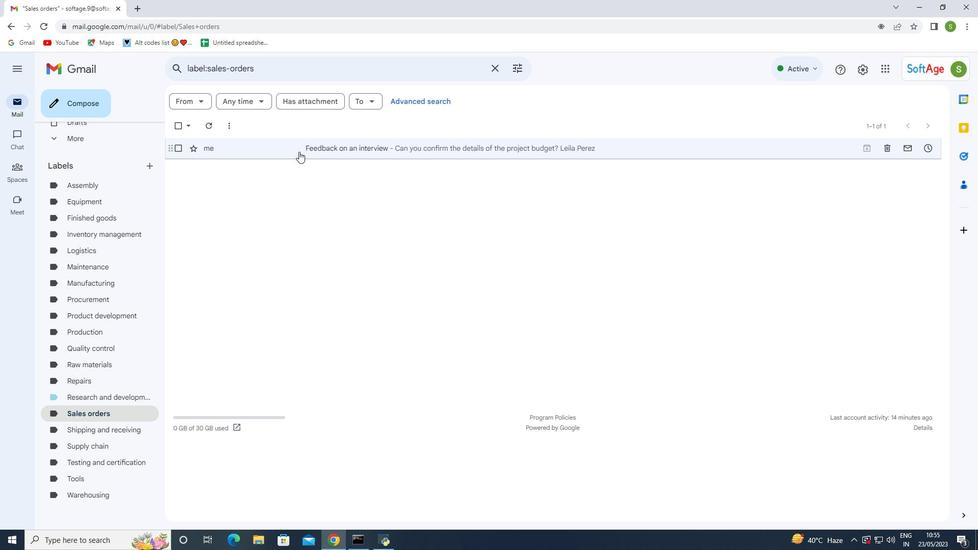
Action: Mouse moved to (365, 230)
Screenshot: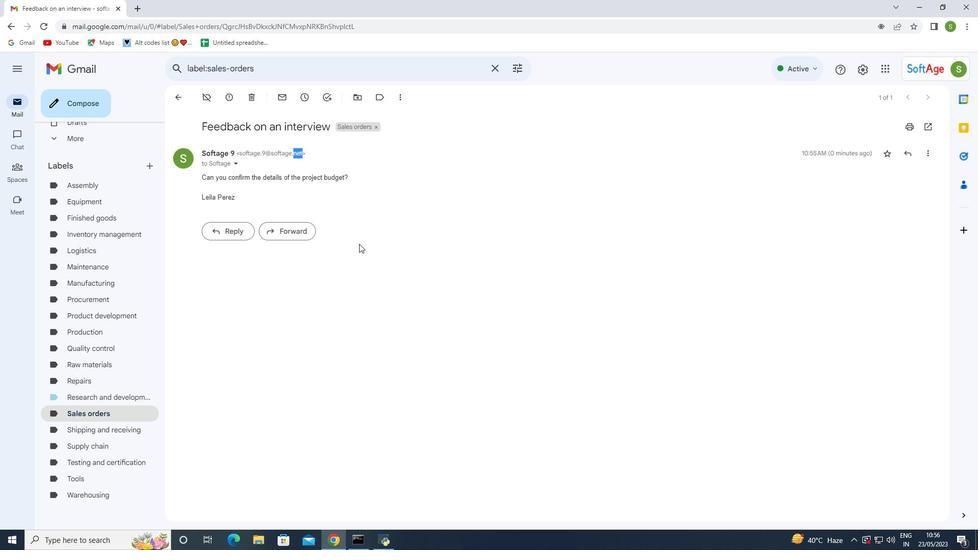 
Action: Mouse pressed left at (365, 230)
Screenshot: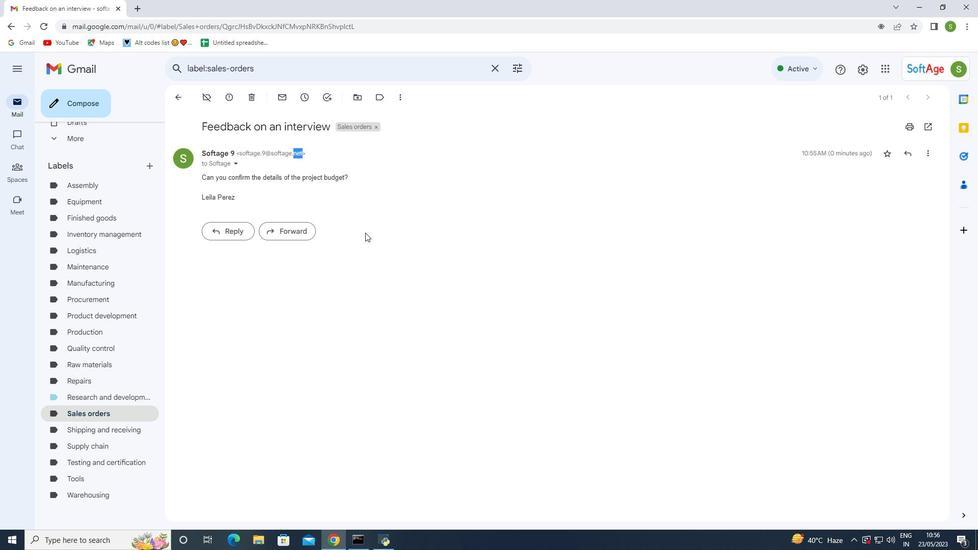 
Action: Mouse moved to (359, 242)
Screenshot: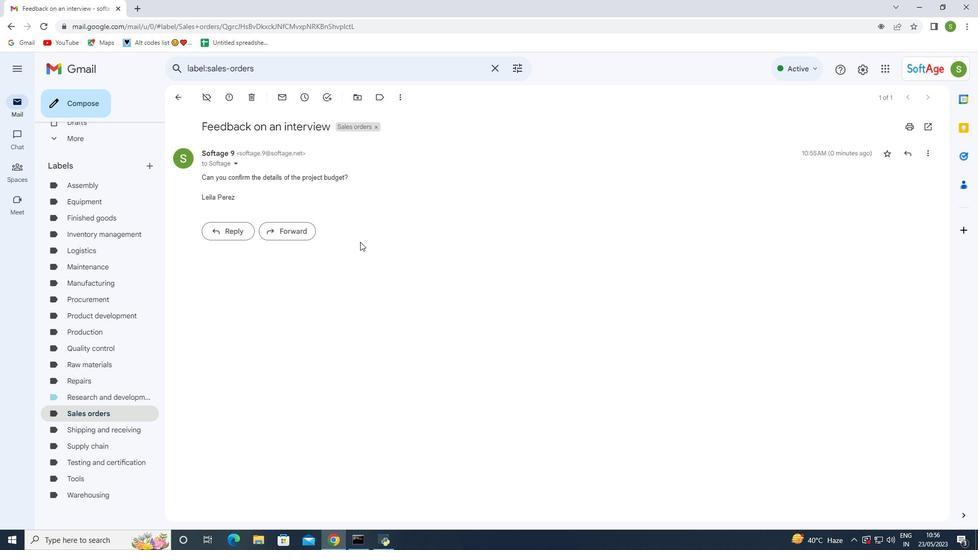 
Action: Mouse pressed left at (359, 242)
Screenshot: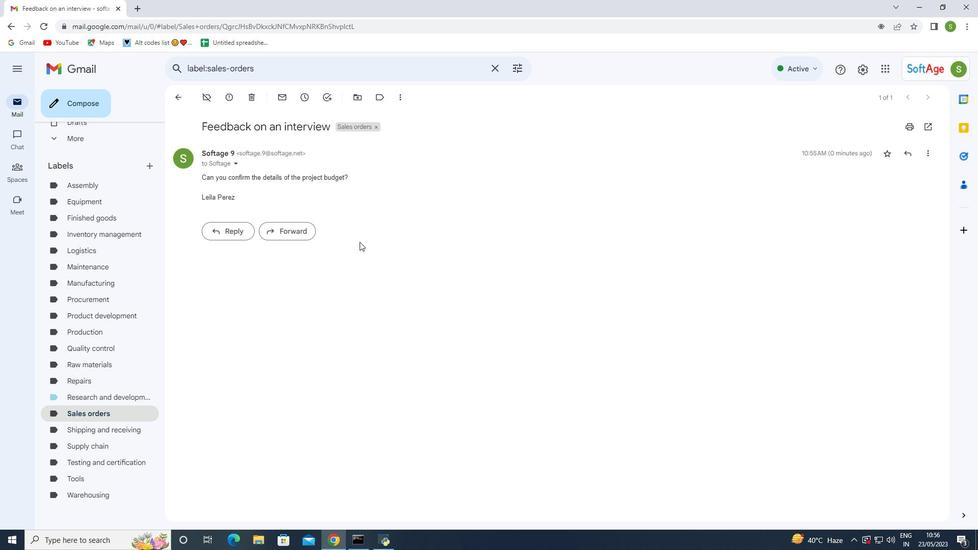 
Action: Mouse moved to (177, 98)
Screenshot: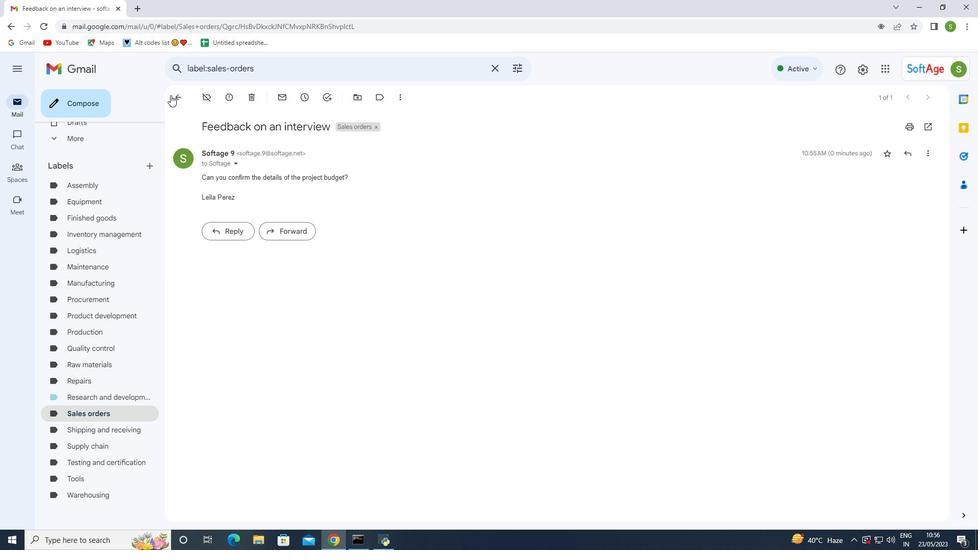 
Action: Mouse pressed left at (177, 98)
Screenshot: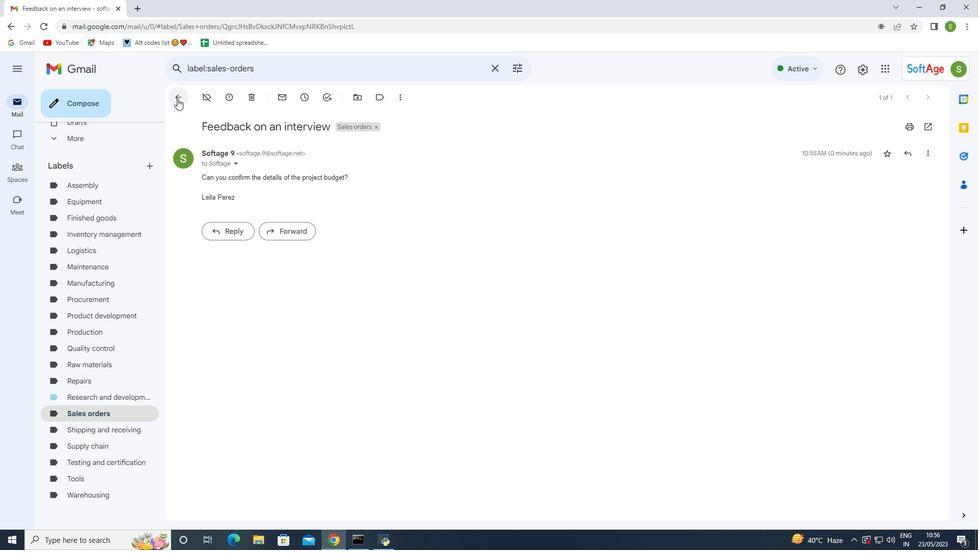 
Action: Mouse moved to (403, 241)
Screenshot: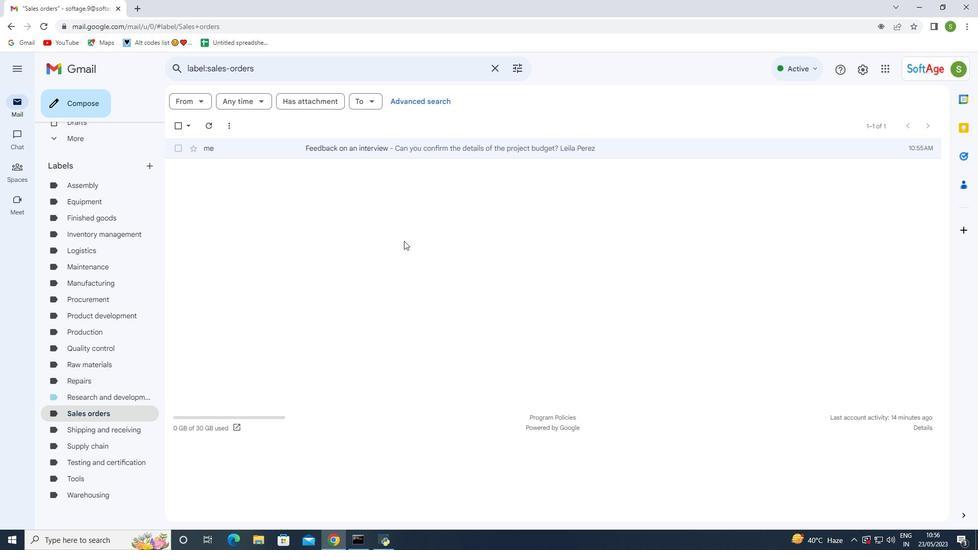 
